 Task: Find connections with filter location Sheohar with filter topic #Networkwith filter profile language French with filter current company Tata Passenger Electric Mobility Limited with filter school Birla Institute of Technology and Science, Pilani with filter industry Insurance and Employee Benefit Funds with filter service category Real Estate Appraisal with filter keywords title Sheet Metal Worker
Action: Mouse moved to (640, 85)
Screenshot: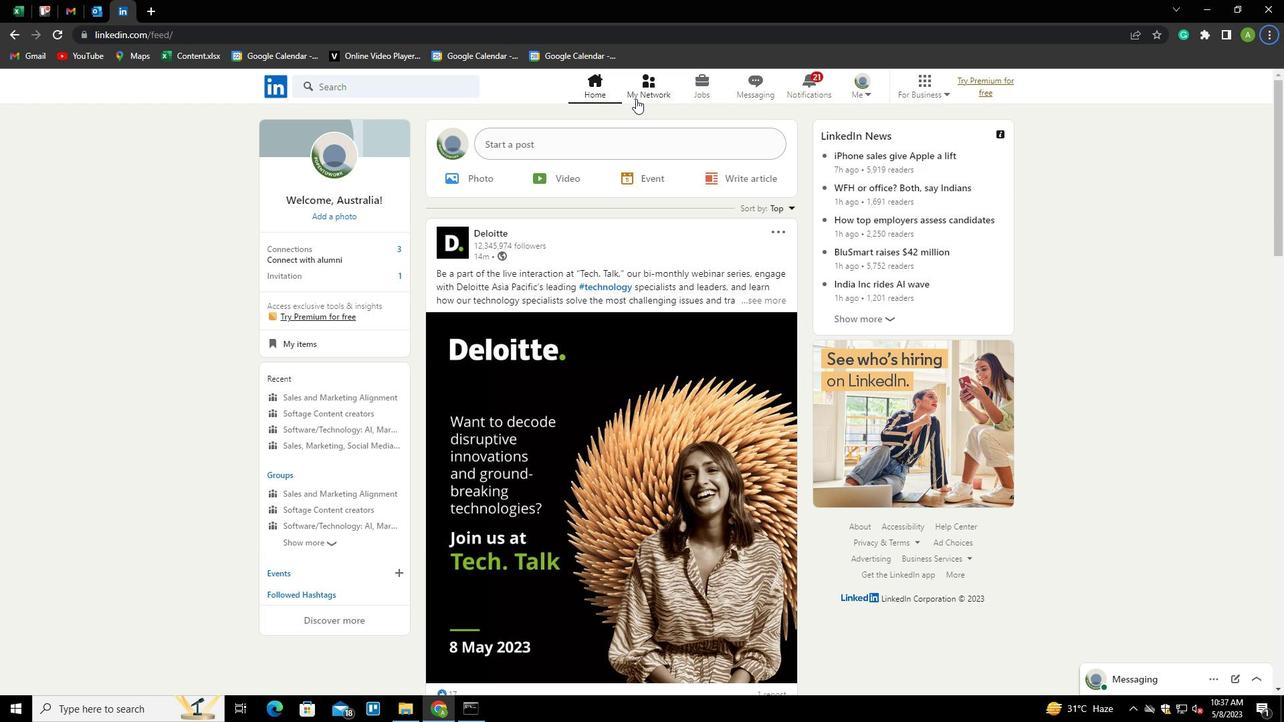 
Action: Mouse pressed left at (640, 85)
Screenshot: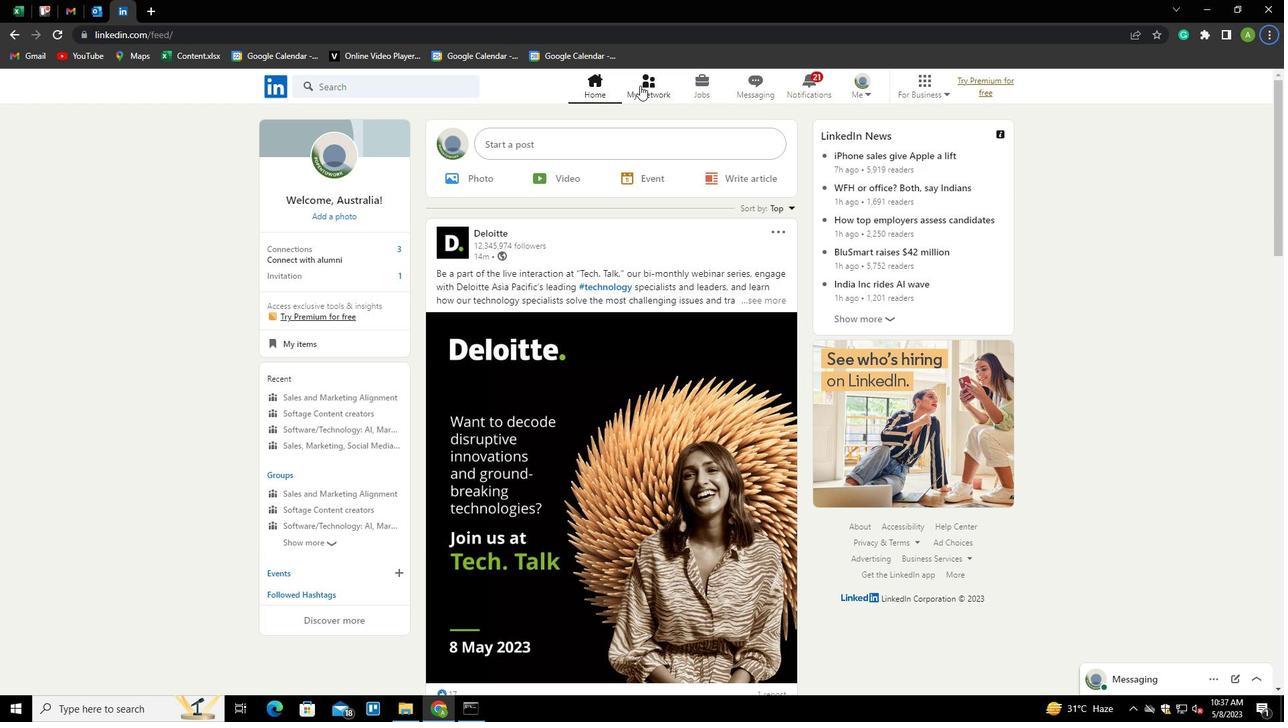 
Action: Mouse moved to (317, 156)
Screenshot: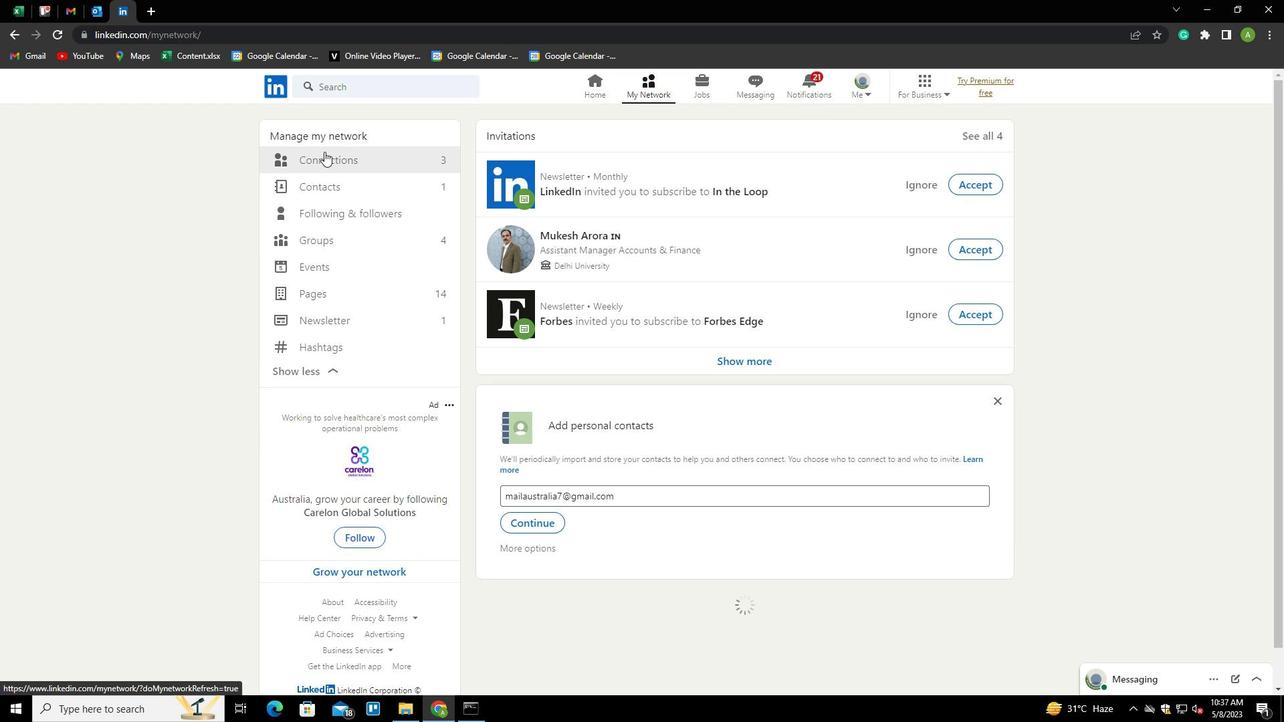 
Action: Mouse pressed left at (317, 156)
Screenshot: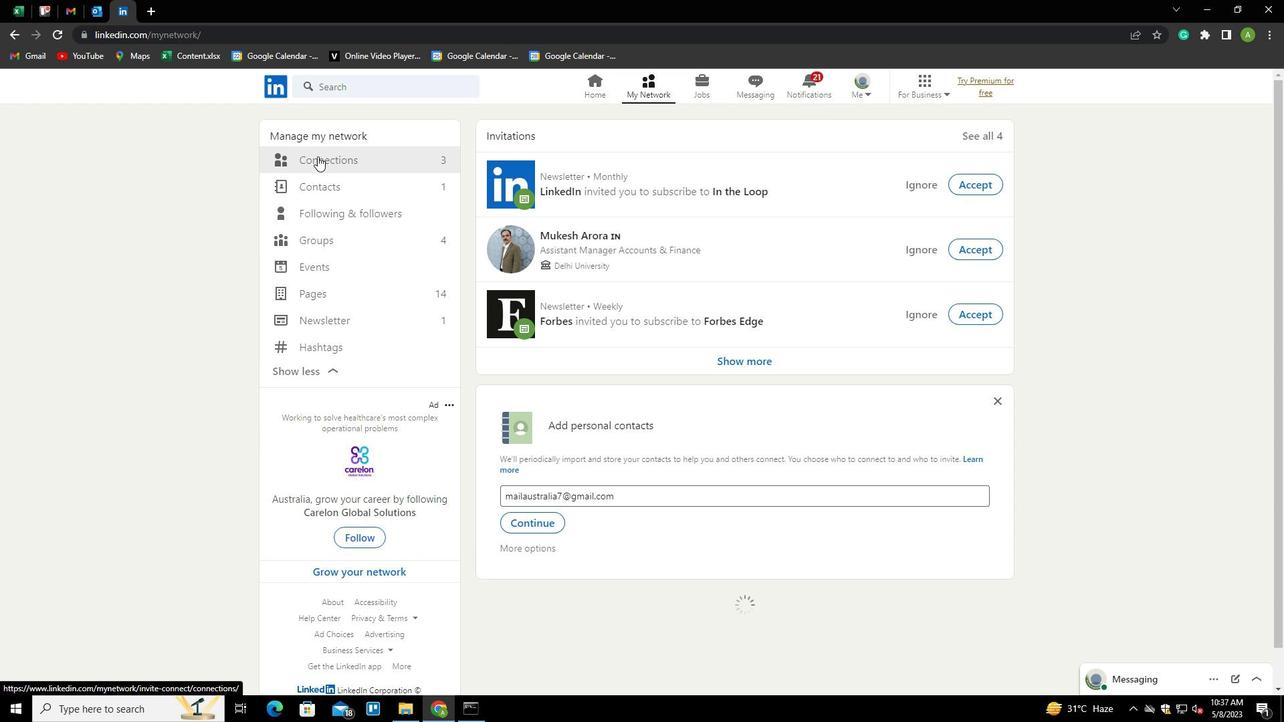
Action: Mouse moved to (764, 161)
Screenshot: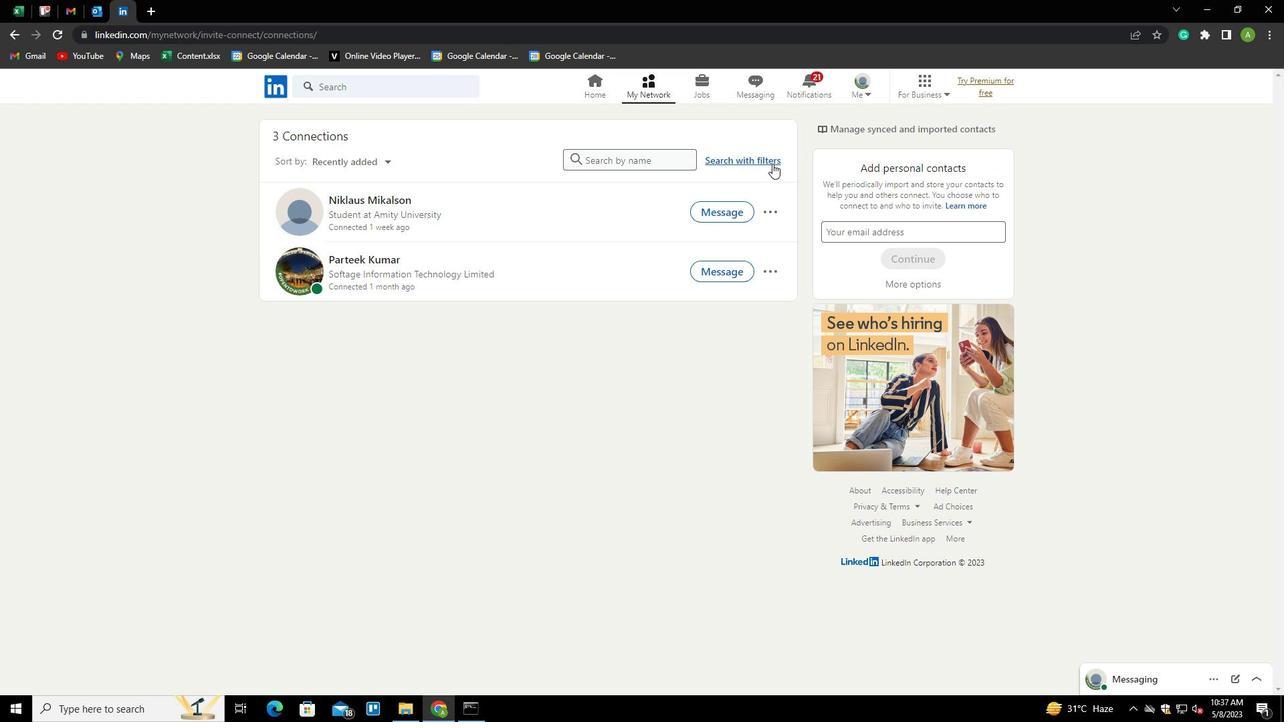 
Action: Mouse pressed left at (764, 161)
Screenshot: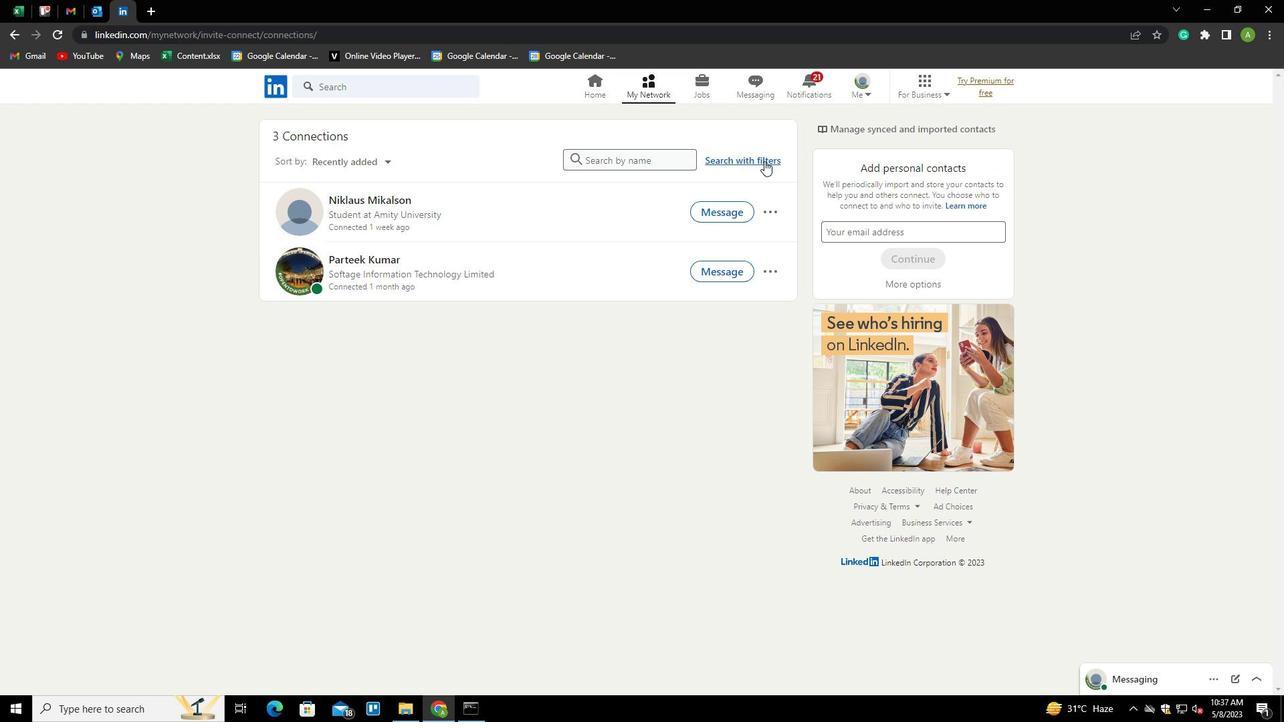 
Action: Mouse moved to (695, 123)
Screenshot: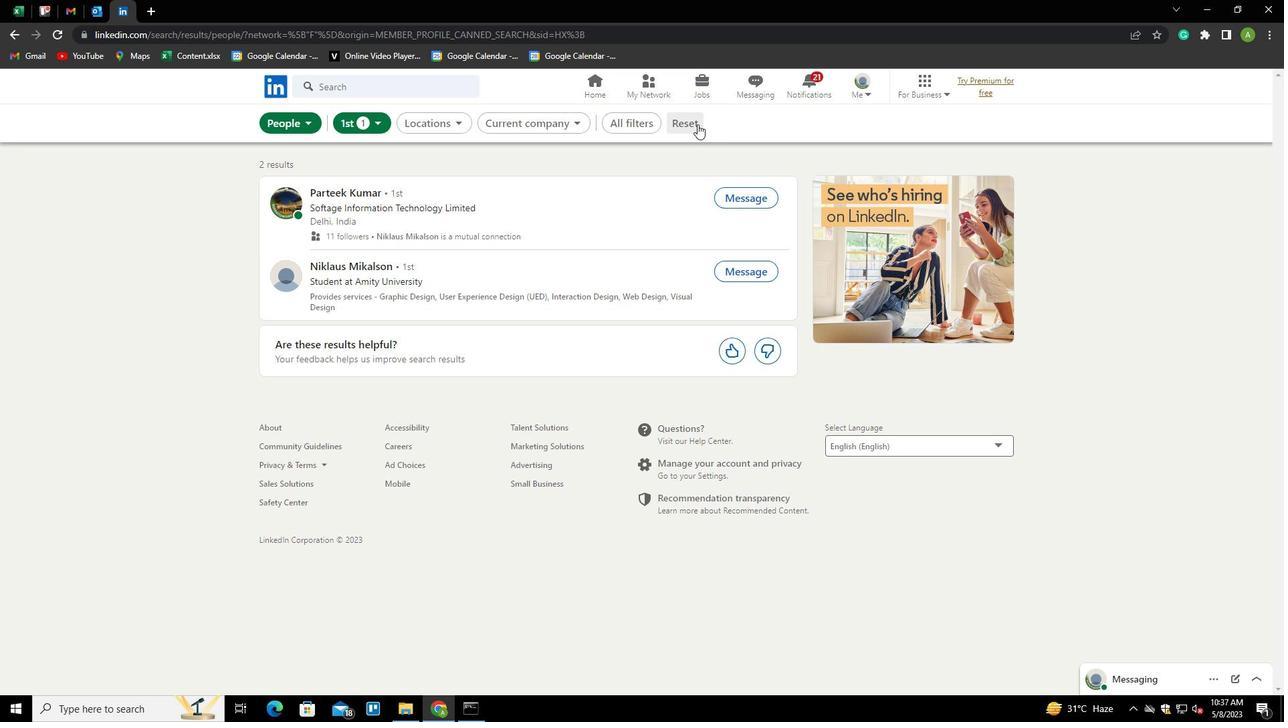 
Action: Mouse pressed left at (695, 123)
Screenshot: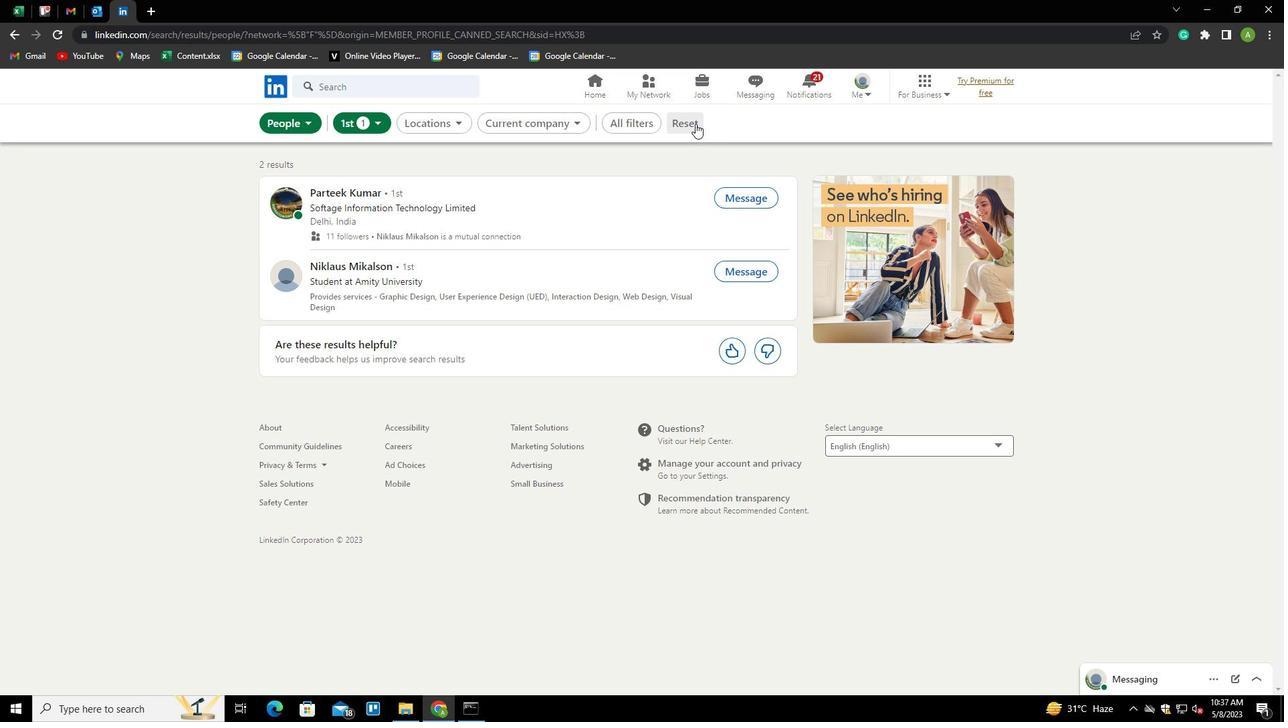 
Action: Mouse moved to (658, 120)
Screenshot: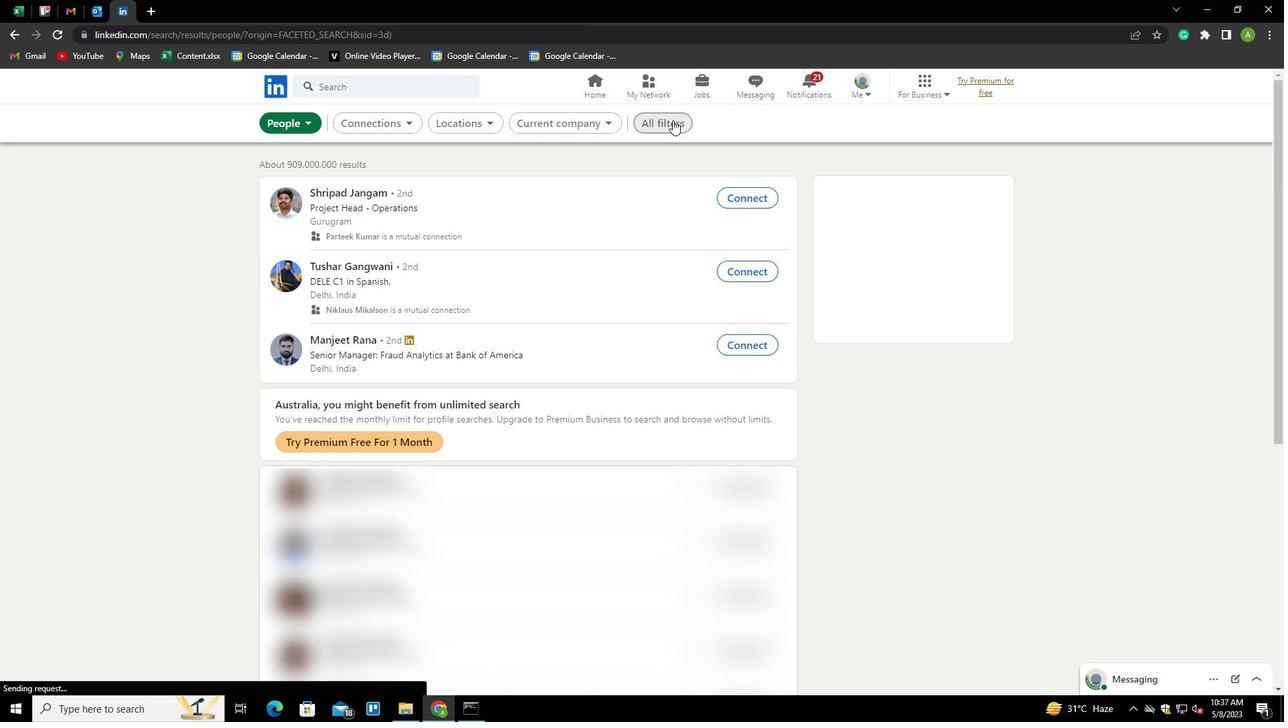 
Action: Mouse pressed left at (658, 120)
Screenshot: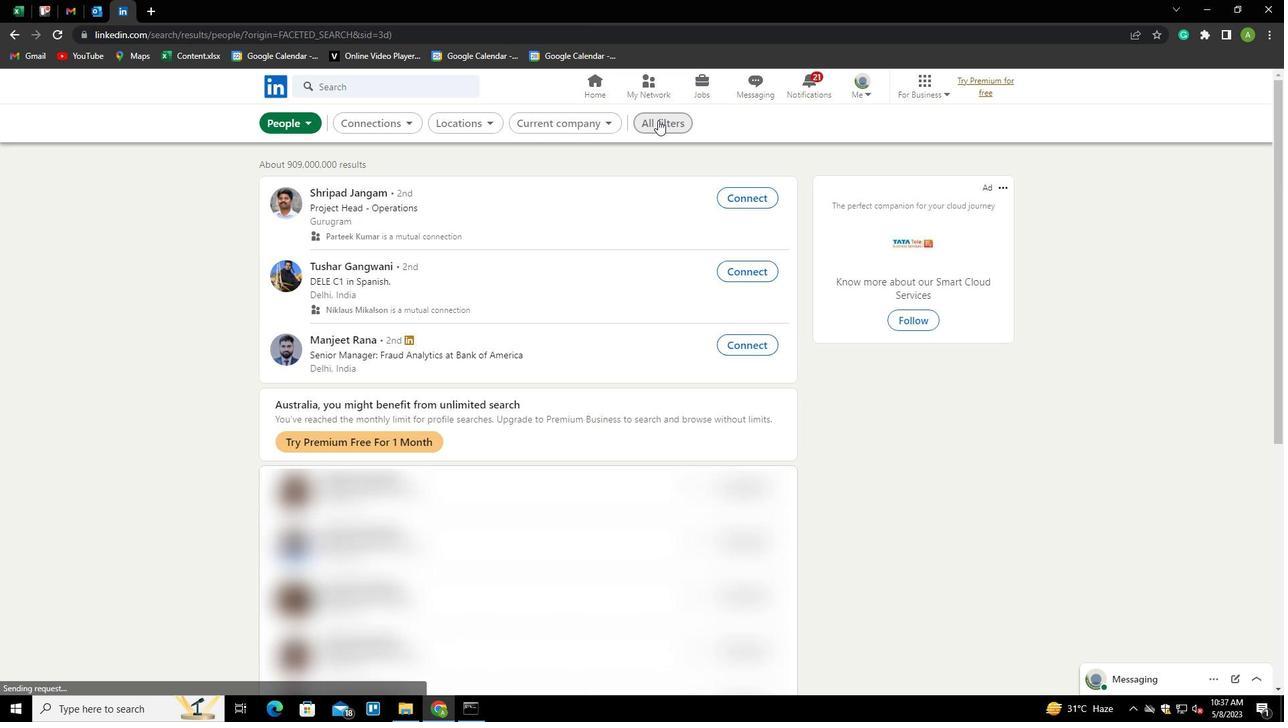 
Action: Mouse moved to (1033, 314)
Screenshot: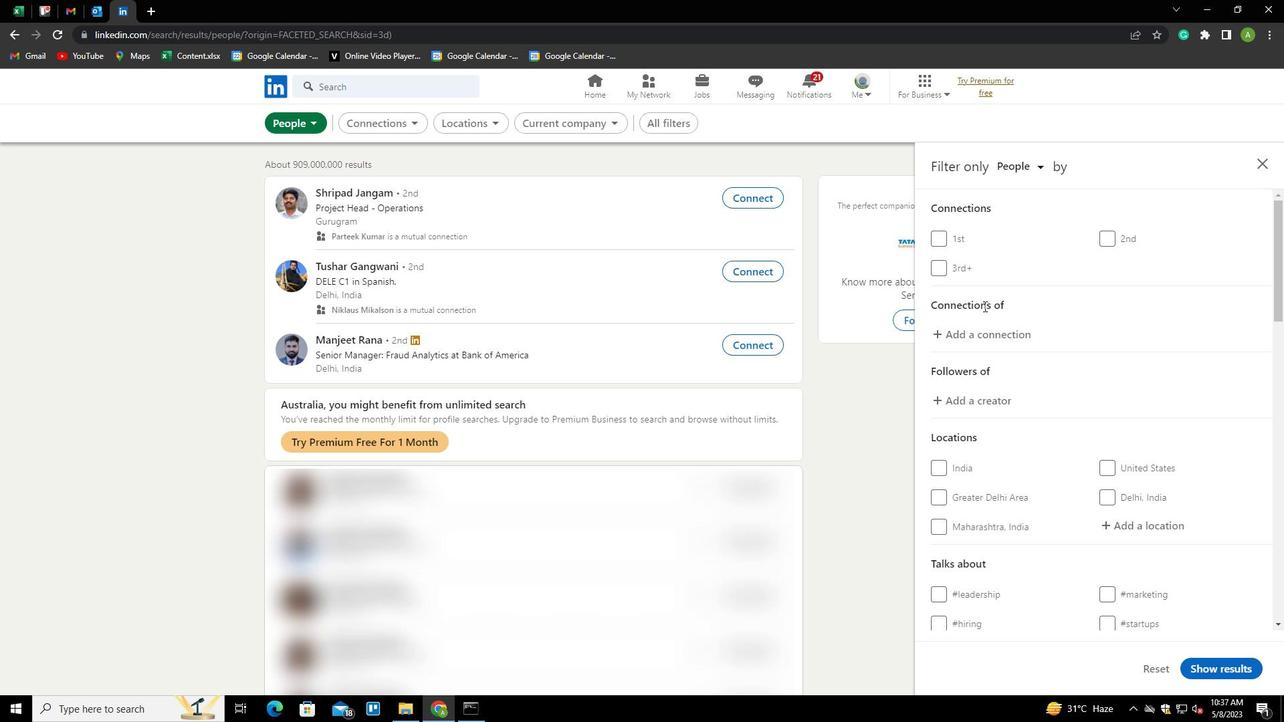 
Action: Mouse scrolled (1033, 313) with delta (0, 0)
Screenshot: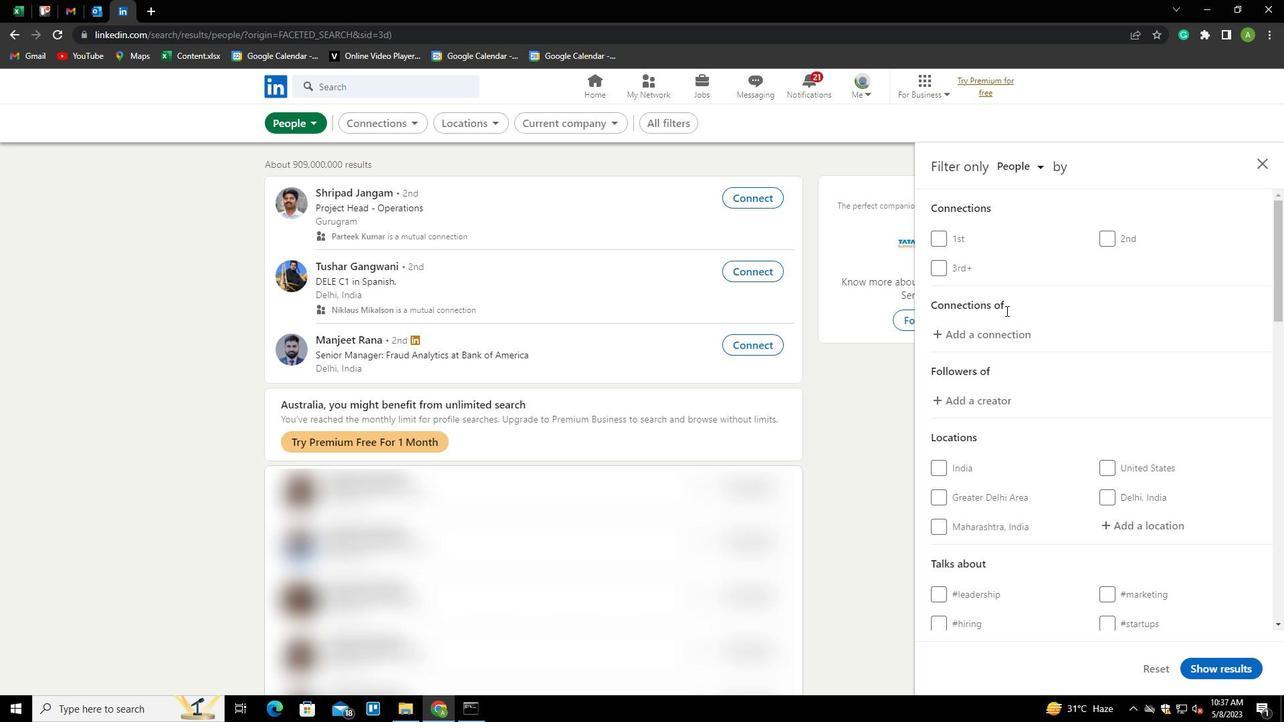 
Action: Mouse scrolled (1033, 313) with delta (0, 0)
Screenshot: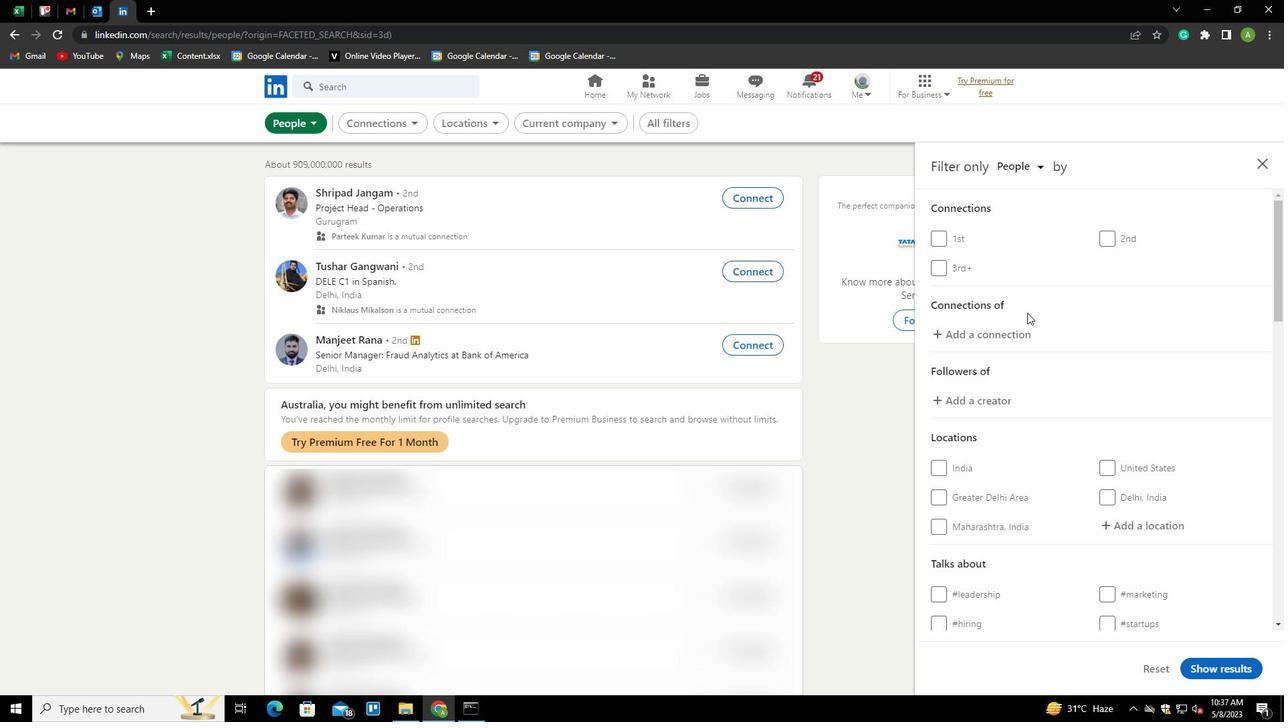 
Action: Mouse moved to (1110, 398)
Screenshot: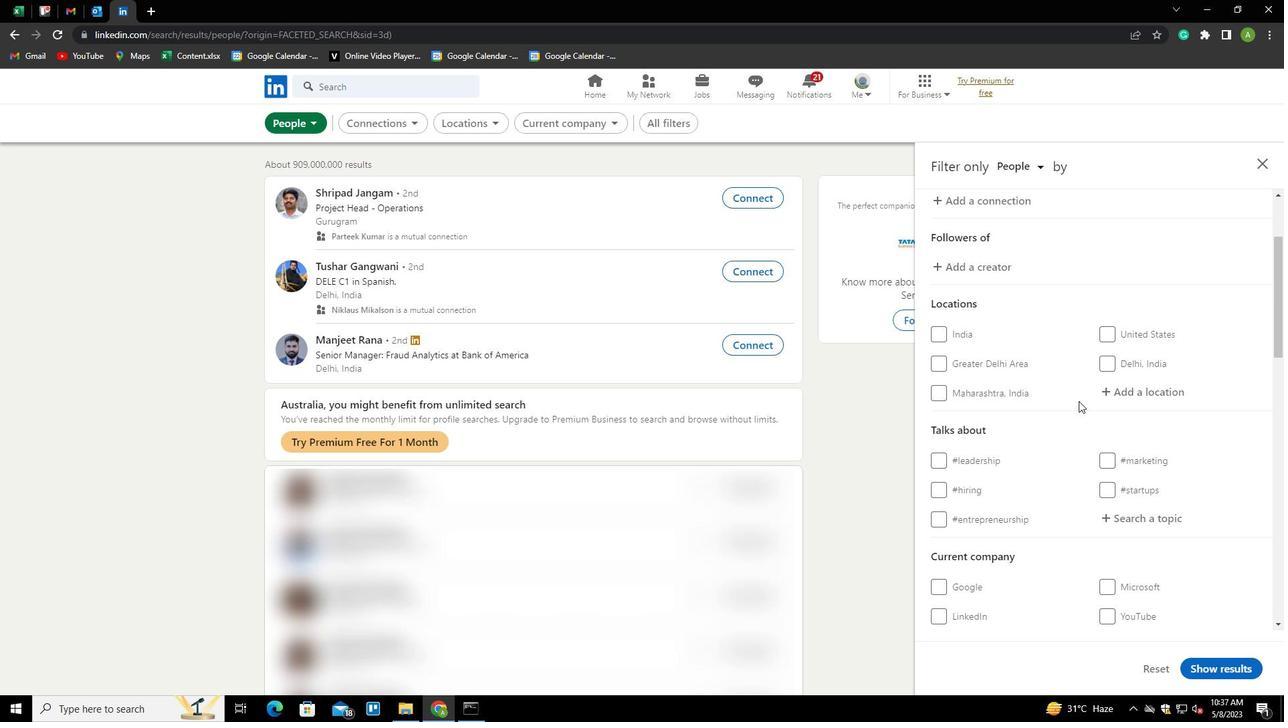 
Action: Mouse pressed left at (1110, 398)
Screenshot: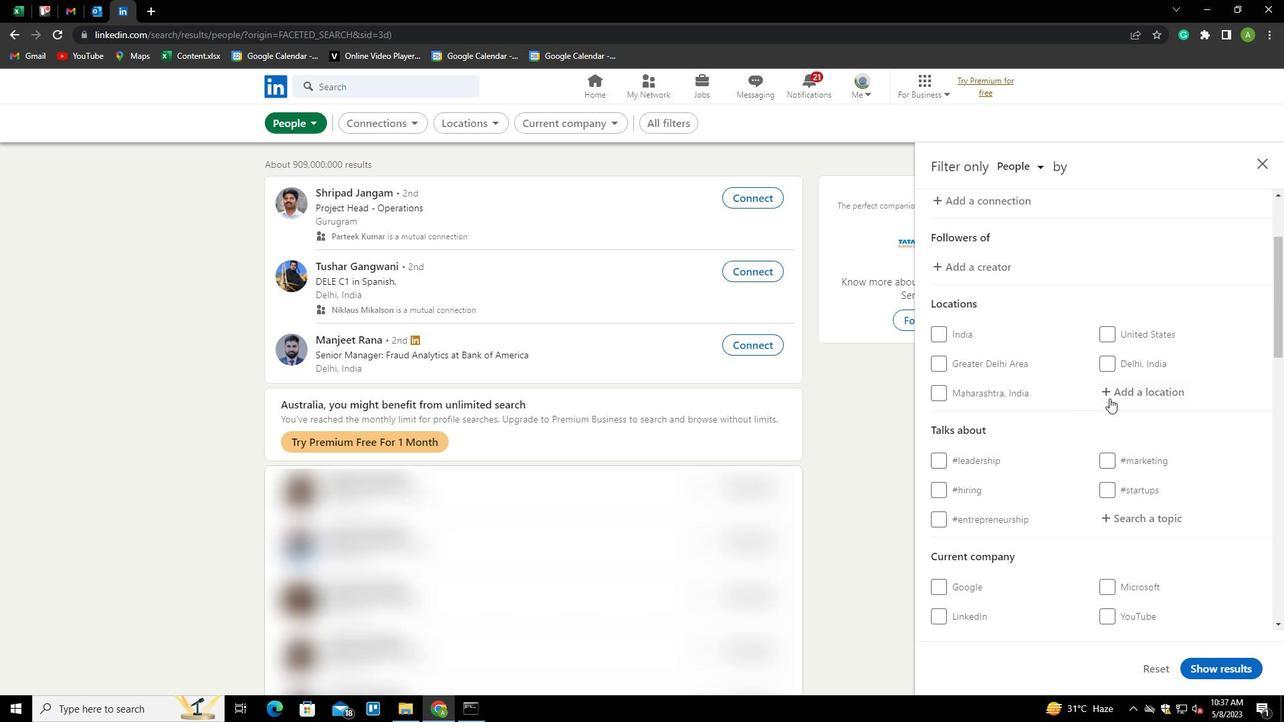 
Action: Key pressed <Key.shift>SHEOHA<Key.down><Key.enter>
Screenshot: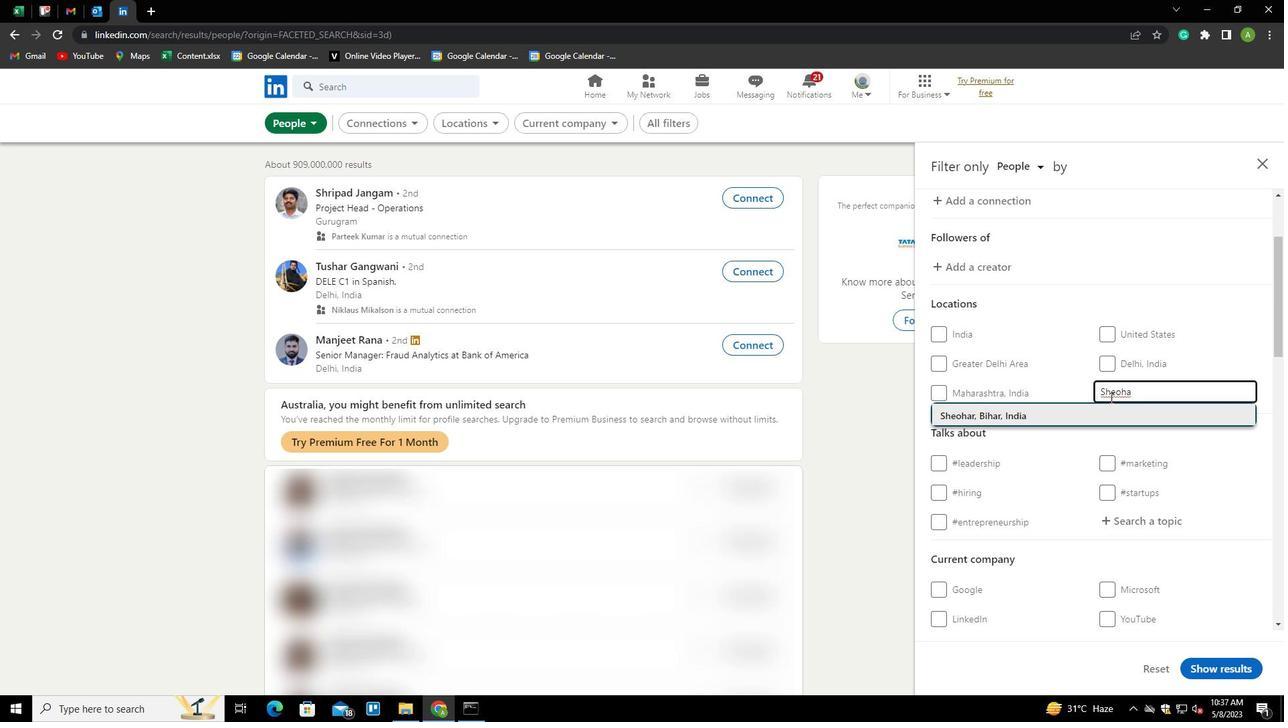 
Action: Mouse scrolled (1110, 397) with delta (0, 0)
Screenshot: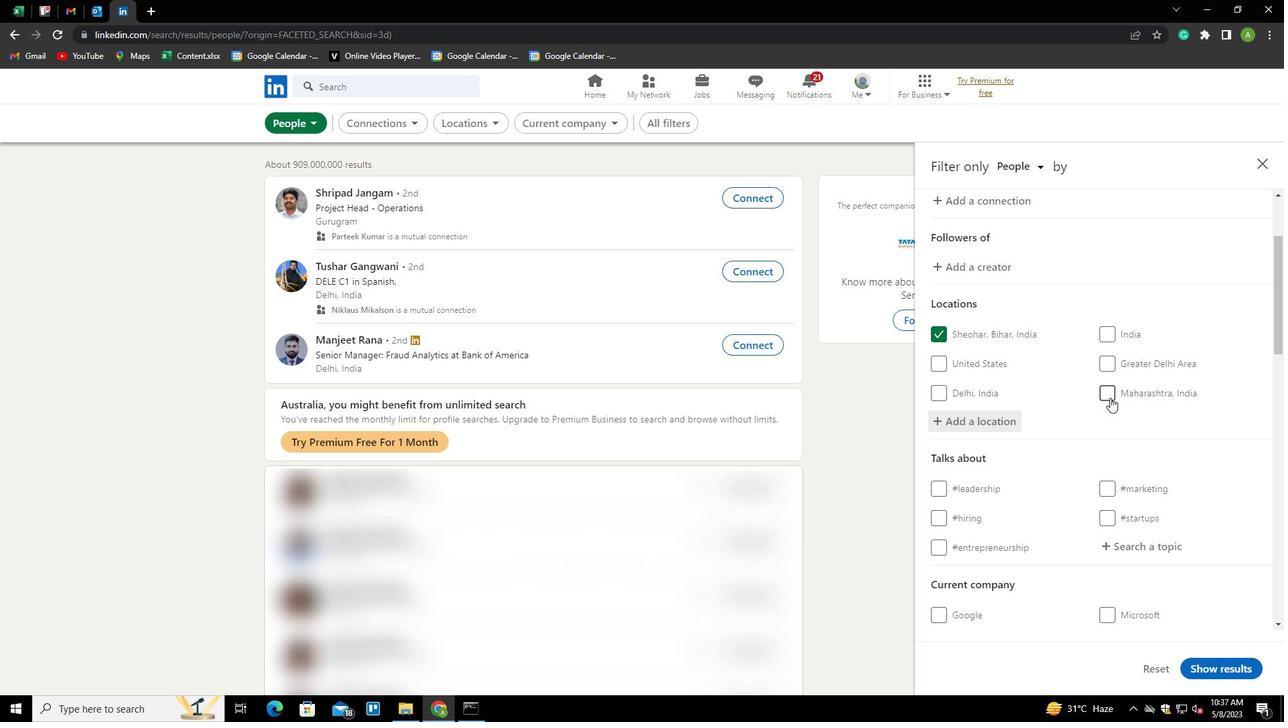 
Action: Mouse scrolled (1110, 397) with delta (0, 0)
Screenshot: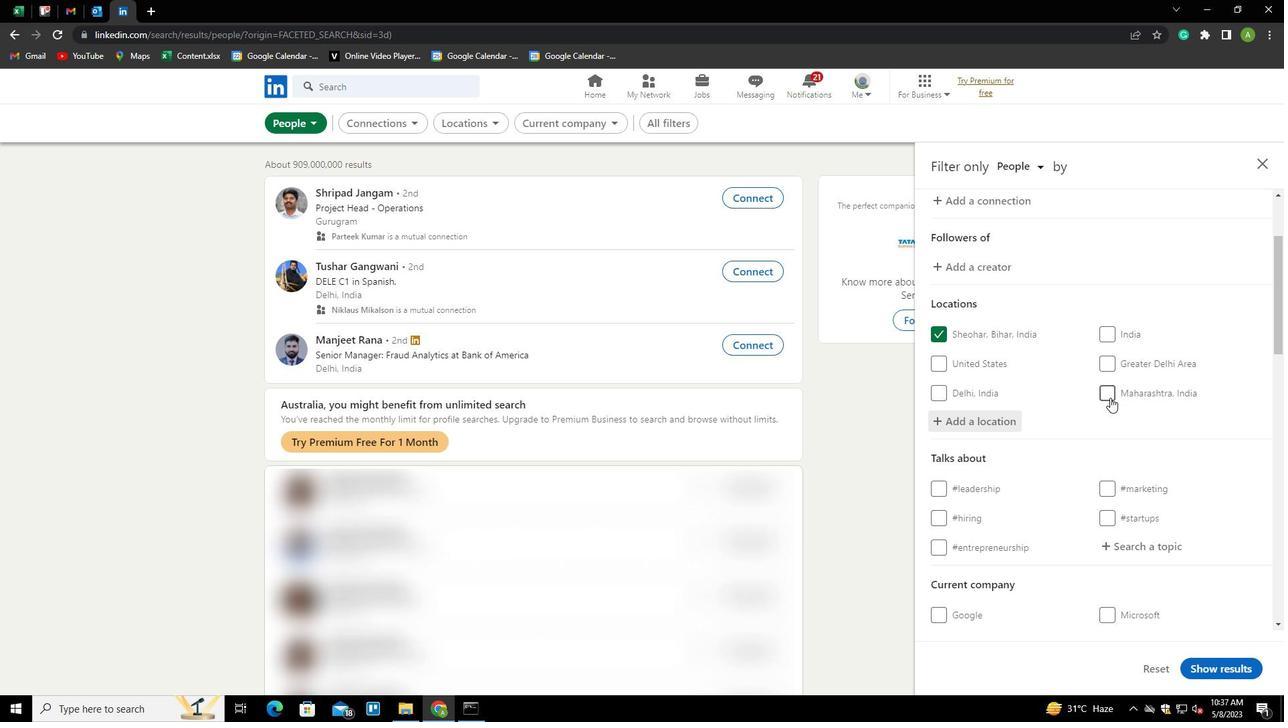 
Action: Mouse moved to (1133, 410)
Screenshot: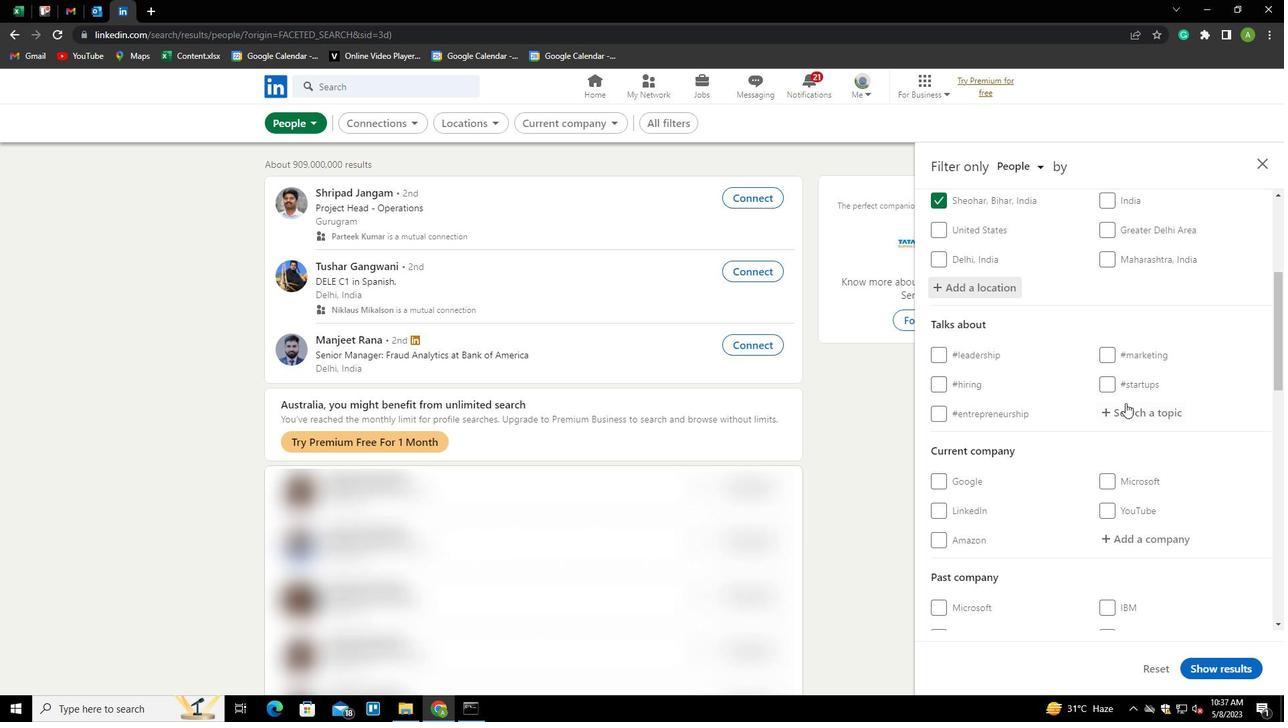 
Action: Mouse pressed left at (1133, 410)
Screenshot: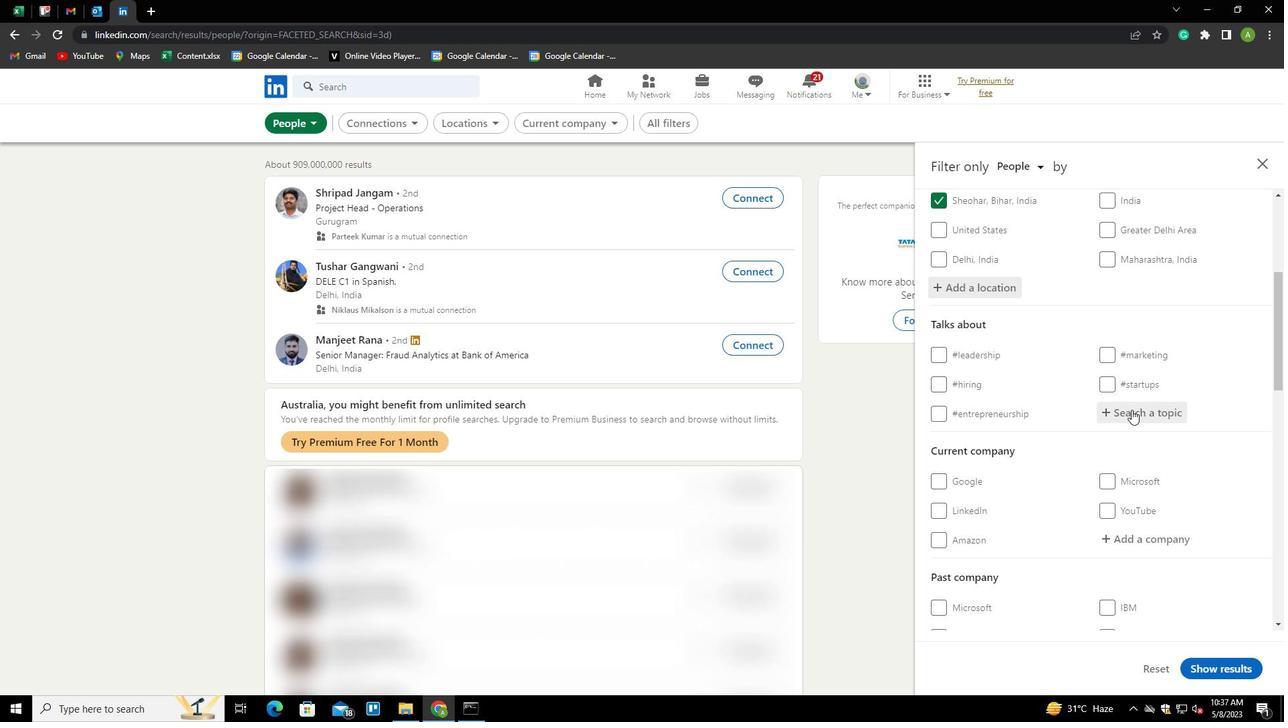 
Action: Key pressed <Key.shift><Key.shift><Key.shift><Key.shift><Key.shift><Key.shift><Key.shift><Key.shift><Key.shift><Key.shift><Key.shift><Key.shift><Key.shift><Key.shift><Key.shift><Key.shift><Key.shift><Key.shift><Key.shift><Key.shift><Key.shift><Key.shift><Key.shift><Key.shift><Key.shift><Key.shift><Key.shift><Key.shift><Key.shift><Key.shift><Key.shift><Key.shift><Key.shift><Key.shift><Key.shift><Key.shift>NETWORKING<Key.down><Key.enter>
Screenshot: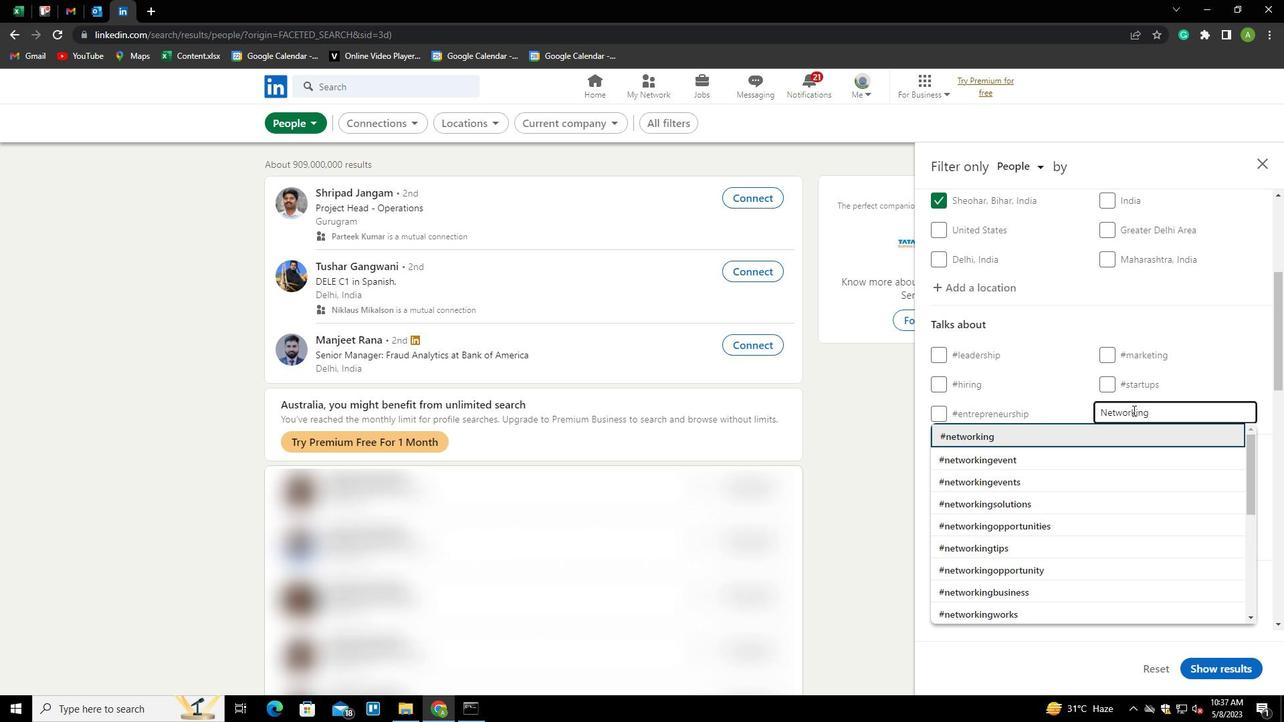 
Action: Mouse scrolled (1133, 410) with delta (0, 0)
Screenshot: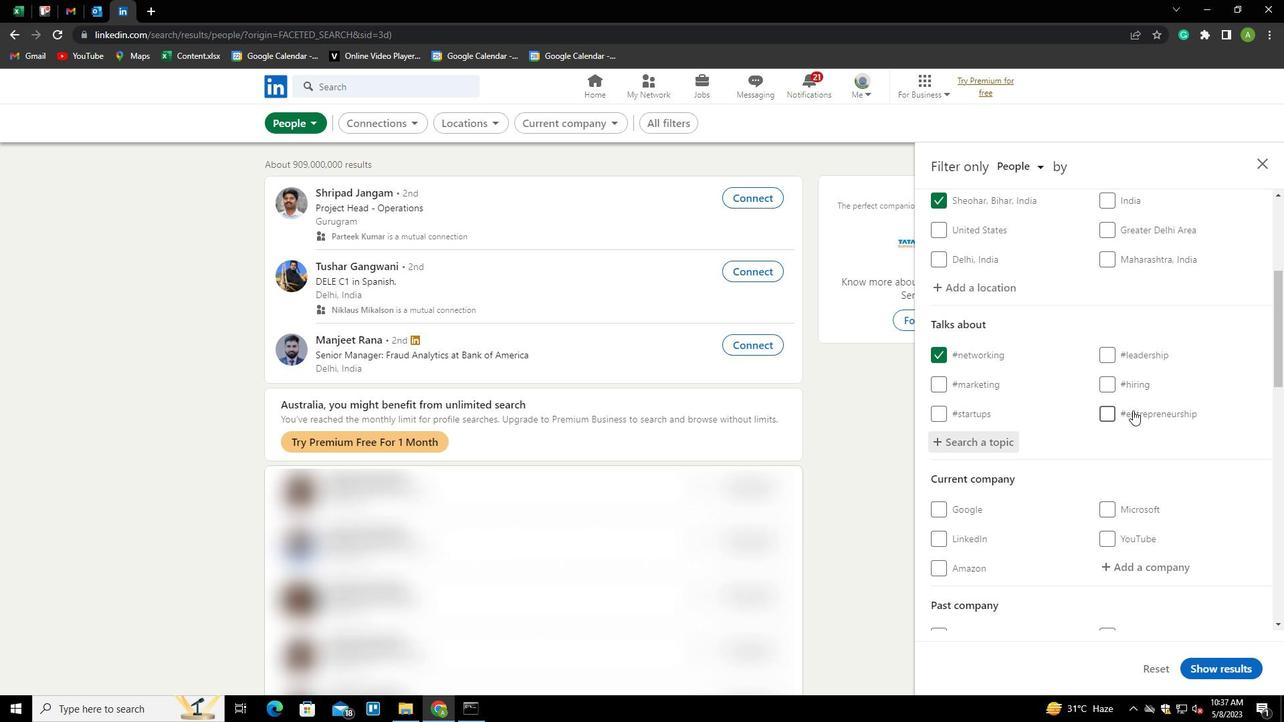 
Action: Mouse scrolled (1133, 410) with delta (0, 0)
Screenshot: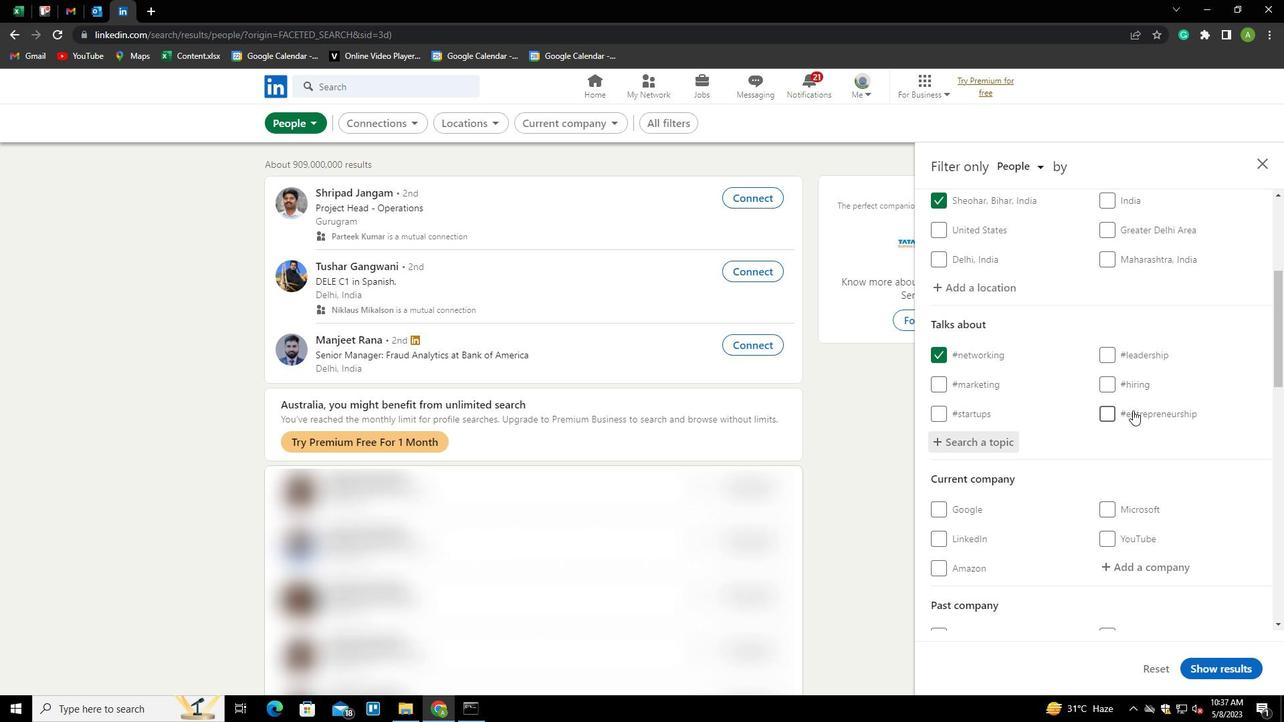 
Action: Mouse scrolled (1133, 410) with delta (0, 0)
Screenshot: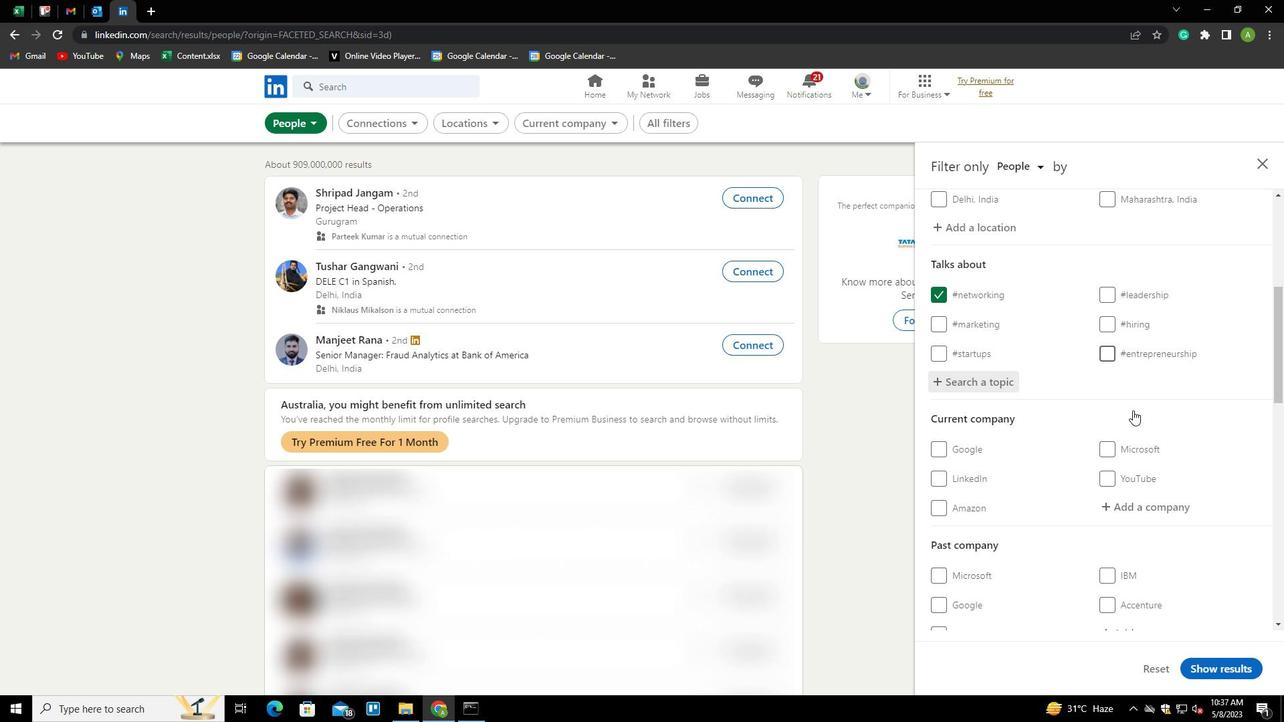 
Action: Mouse scrolled (1133, 410) with delta (0, 0)
Screenshot: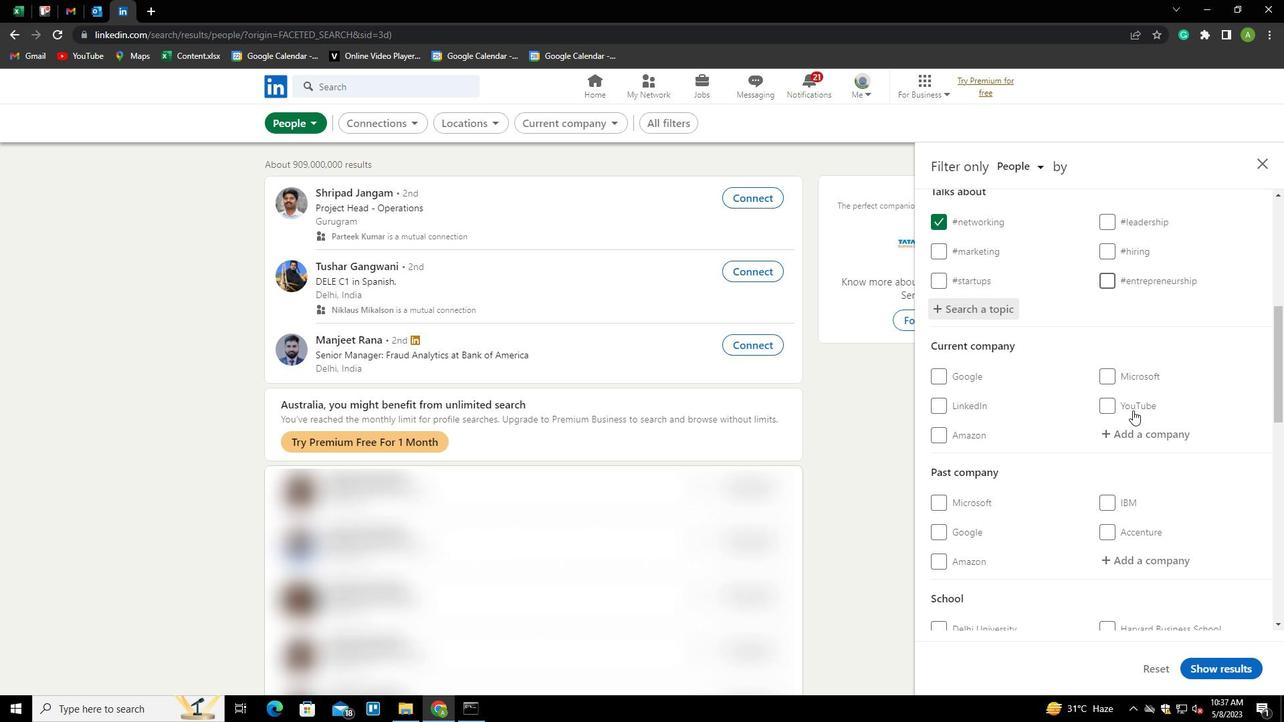 
Action: Mouse scrolled (1133, 410) with delta (0, 0)
Screenshot: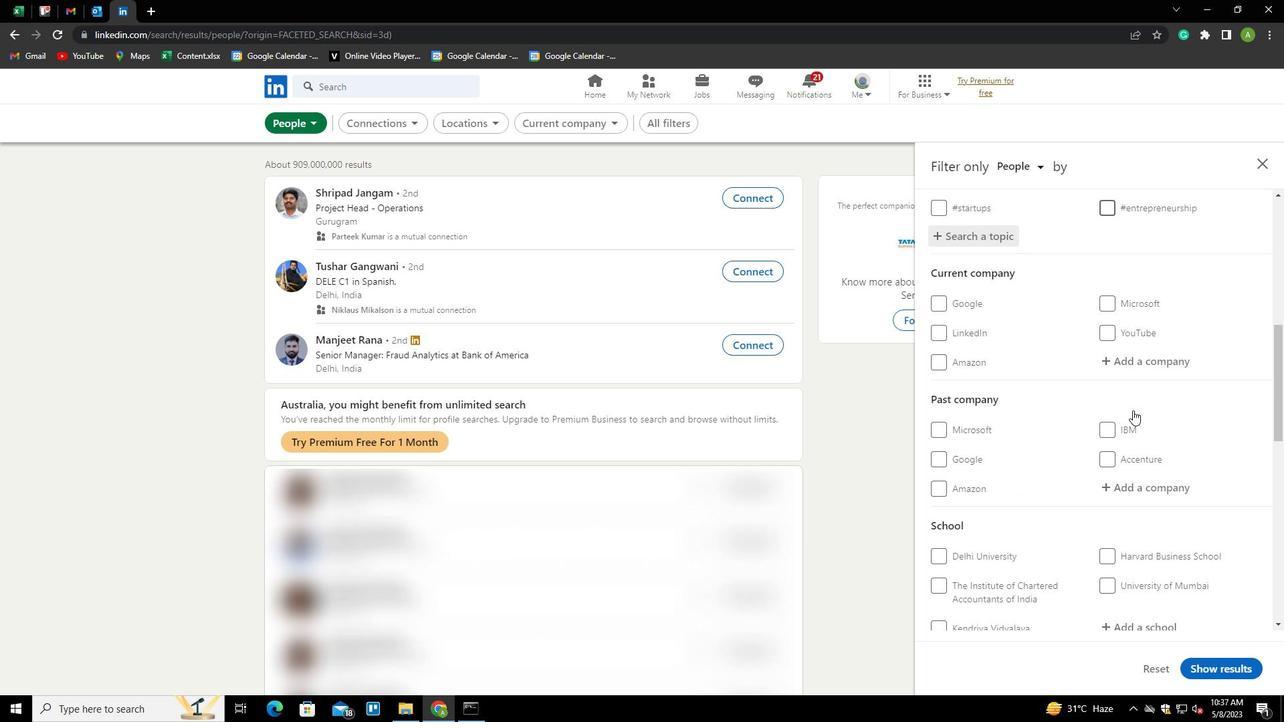 
Action: Mouse scrolled (1133, 410) with delta (0, 0)
Screenshot: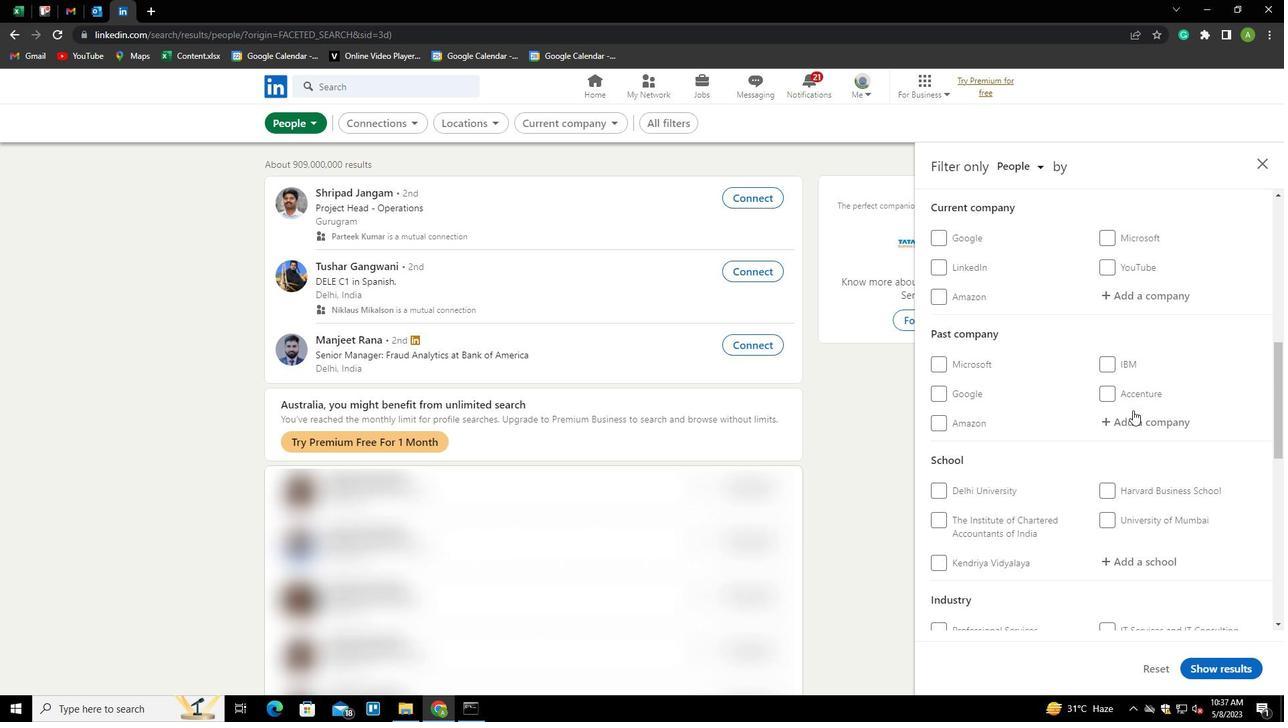 
Action: Mouse scrolled (1133, 410) with delta (0, 0)
Screenshot: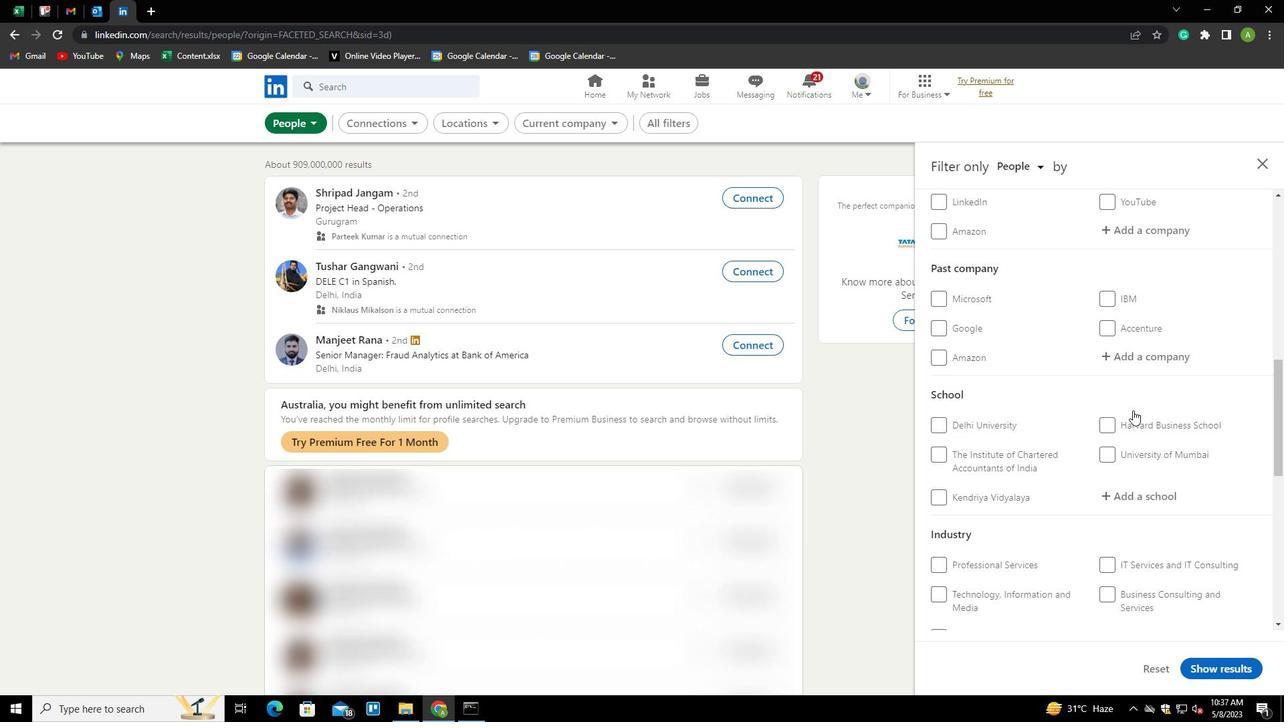 
Action: Mouse scrolled (1133, 410) with delta (0, 0)
Screenshot: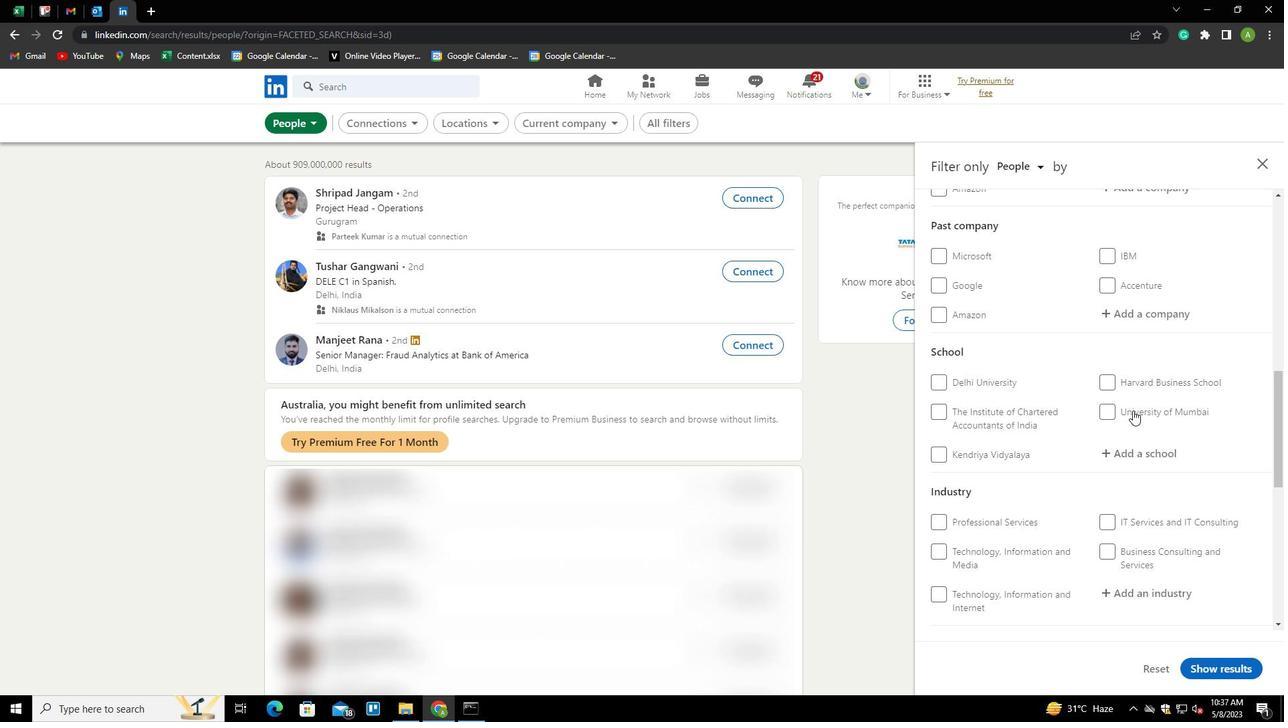 
Action: Mouse scrolled (1133, 410) with delta (0, 0)
Screenshot: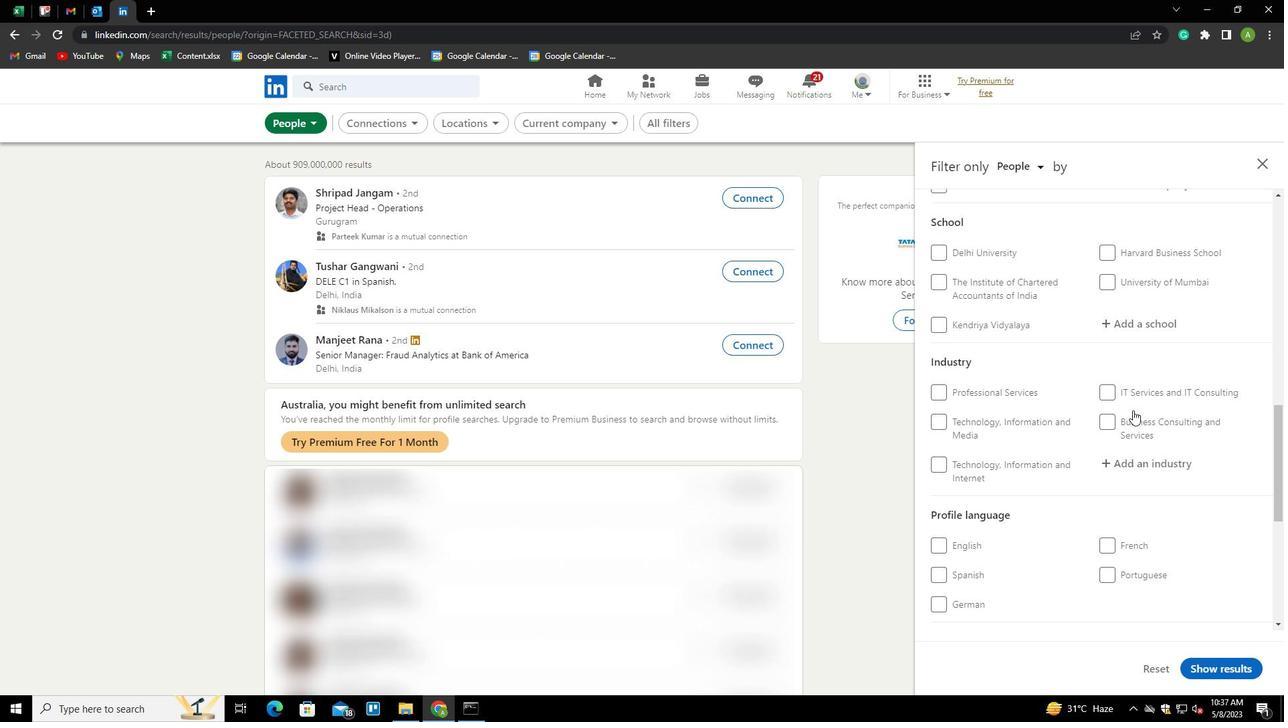 
Action: Mouse moved to (1107, 453)
Screenshot: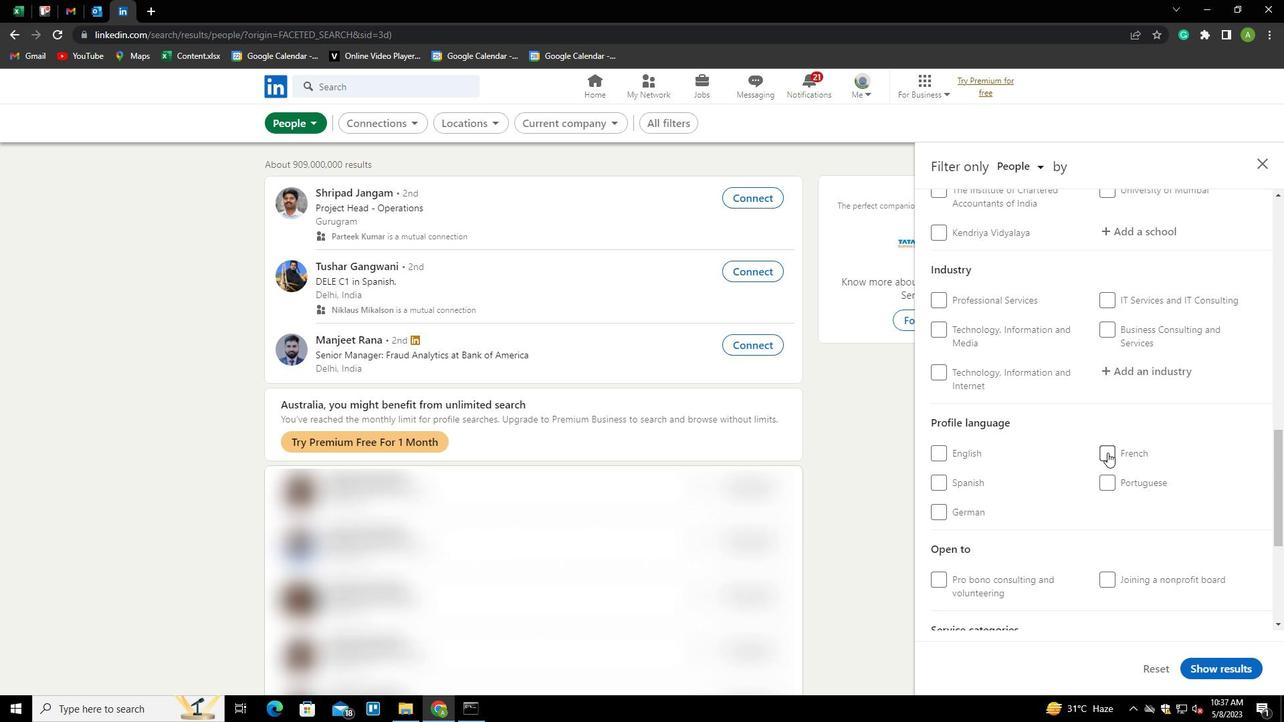 
Action: Mouse pressed left at (1107, 453)
Screenshot: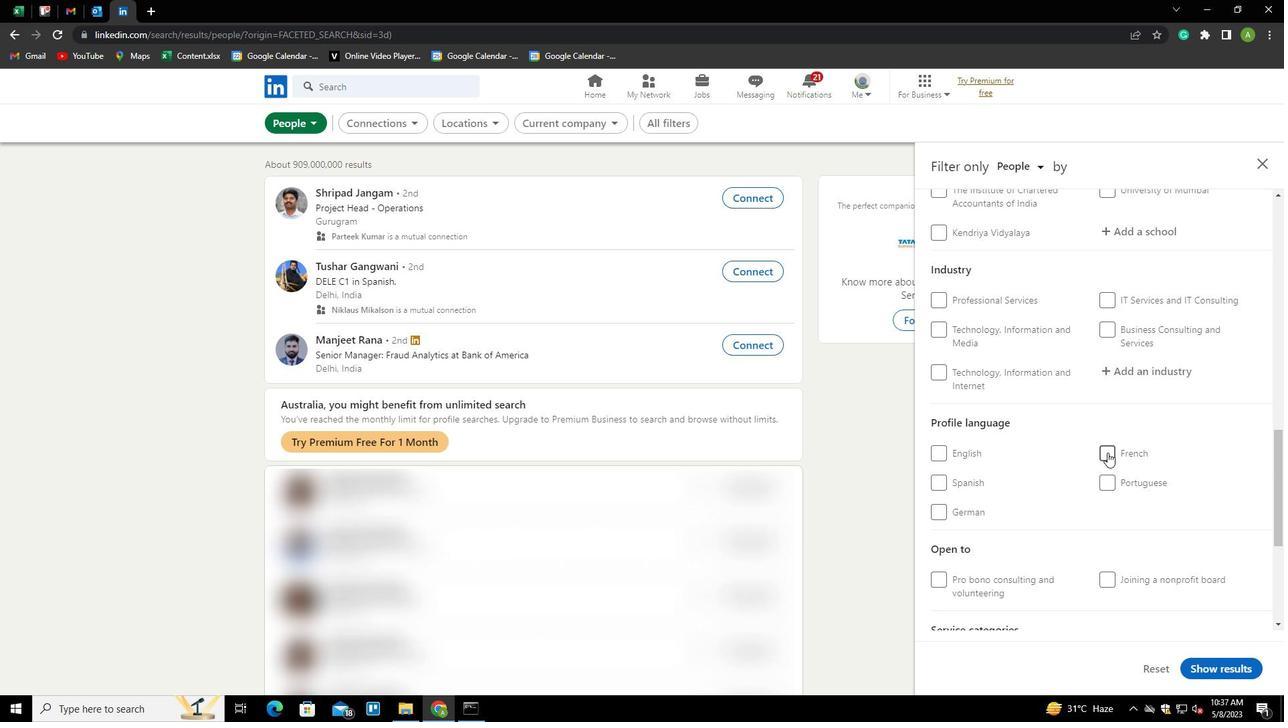 
Action: Mouse moved to (1141, 433)
Screenshot: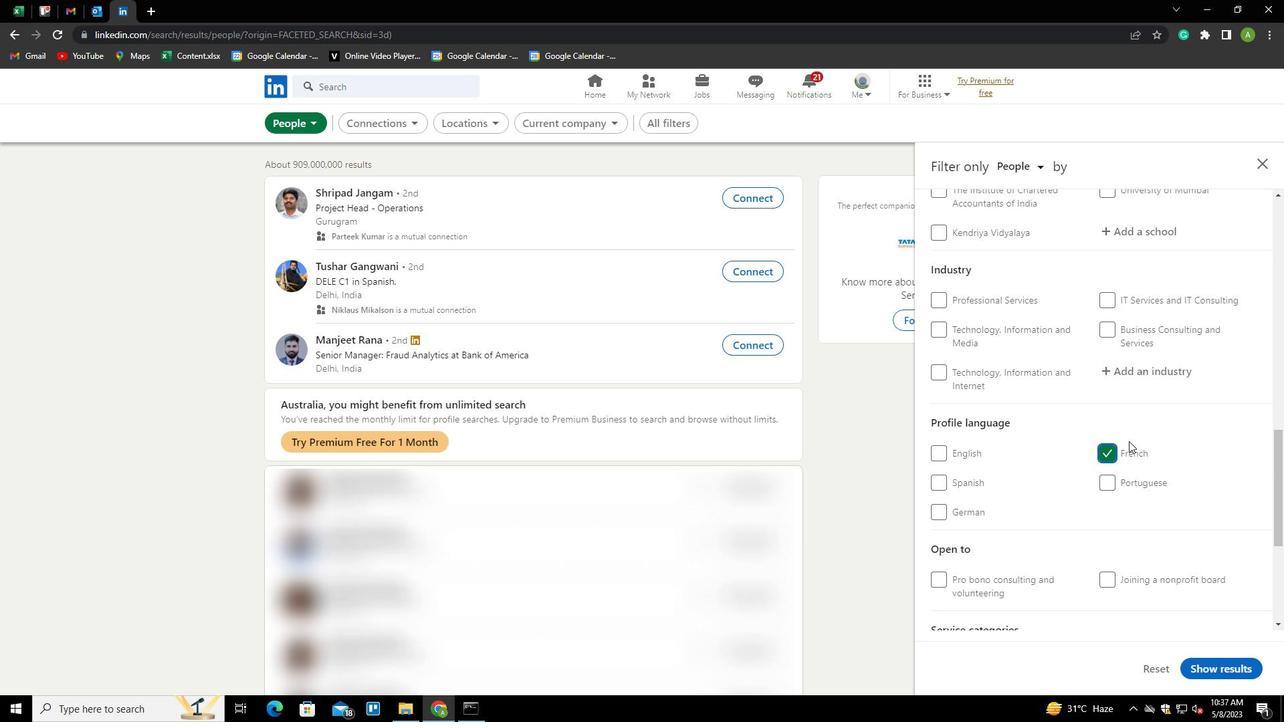 
Action: Mouse scrolled (1141, 434) with delta (0, 0)
Screenshot: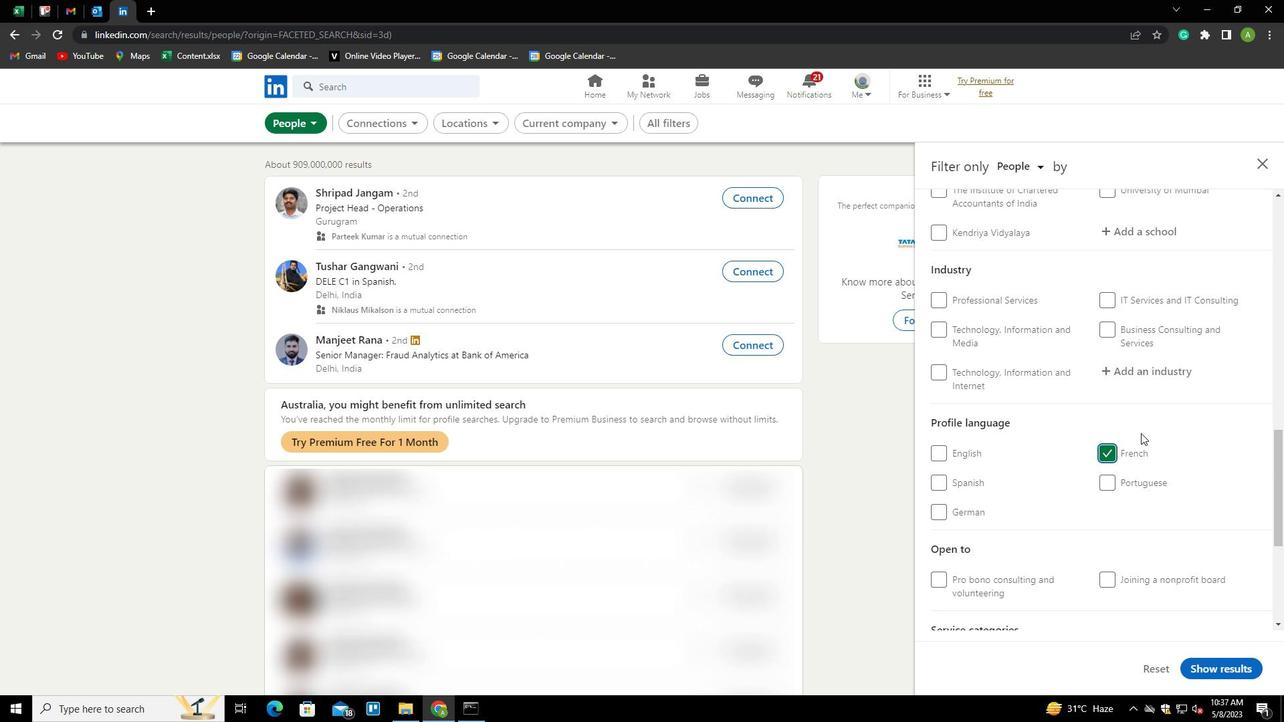 
Action: Mouse scrolled (1141, 434) with delta (0, 0)
Screenshot: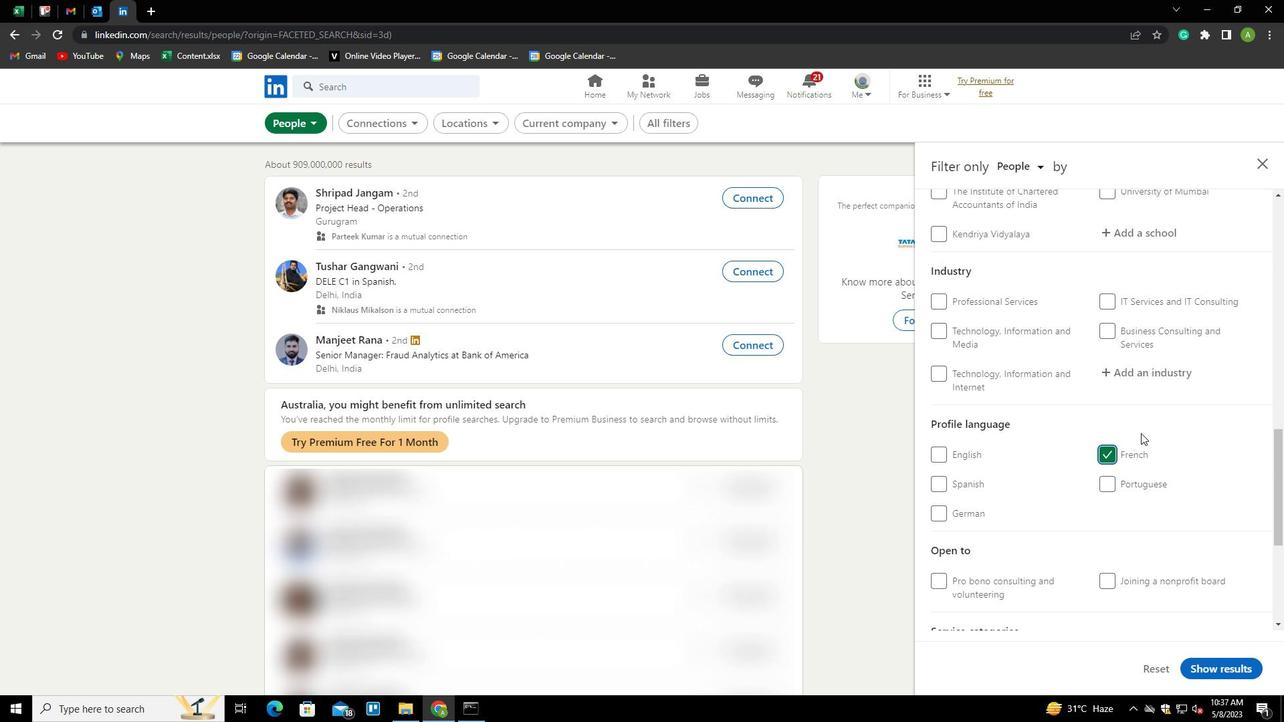 
Action: Mouse scrolled (1141, 434) with delta (0, 0)
Screenshot: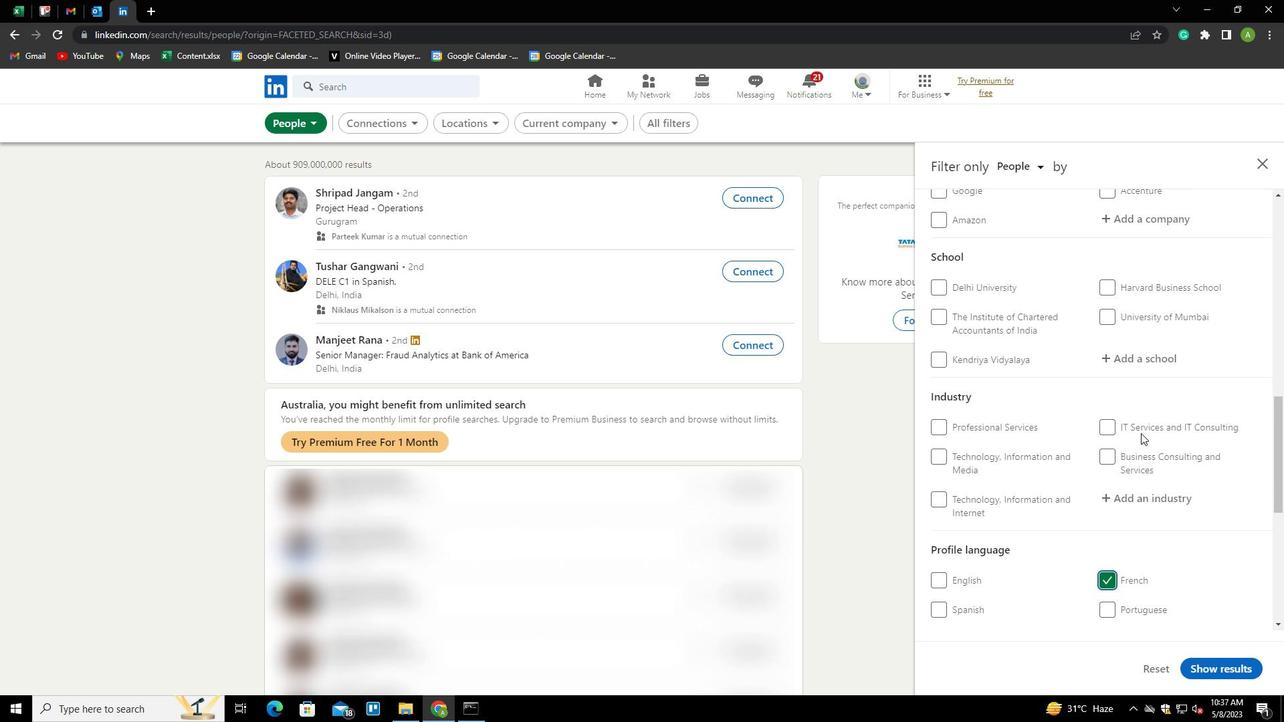 
Action: Mouse scrolled (1141, 434) with delta (0, 0)
Screenshot: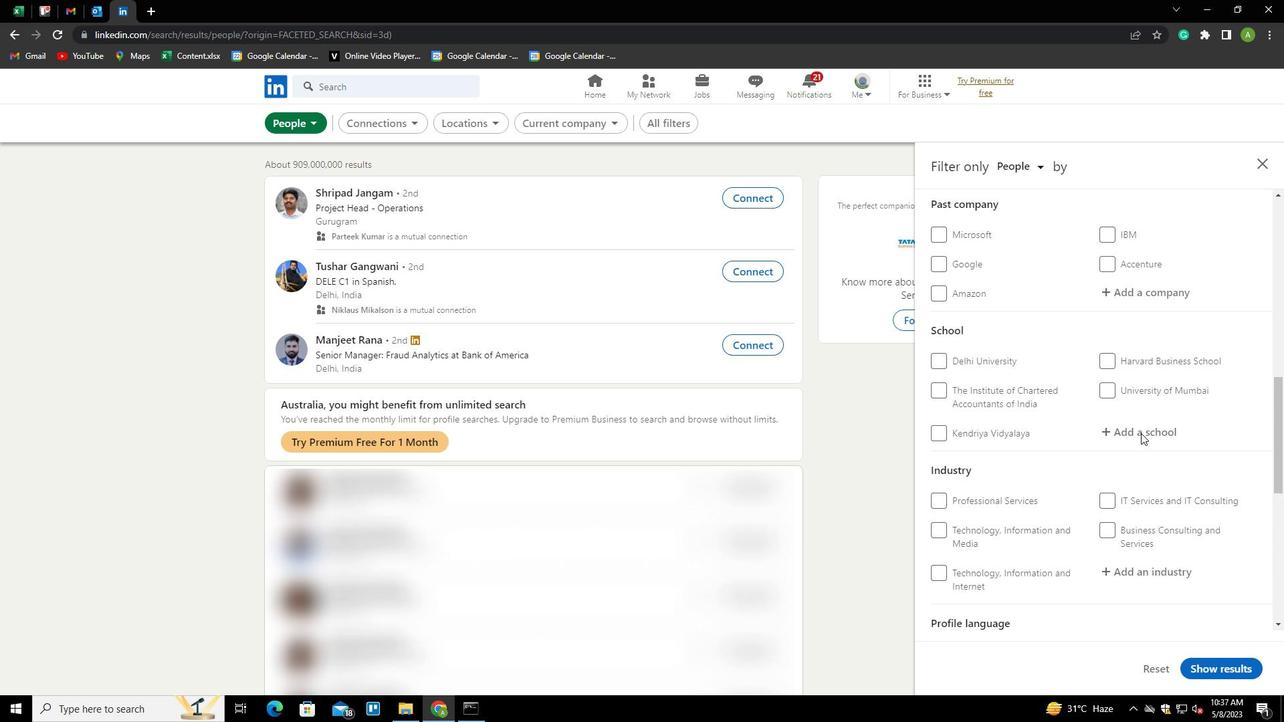 
Action: Mouse scrolled (1141, 434) with delta (0, 0)
Screenshot: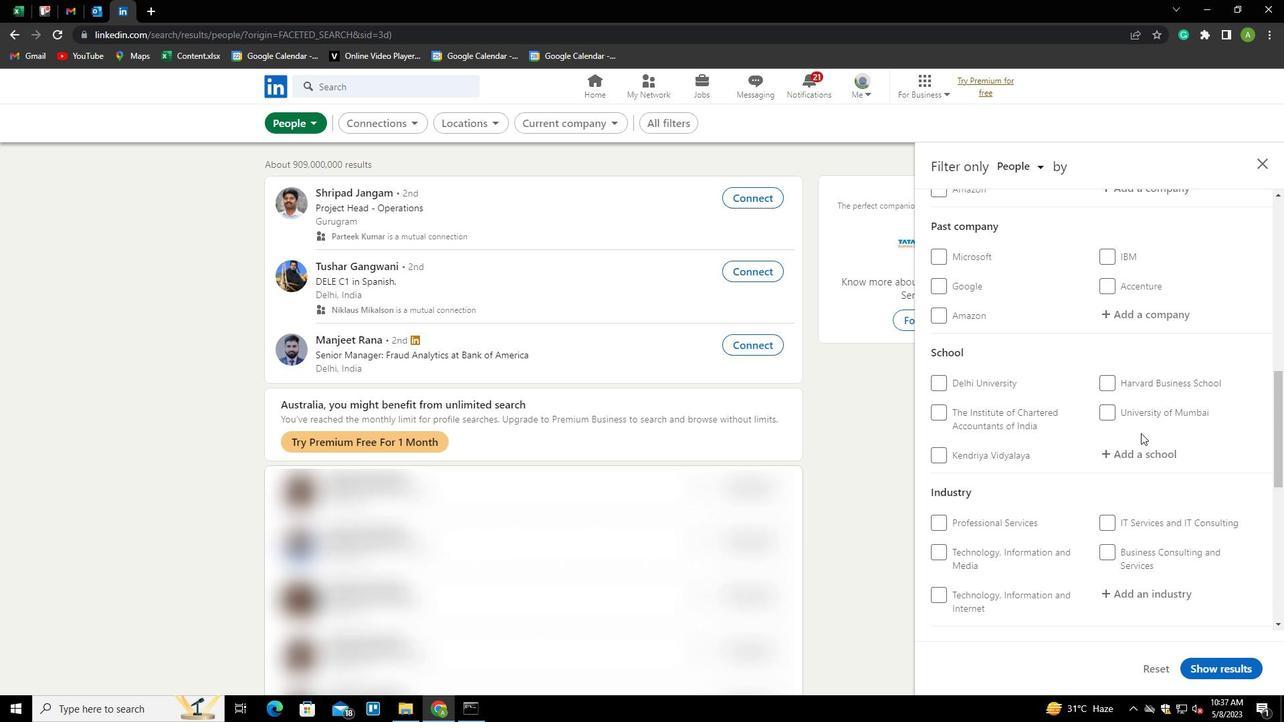 
Action: Mouse scrolled (1141, 434) with delta (0, 0)
Screenshot: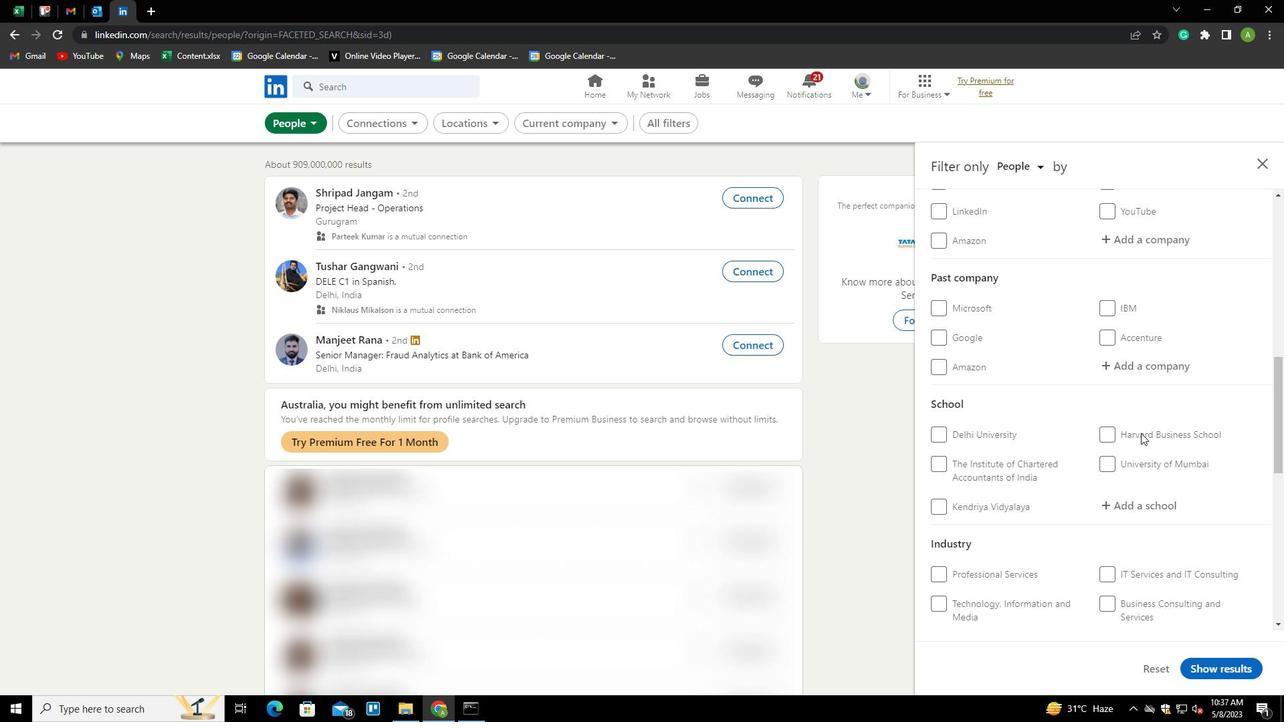 
Action: Mouse scrolled (1141, 434) with delta (0, 0)
Screenshot: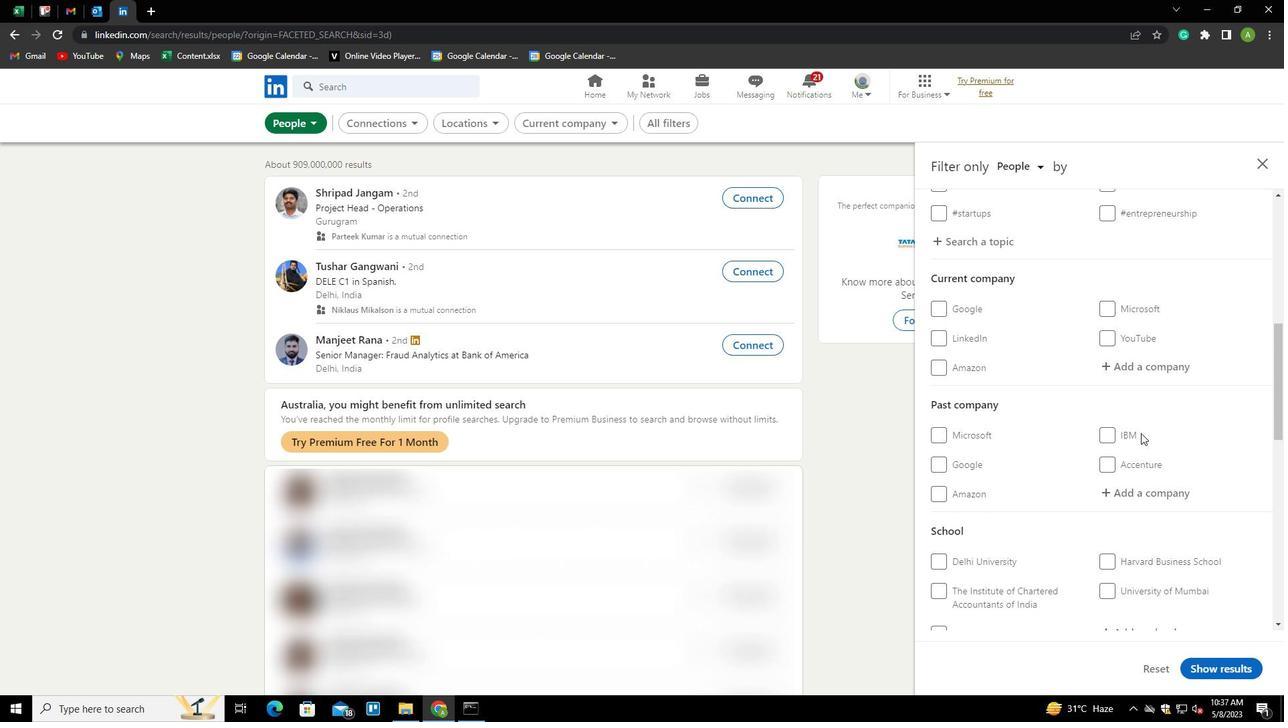 
Action: Mouse moved to (1142, 437)
Screenshot: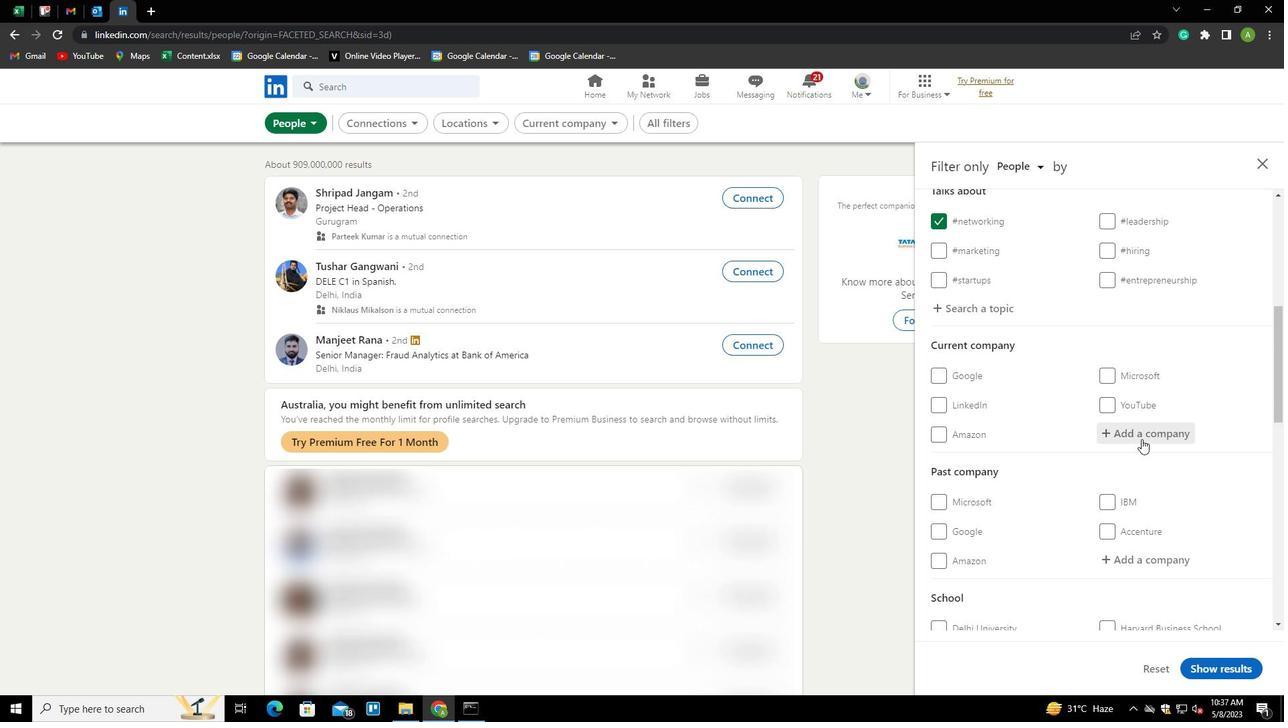 
Action: Mouse pressed left at (1142, 437)
Screenshot: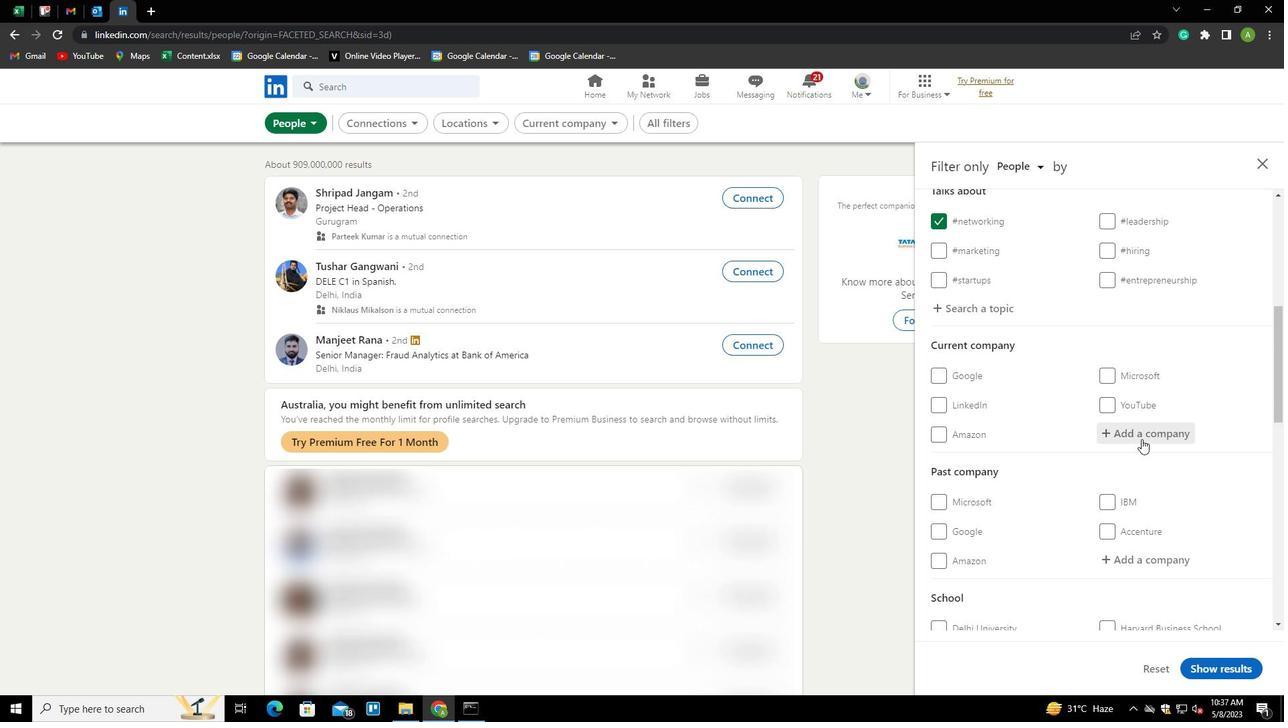 
Action: Key pressed <Key.shift>TATA<Key.space><Key.shift><Key.shift><Key.shift><Key.shift><Key.shift><Key.shift><Key.shift><Key.shift><Key.shift><Key.shift><Key.shift>PASSENGER<Key.down><Key.space><Key.shift>ELECTRIC<Key.space><Key.shift>MOBILITY<Key.space><Key.space><Key.backspace><Key.shift>LIMITED<Key.down><Key.enter>
Screenshot: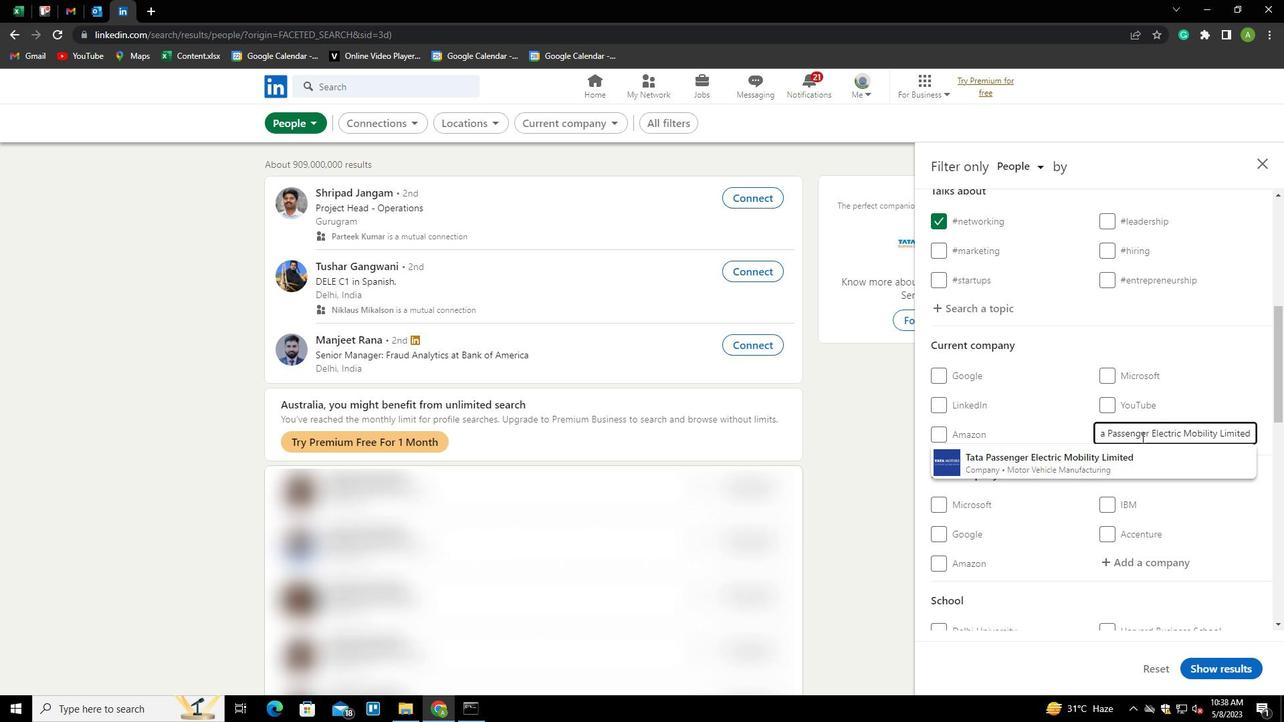 
Action: Mouse scrolled (1142, 437) with delta (0, 0)
Screenshot: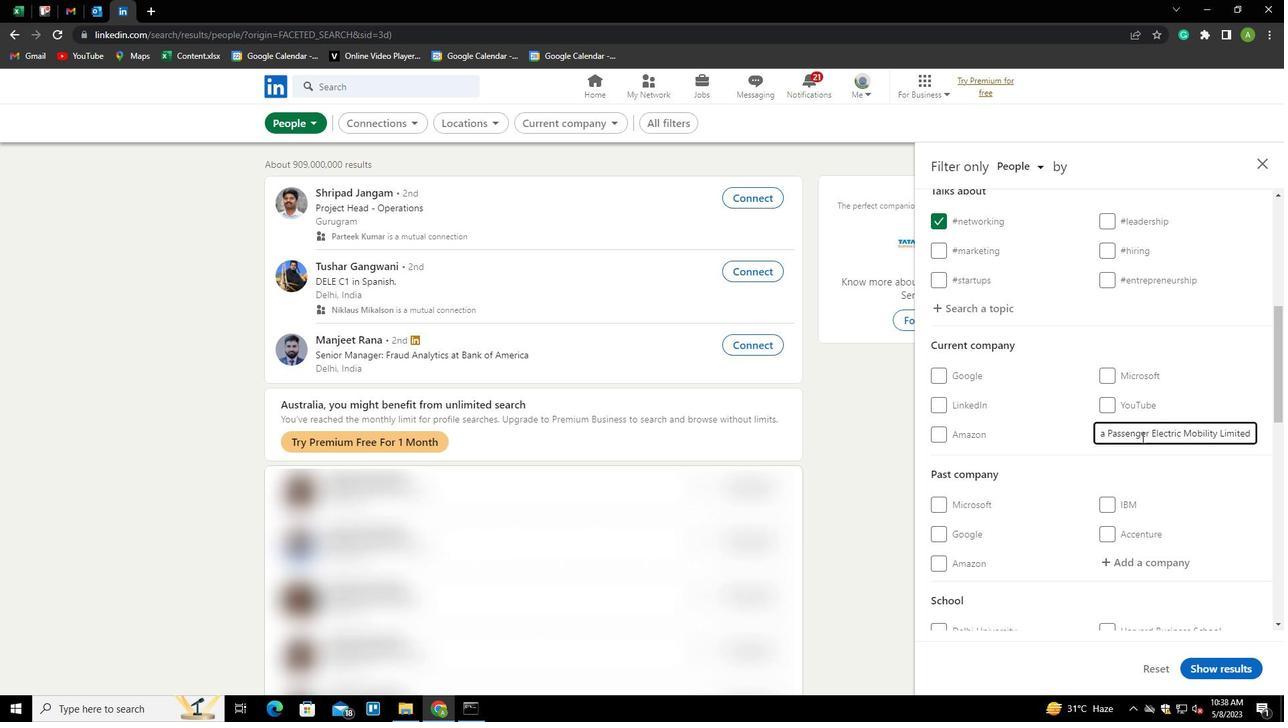 
Action: Mouse scrolled (1142, 437) with delta (0, 0)
Screenshot: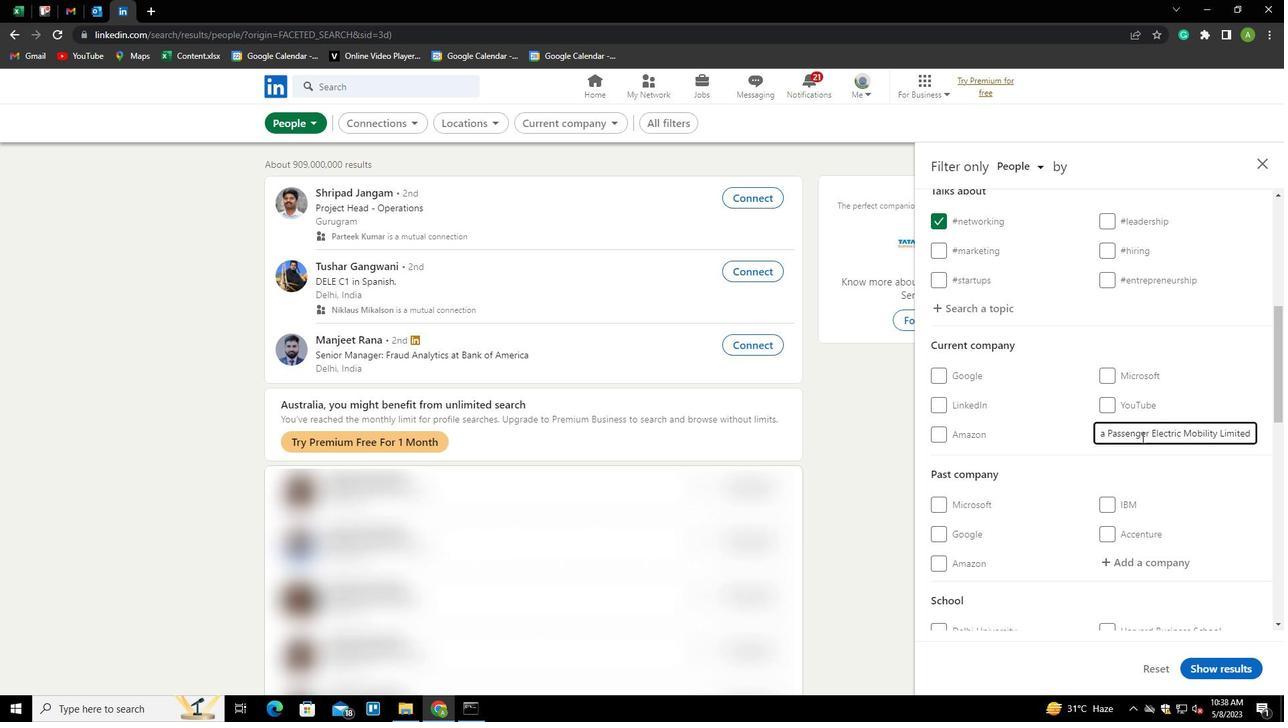 
Action: Mouse scrolled (1142, 437) with delta (0, 0)
Screenshot: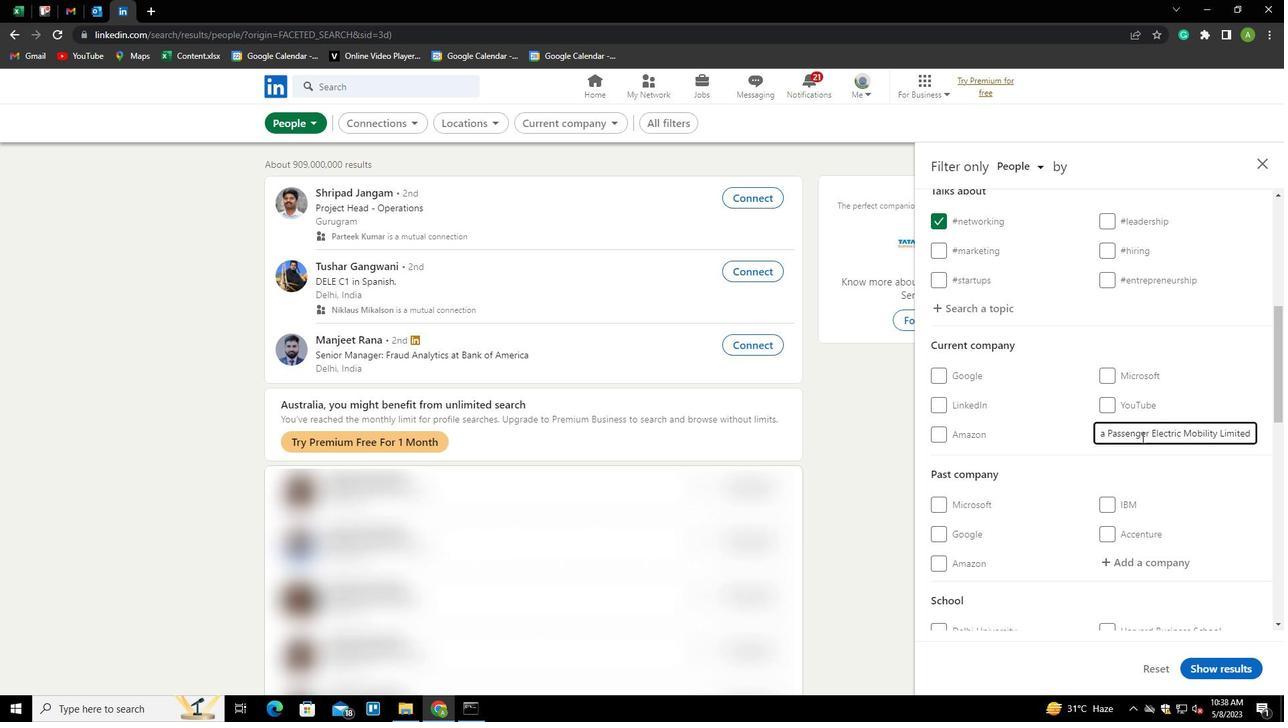 
Action: Mouse scrolled (1142, 437) with delta (0, 0)
Screenshot: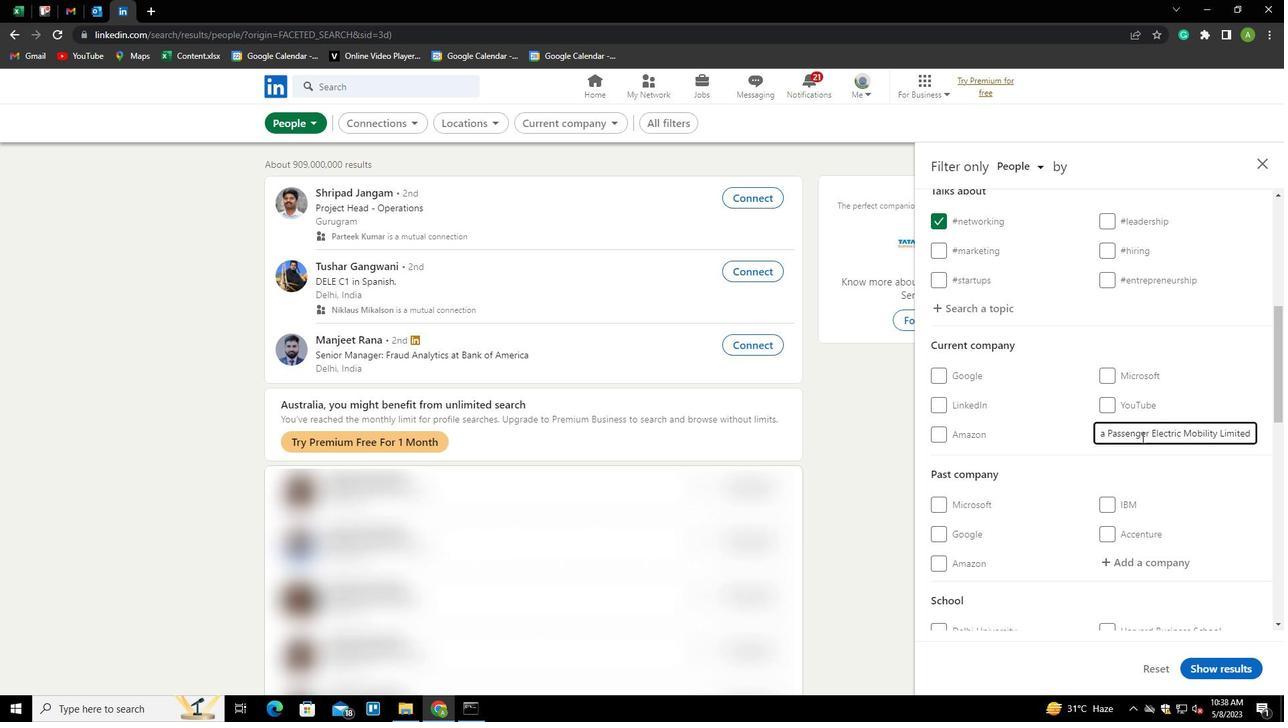 
Action: Mouse moved to (1133, 443)
Screenshot: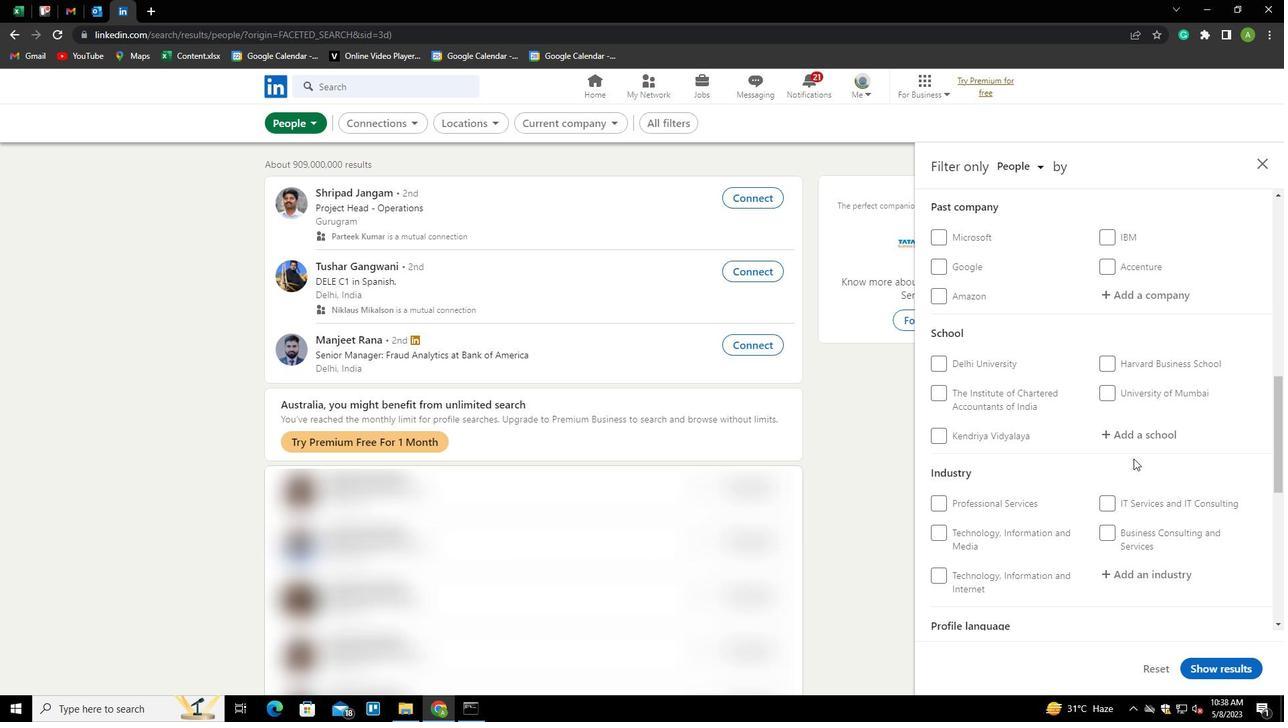 
Action: Mouse pressed left at (1133, 443)
Screenshot: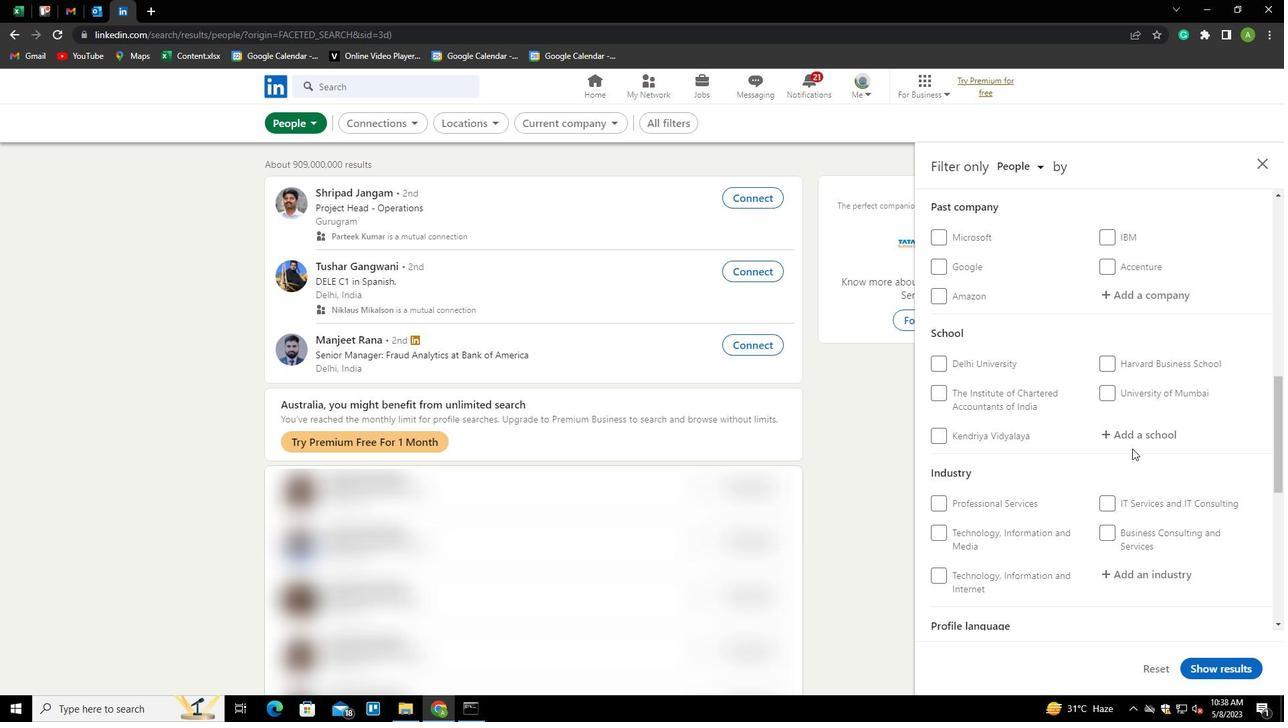 
Action: Key pressed <Key.shift><Key.shift><Key.shift><Key.shift><Key.shift><Key.shift><Key.shift><Key.shift><Key.shift>BIRLA<Key.space><Key.shift>INSTITUTE<Key.space>OF<Key.space><Key.shift>TECHNOLOGY<Key.space>AND<Key.space><Key.shift>SCIENCE<Key.space><Key.backspace>,<Key.space><Key.shift>PILANO<Key.backspace>I<Key.down><Key.enter>
Screenshot: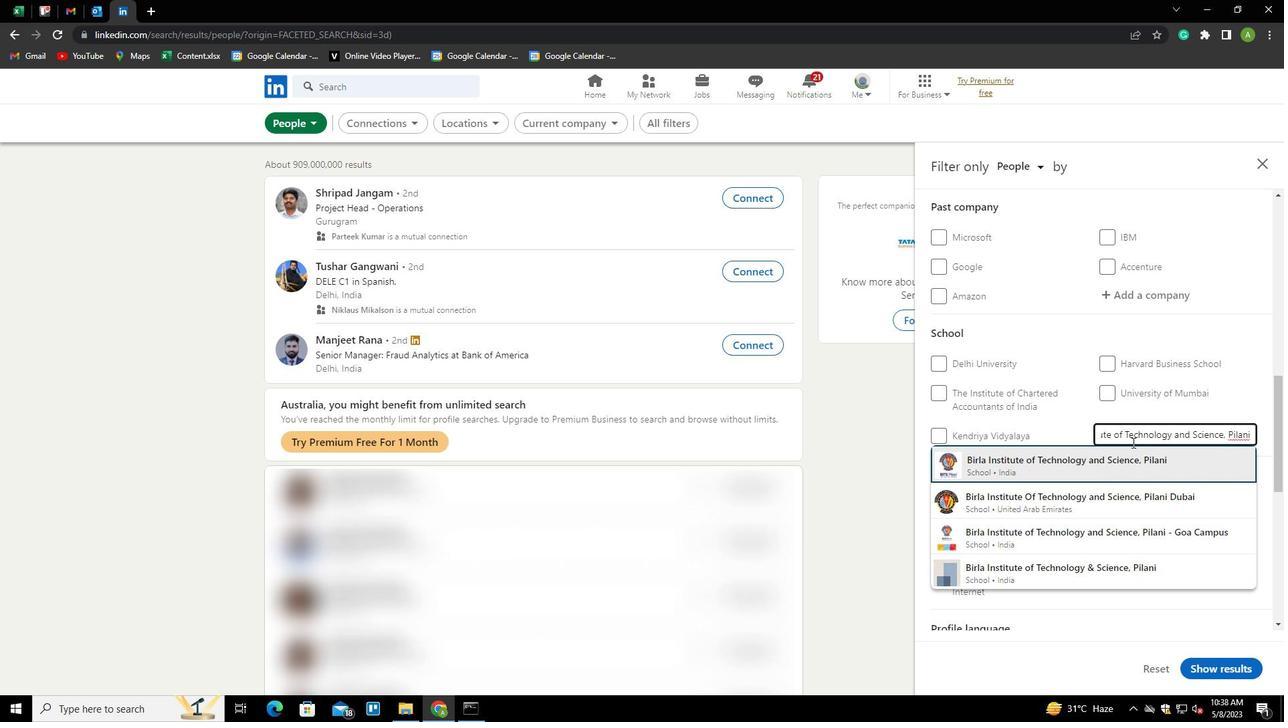 
Action: Mouse scrolled (1133, 442) with delta (0, 0)
Screenshot: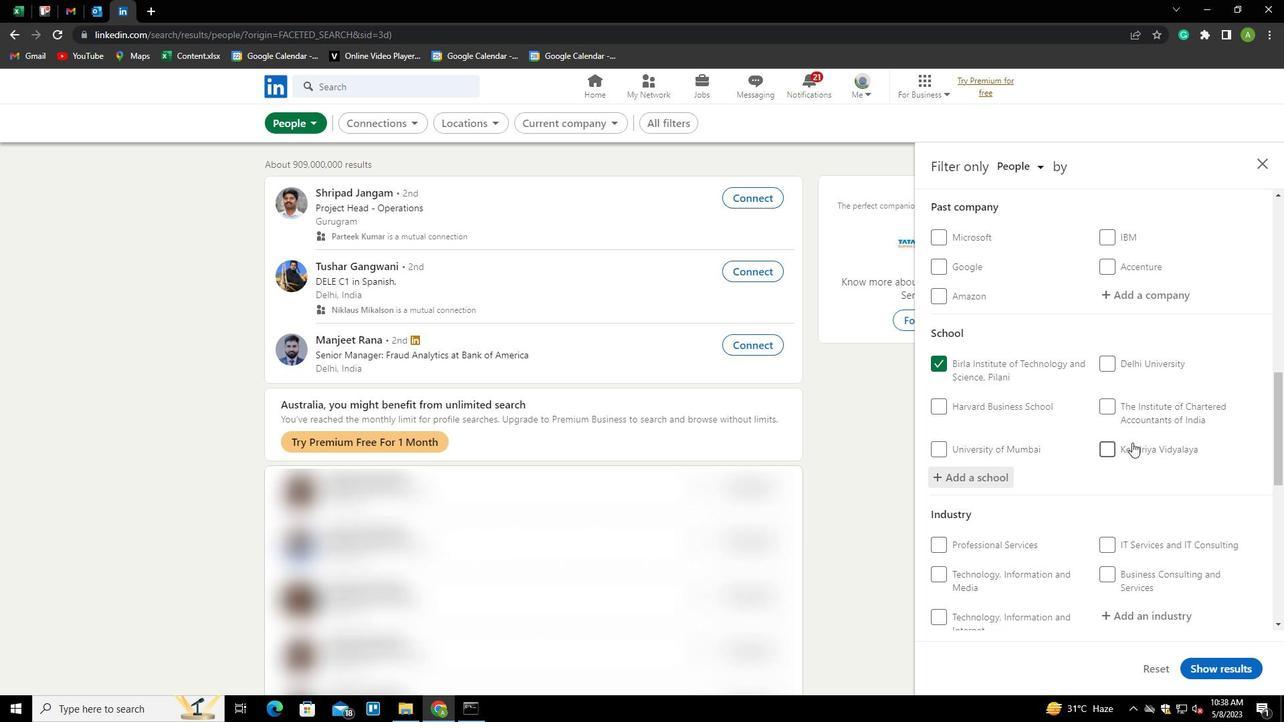 
Action: Mouse scrolled (1133, 442) with delta (0, 0)
Screenshot: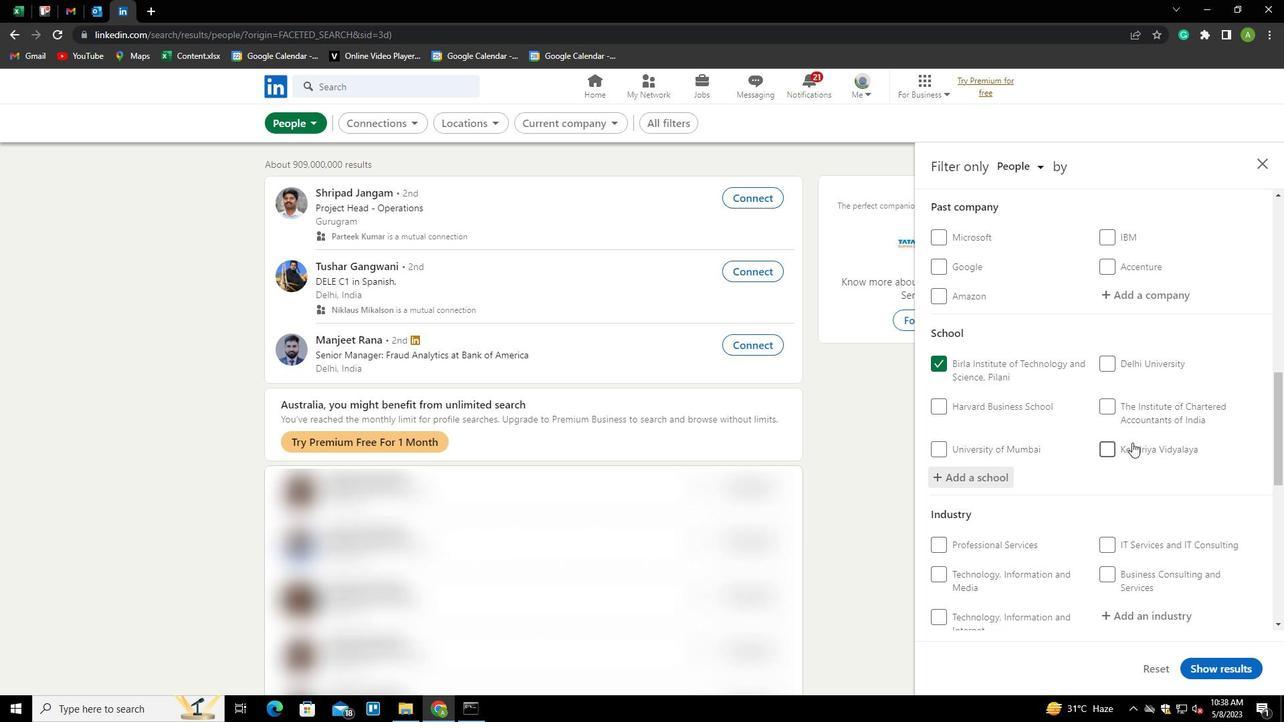 
Action: Mouse scrolled (1133, 442) with delta (0, 0)
Screenshot: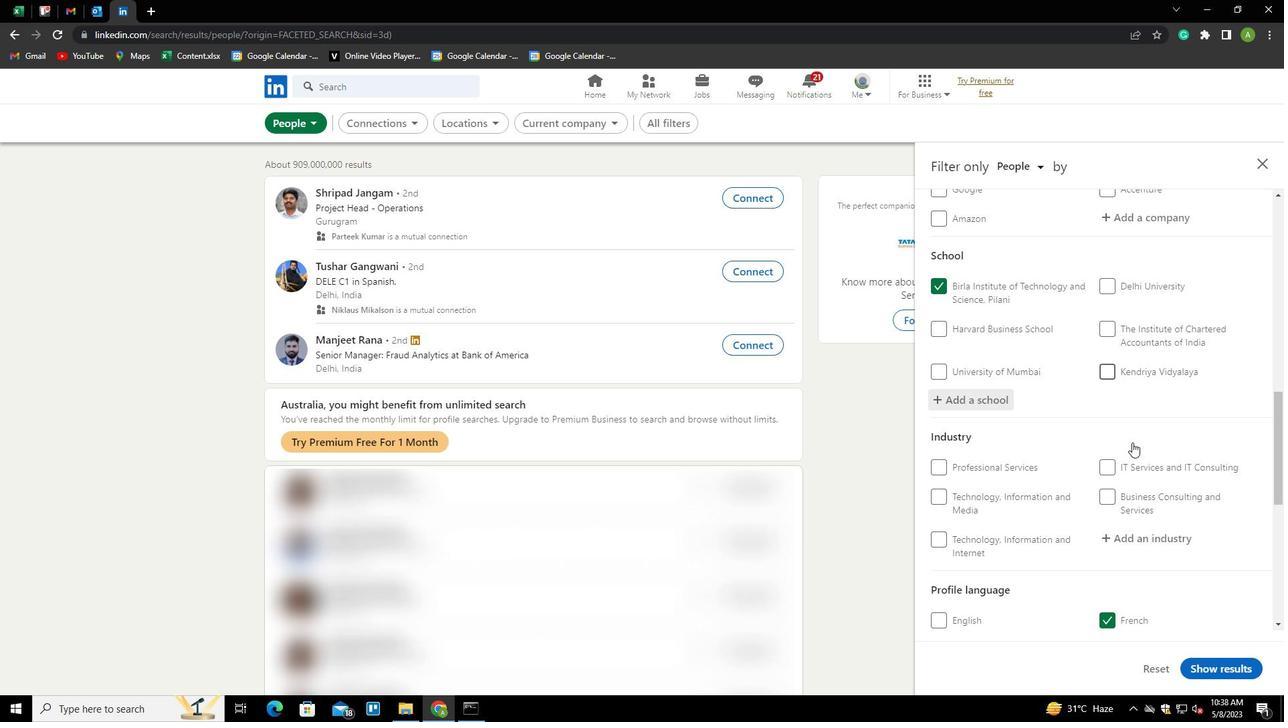 
Action: Mouse scrolled (1133, 442) with delta (0, 0)
Screenshot: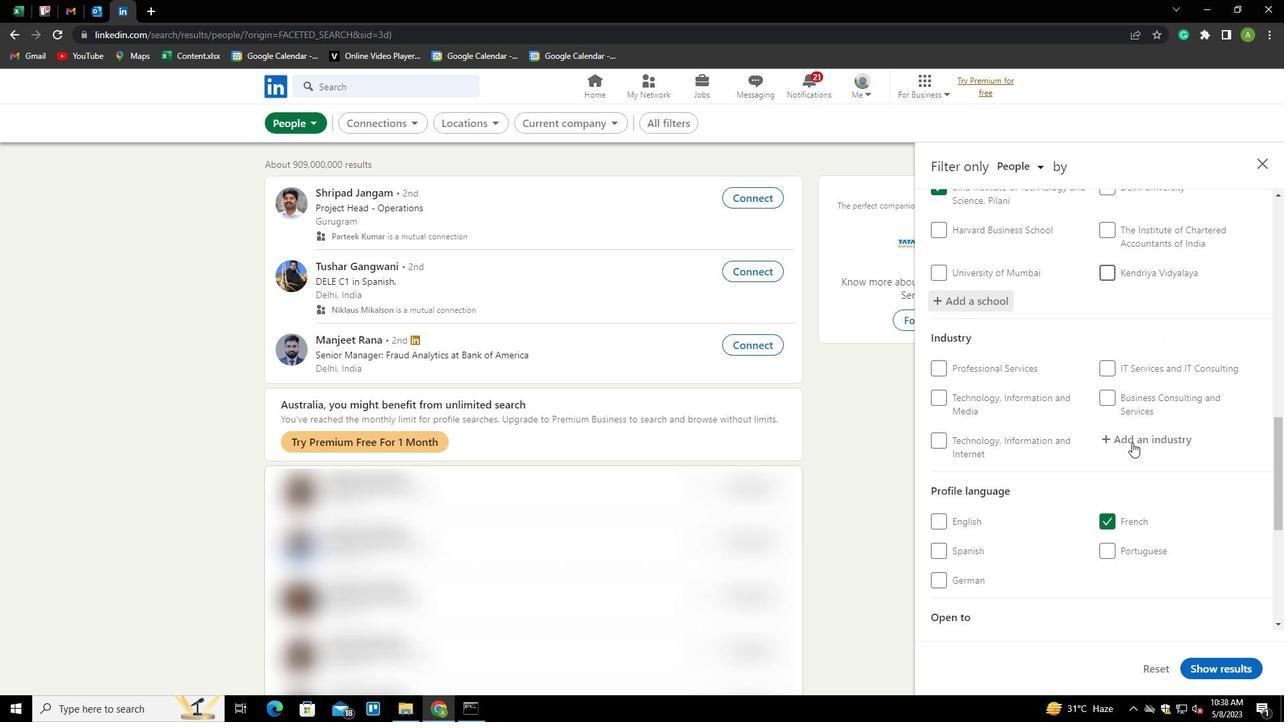 
Action: Mouse moved to (1132, 350)
Screenshot: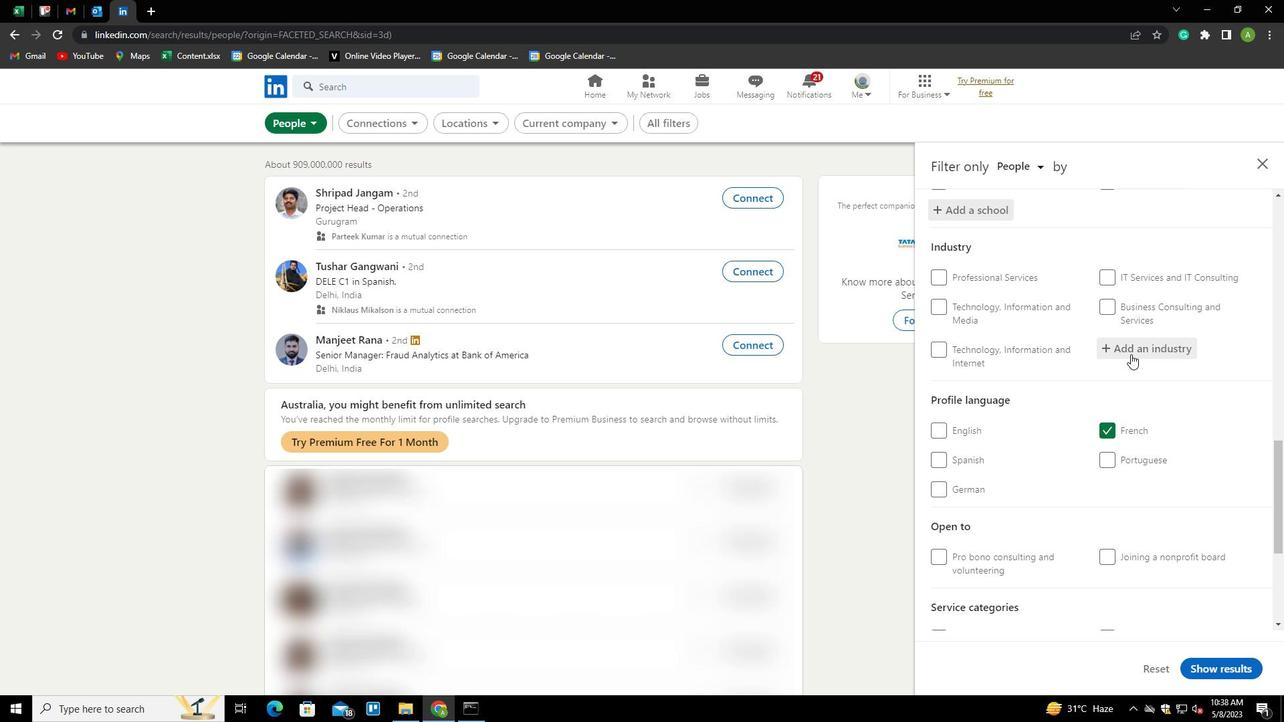 
Action: Mouse pressed left at (1132, 350)
Screenshot: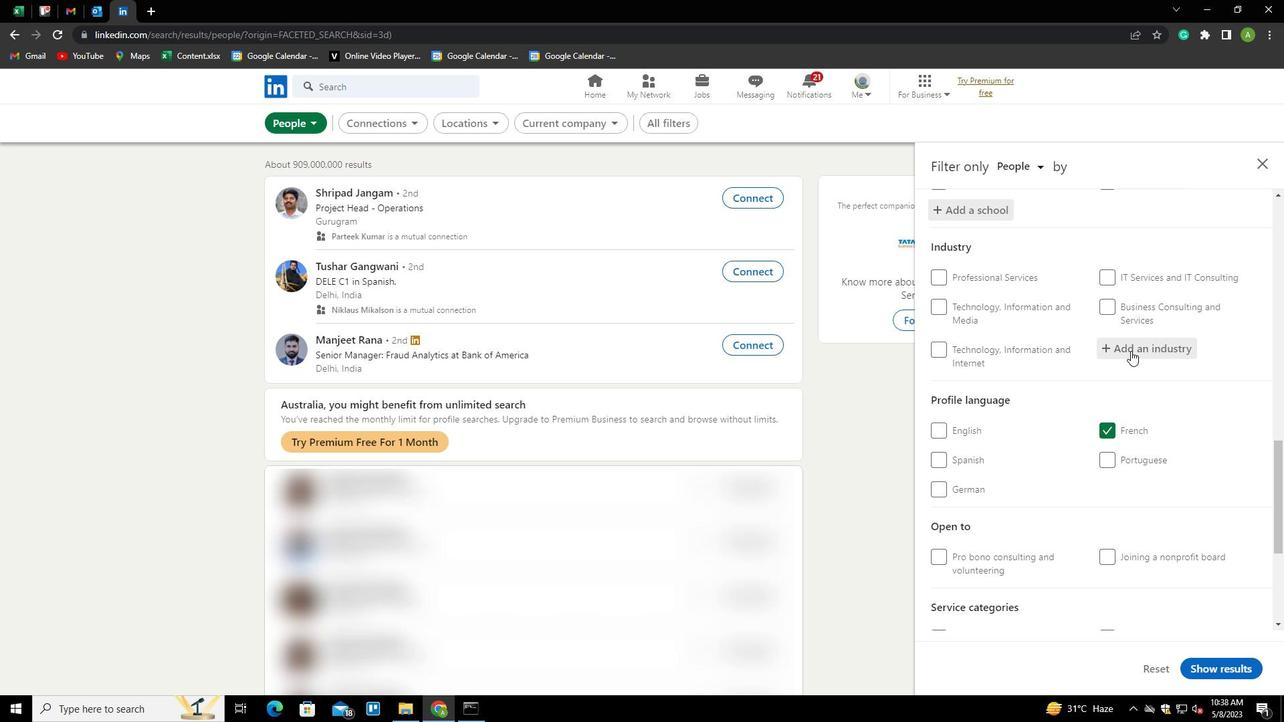 
Action: Key pressed <Key.shift>INSURANCE<Key.space>AND<Key.space><Key.shift>EMPLOYEE<Key.space><Key.shift><Key.shift><Key.shift><Key.shift><Key.shift><Key.shift><Key.shift><Key.shift><Key.shift><Key.shift><Key.shift><Key.shift><Key.shift><Key.shift><Key.shift><Key.shift><Key.shift><Key.shift><Key.shift><Key.shift><Key.shift><Key.shift><Key.shift>BEVE<Key.backspace><Key.backspace>NEFIT<Key.space><Key.shift>FUNDS<Key.down><Key.enter>
Screenshot: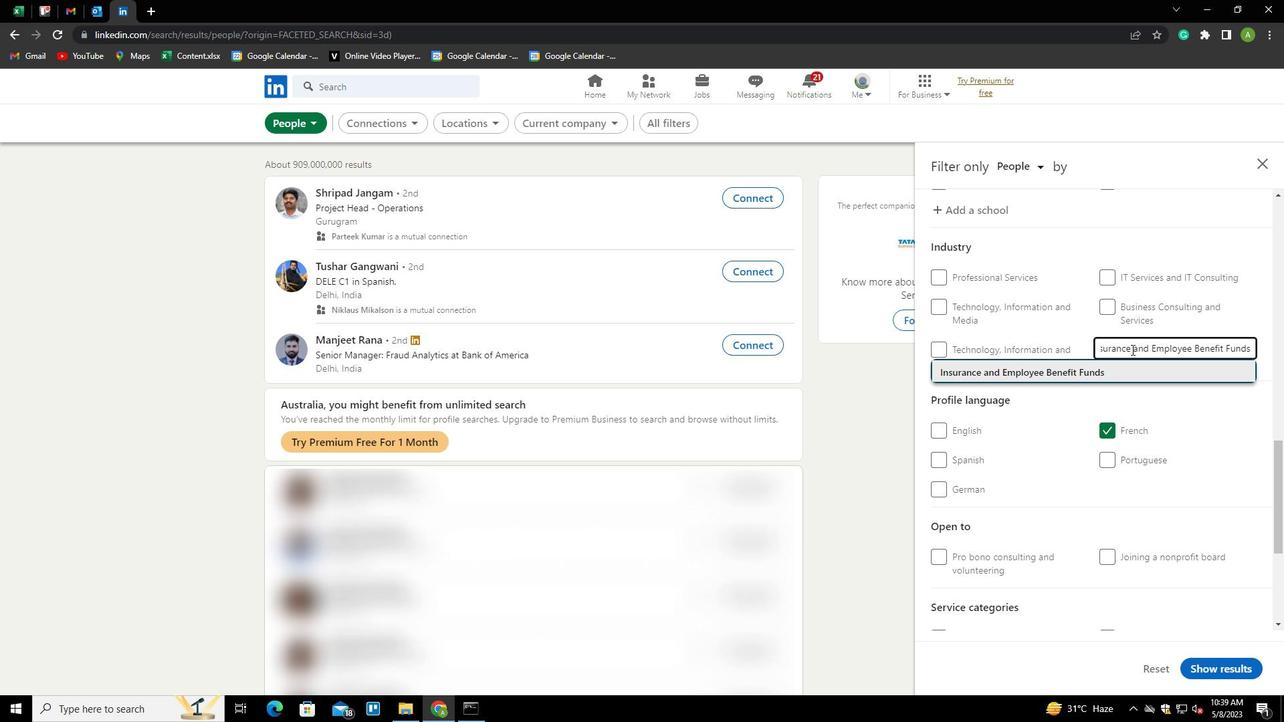 
Action: Mouse scrolled (1132, 349) with delta (0, 0)
Screenshot: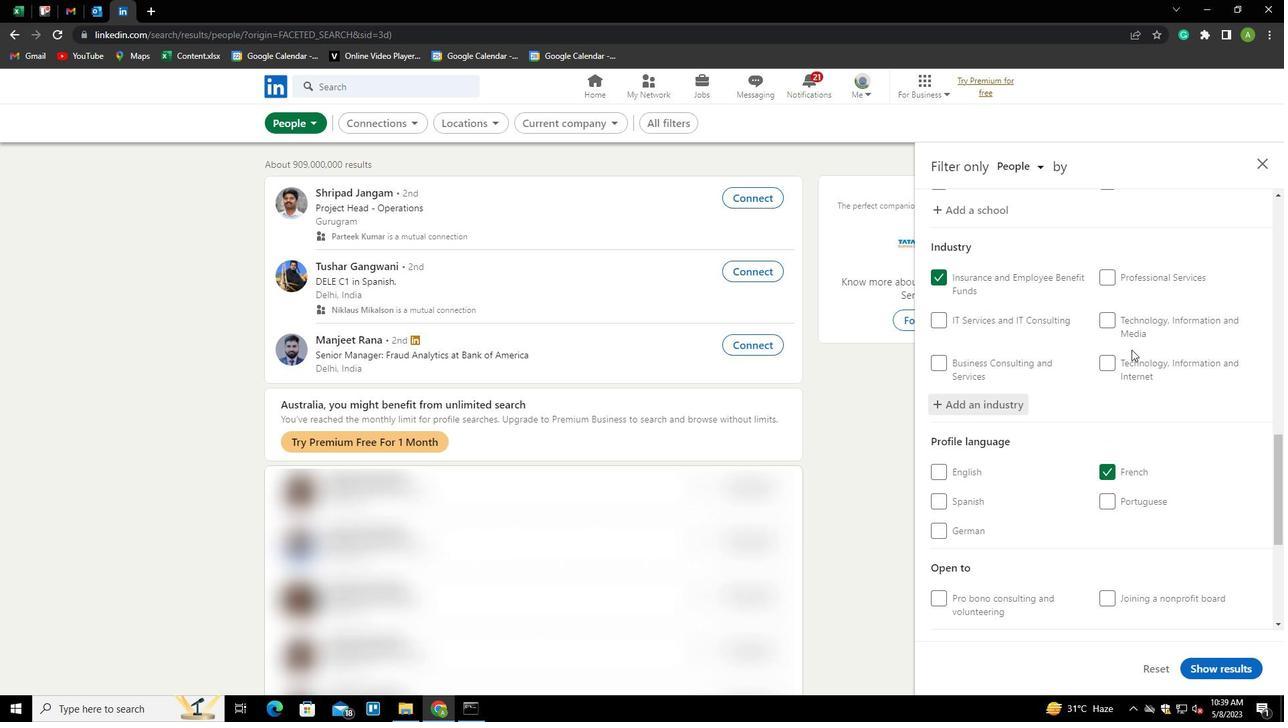 
Action: Mouse scrolled (1132, 349) with delta (0, 0)
Screenshot: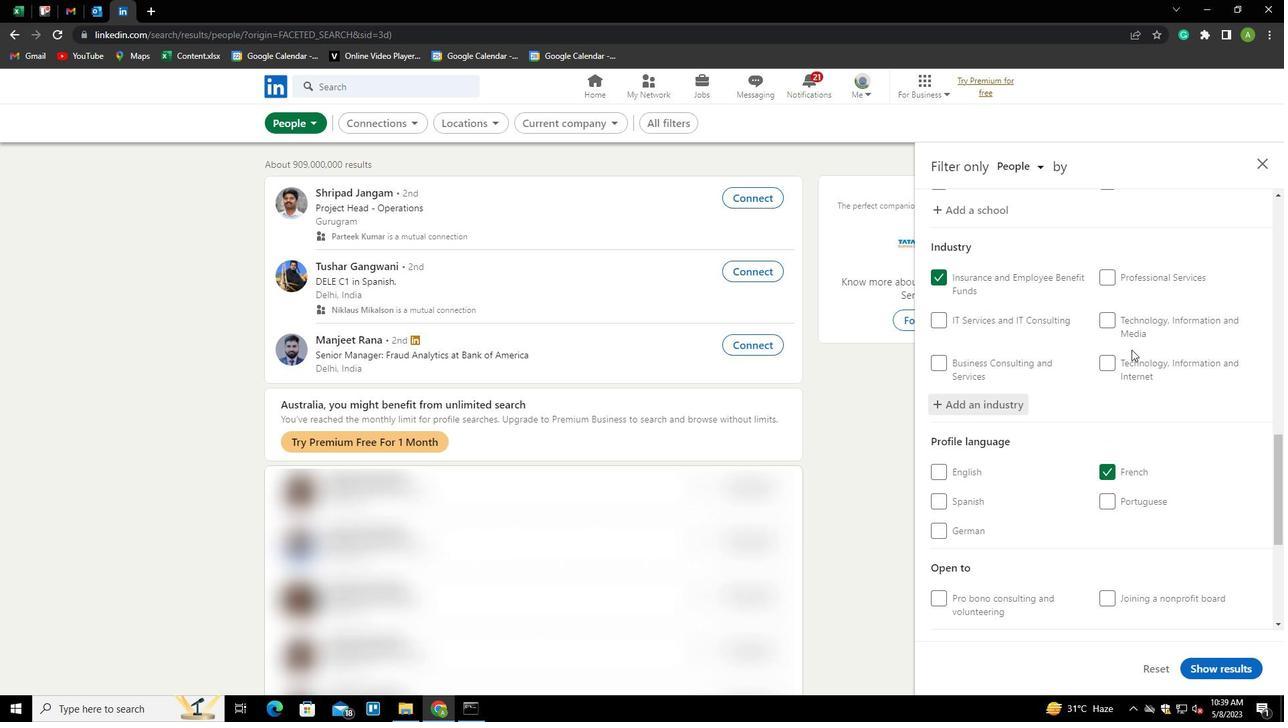 
Action: Mouse scrolled (1132, 349) with delta (0, 0)
Screenshot: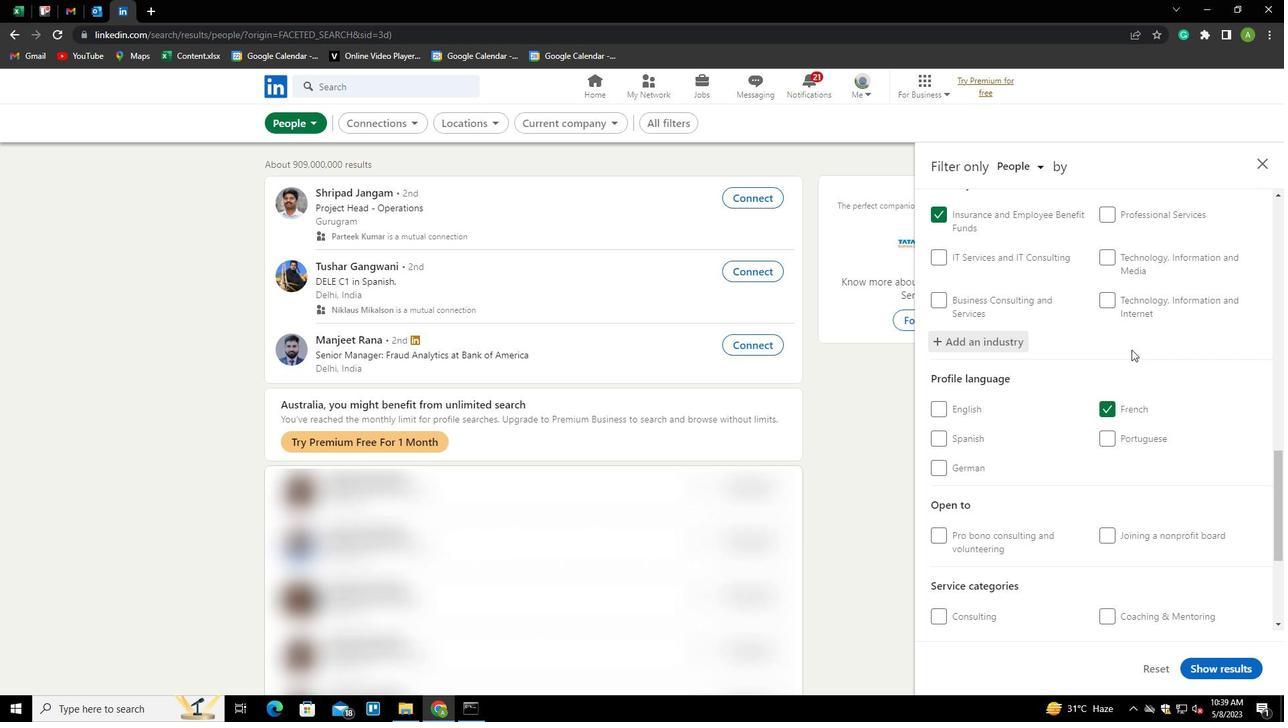 
Action: Mouse scrolled (1132, 349) with delta (0, 0)
Screenshot: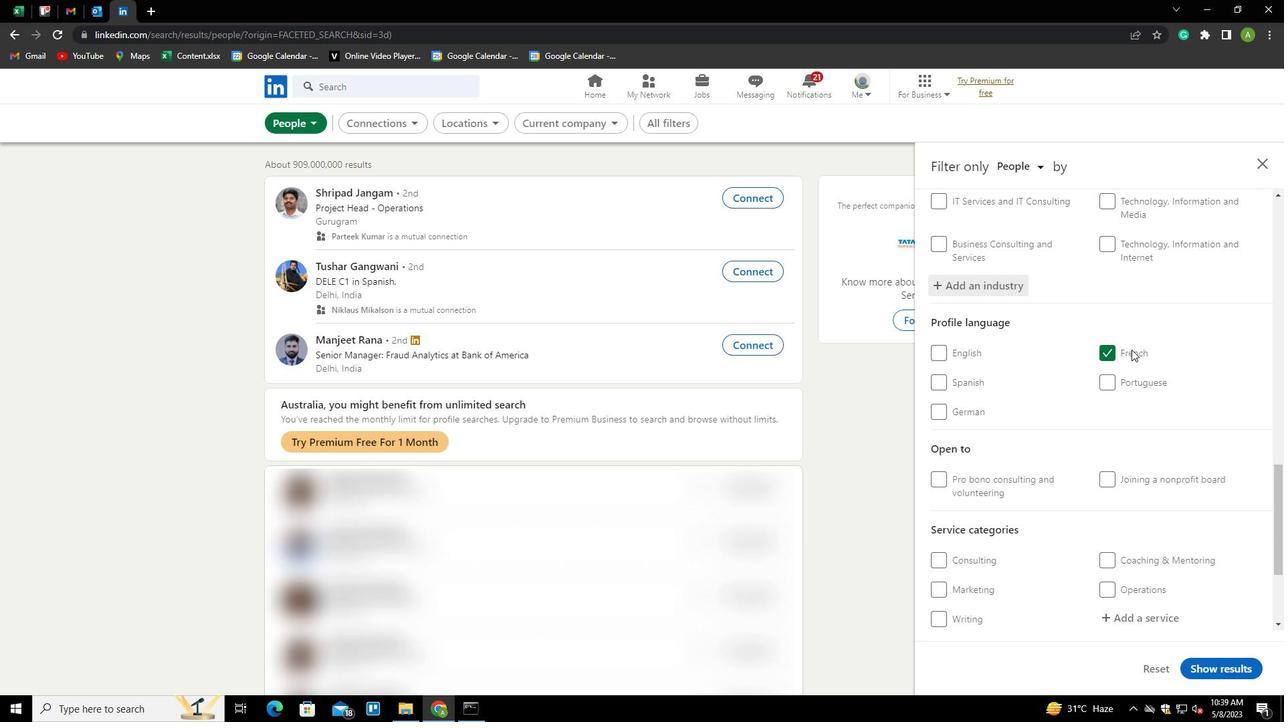 
Action: Mouse scrolled (1132, 349) with delta (0, 0)
Screenshot: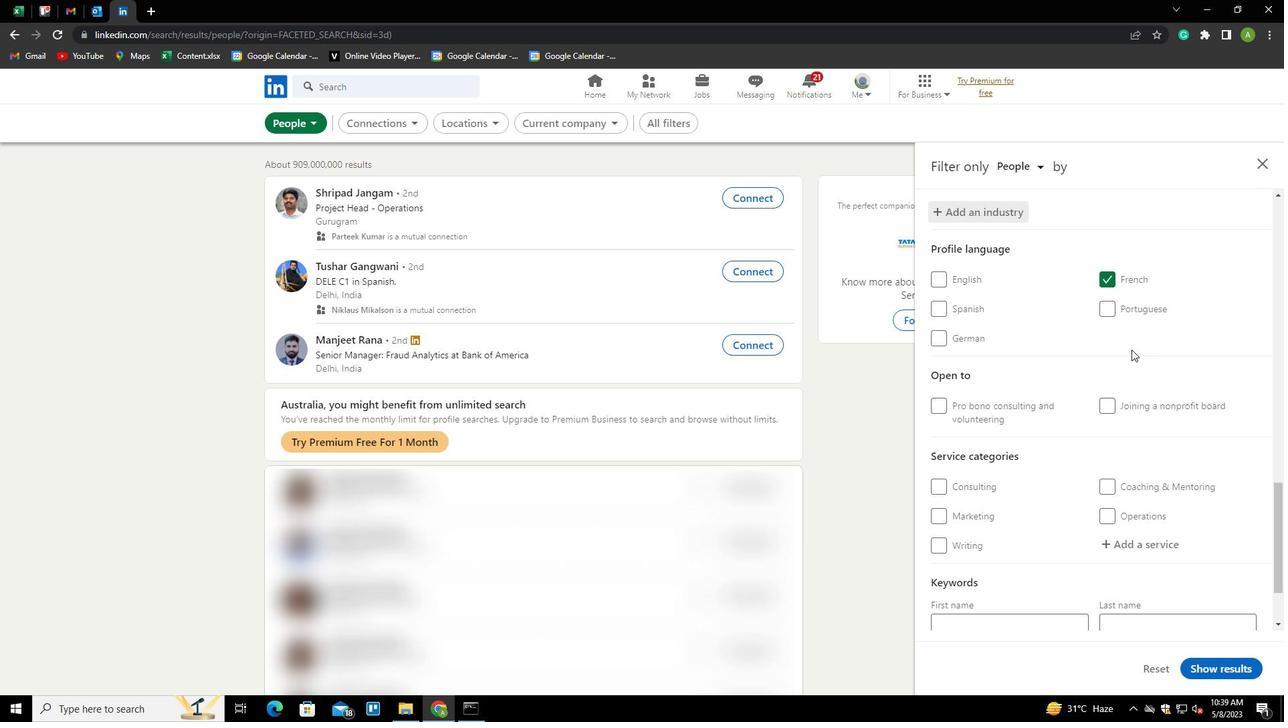 
Action: Mouse scrolled (1132, 349) with delta (0, 0)
Screenshot: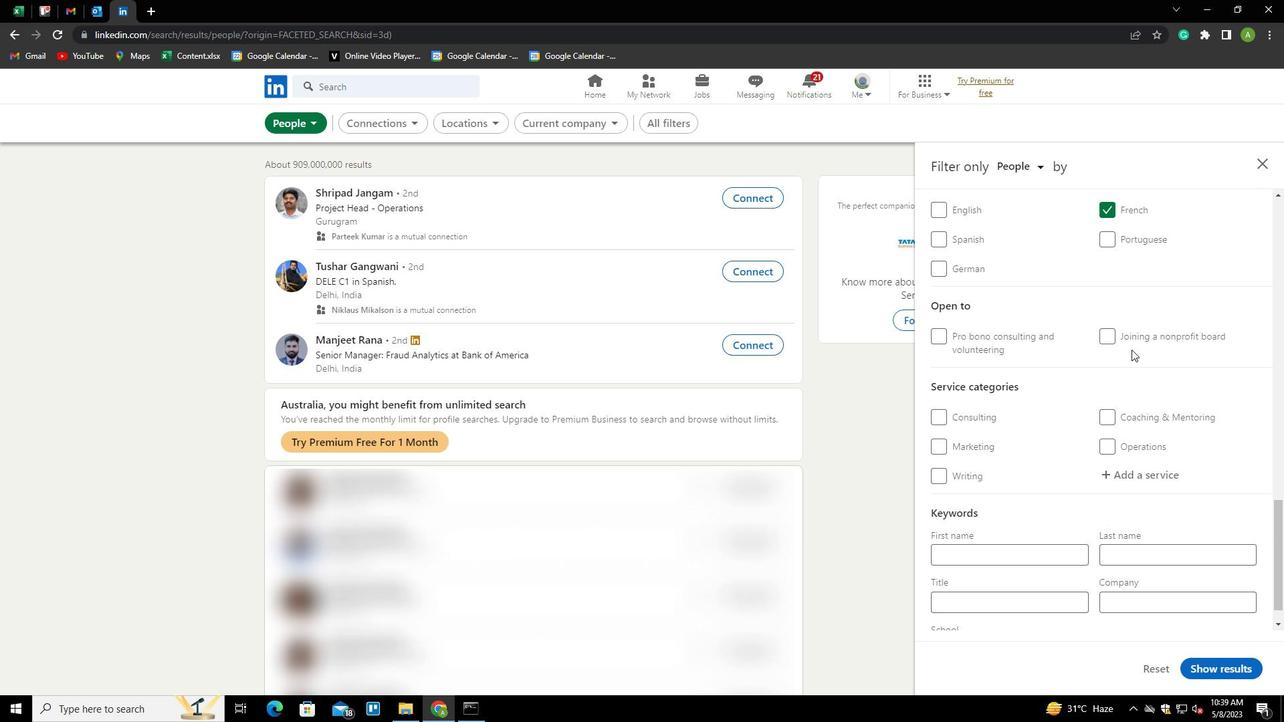
Action: Mouse moved to (1130, 440)
Screenshot: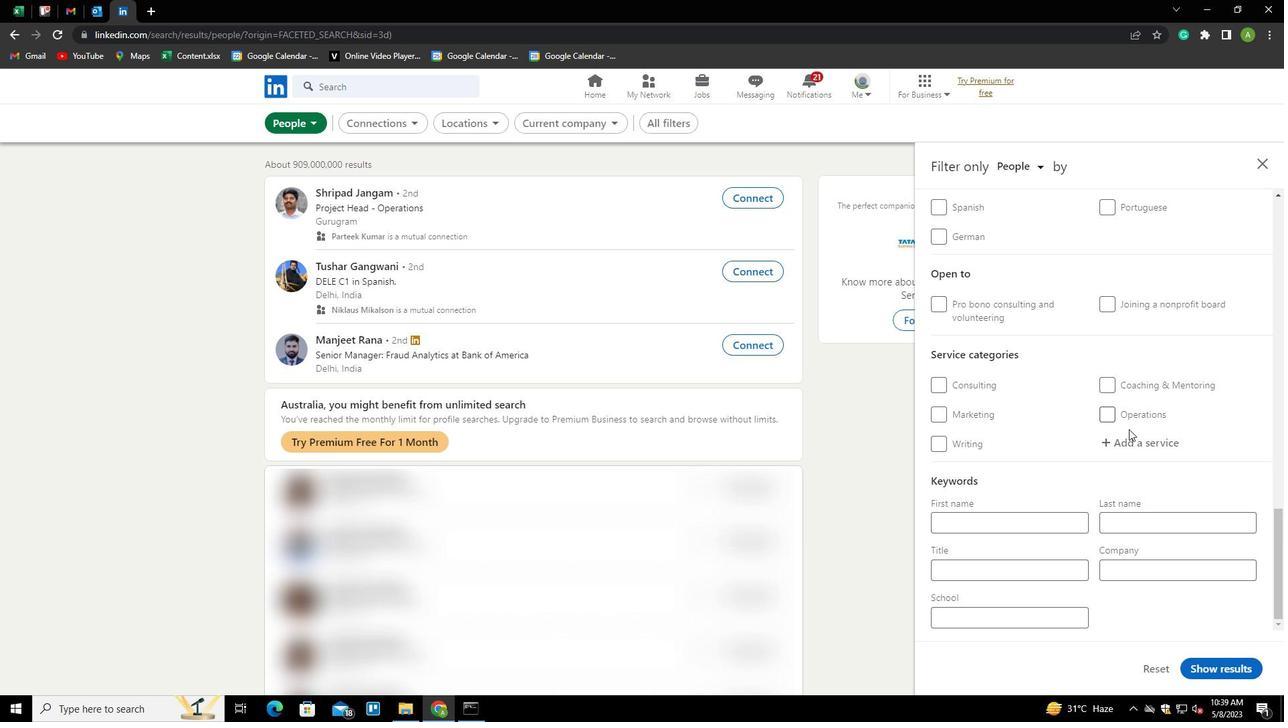 
Action: Mouse pressed left at (1130, 440)
Screenshot: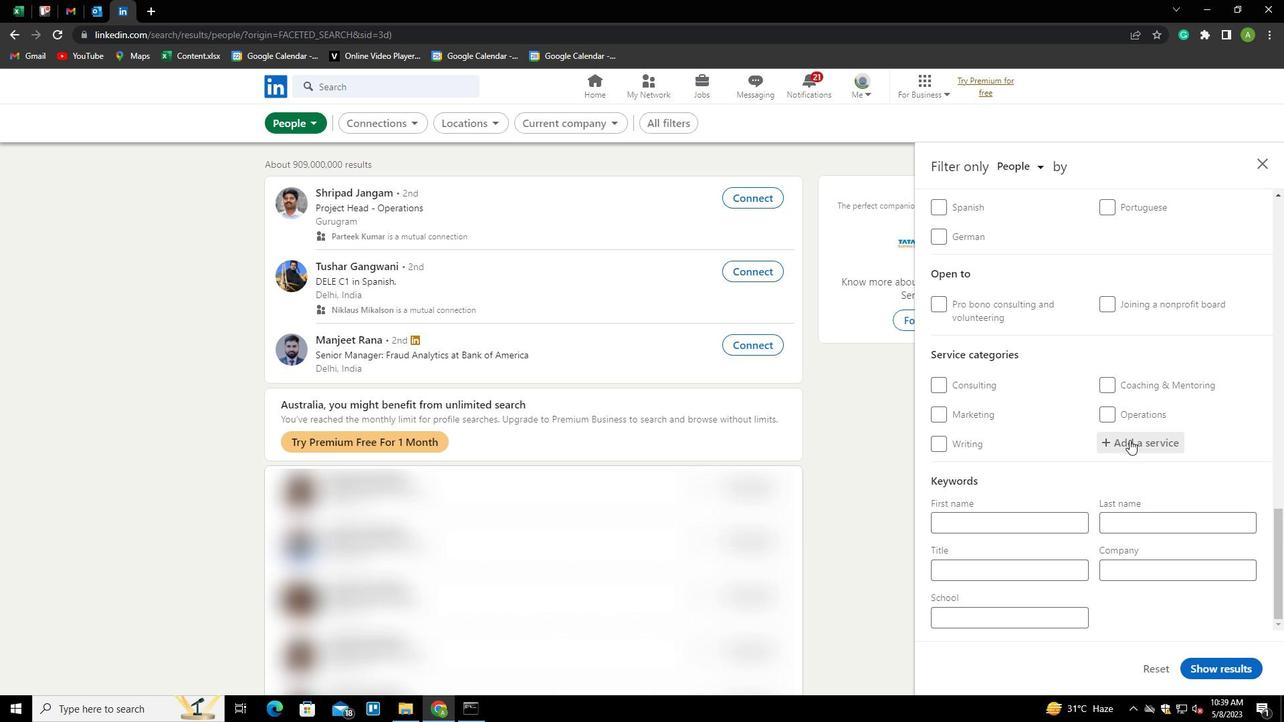 
Action: Mouse moved to (1130, 441)
Screenshot: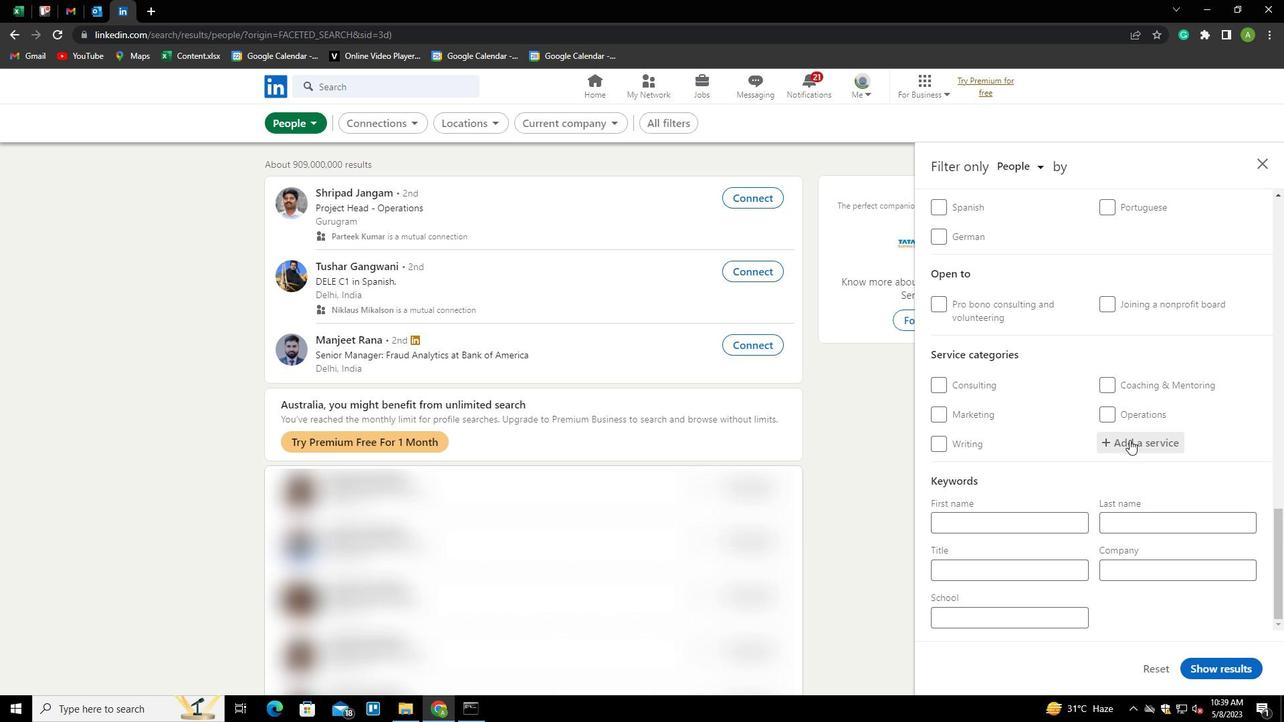 
Action: Key pressed <Key.shift><Key.shift><Key.shift><Key.shift><Key.shift><Key.shift><Key.shift><Key.shift><Key.shift><Key.shift><Key.shift><Key.shift><Key.shift><Key.shift><Key.shift><Key.shift><Key.shift><Key.shift><Key.shift><Key.shift><Key.shift><Key.shift><Key.shift><Key.shift><Key.shift><Key.shift><Key.shift><Key.shift><Key.shift><Key.shift><Key.shift><Key.shift><Key.shift><Key.shift><Key.shift><Key.shift><Key.shift><Key.shift><Key.shift><Key.shift><Key.shift><Key.shift><Key.shift><Key.shift>REAL<Key.space><Key.shift><Key.shift>ESTATE<Key.down><Key.enter>
Screenshot: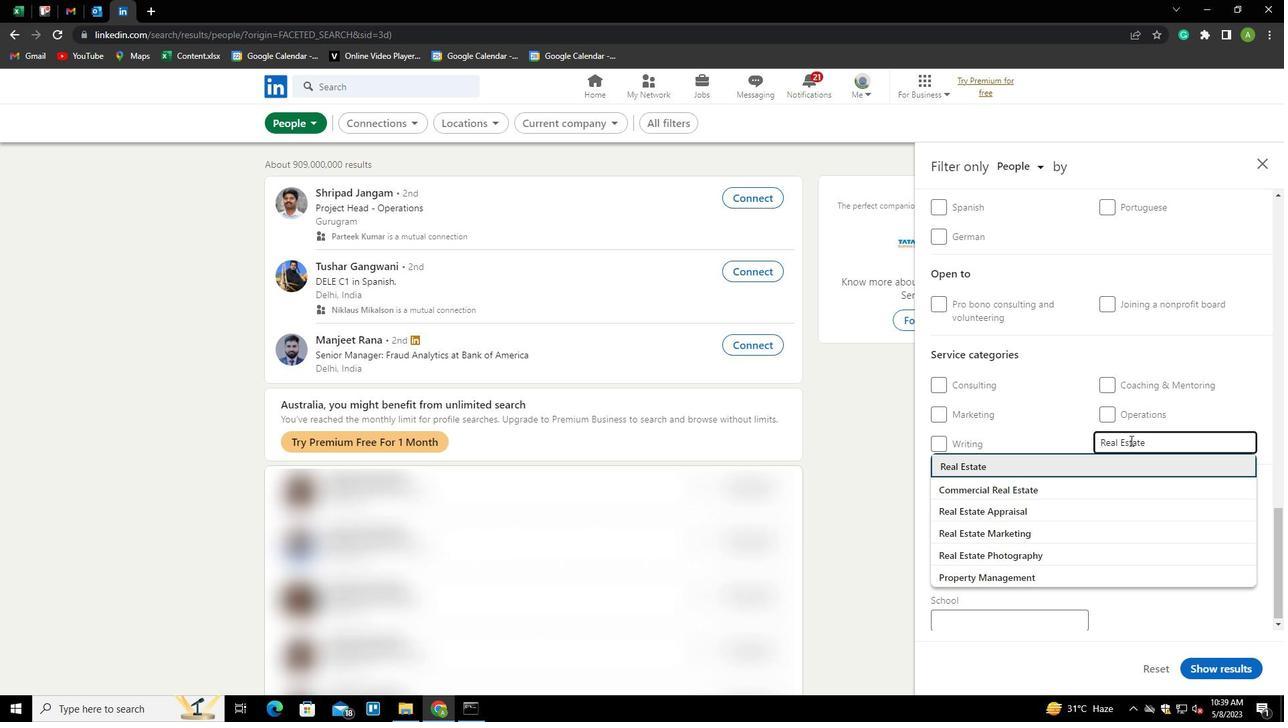 
Action: Mouse scrolled (1130, 440) with delta (0, 0)
Screenshot: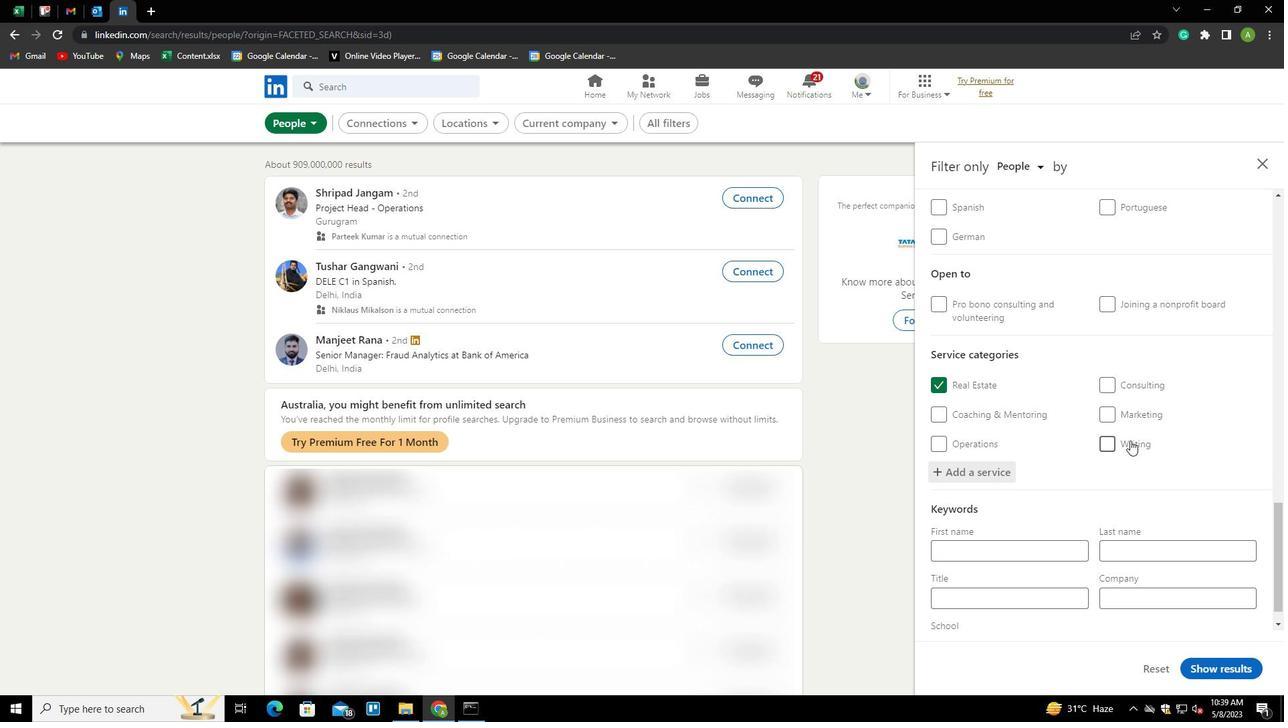 
Action: Mouse scrolled (1130, 440) with delta (0, 0)
Screenshot: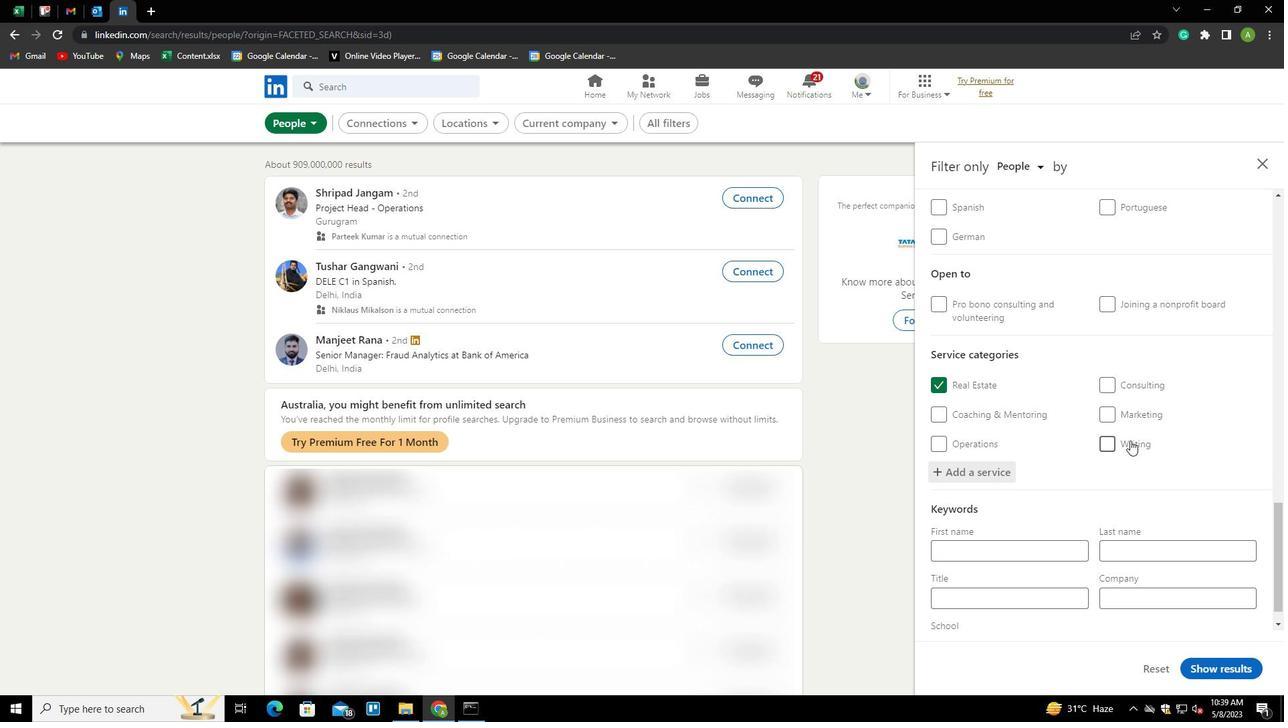 
Action: Mouse scrolled (1130, 440) with delta (0, 0)
Screenshot: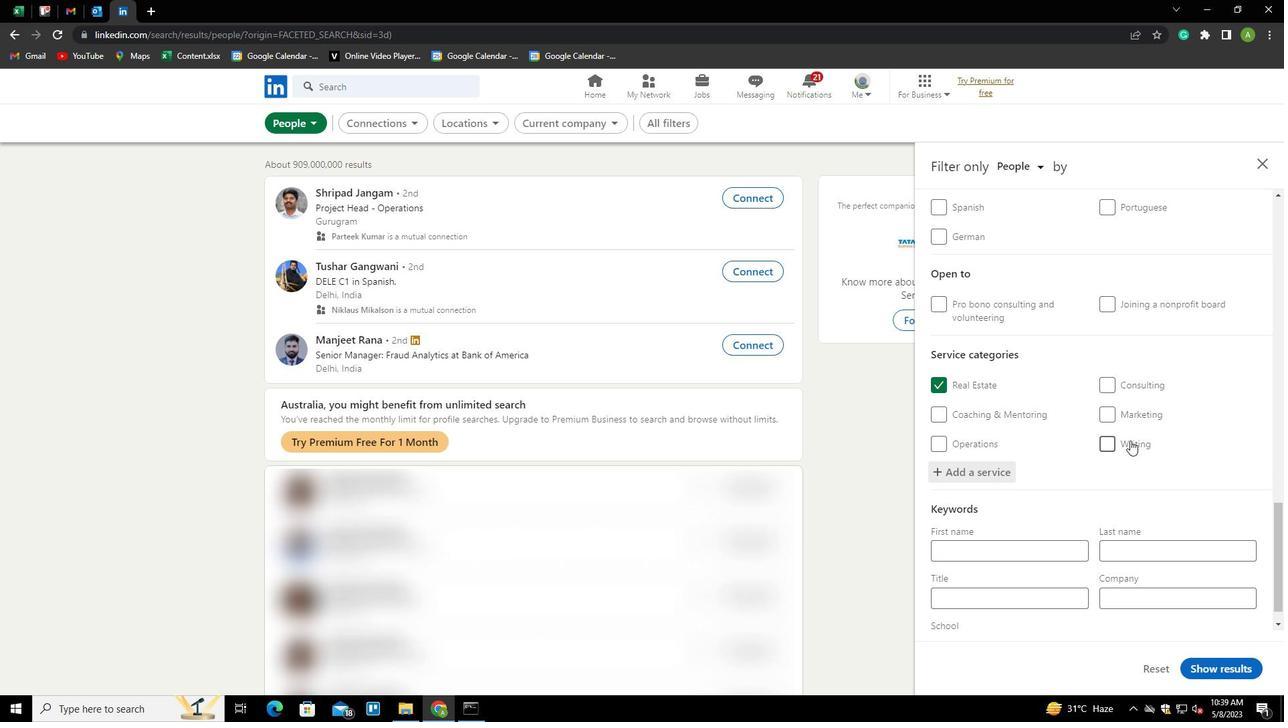 
Action: Mouse scrolled (1130, 440) with delta (0, 0)
Screenshot: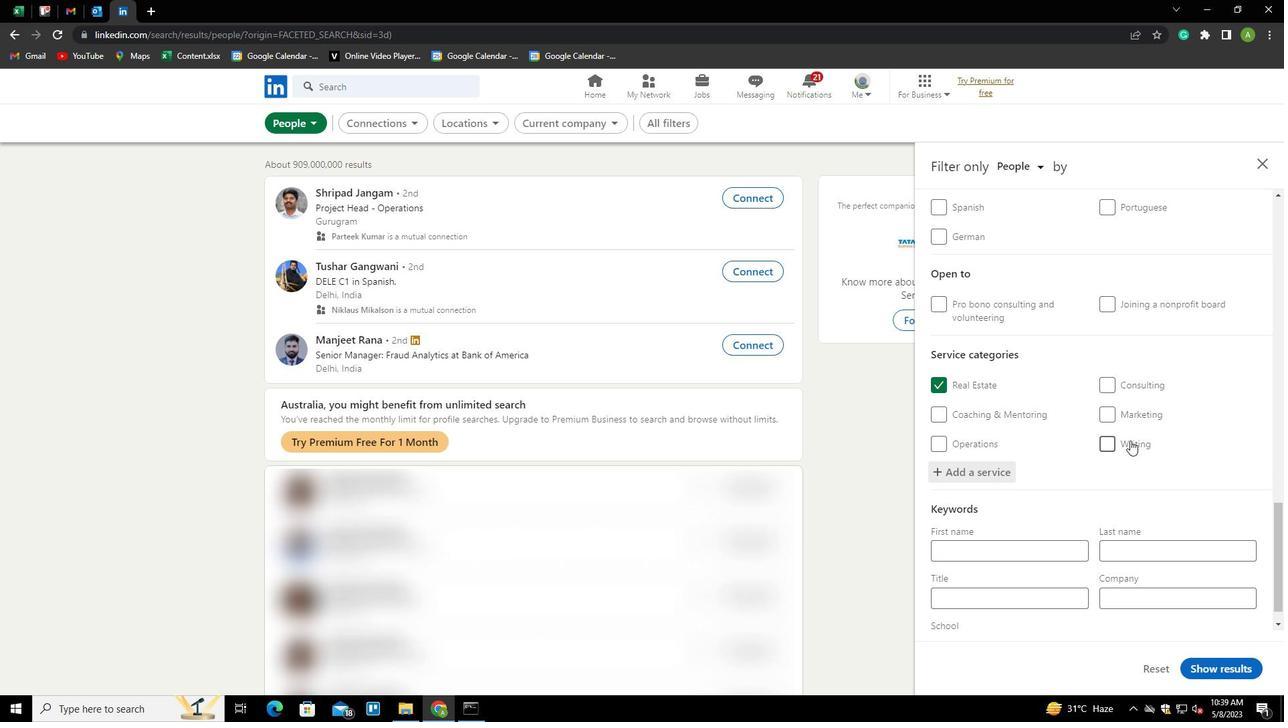 
Action: Mouse scrolled (1130, 440) with delta (0, 0)
Screenshot: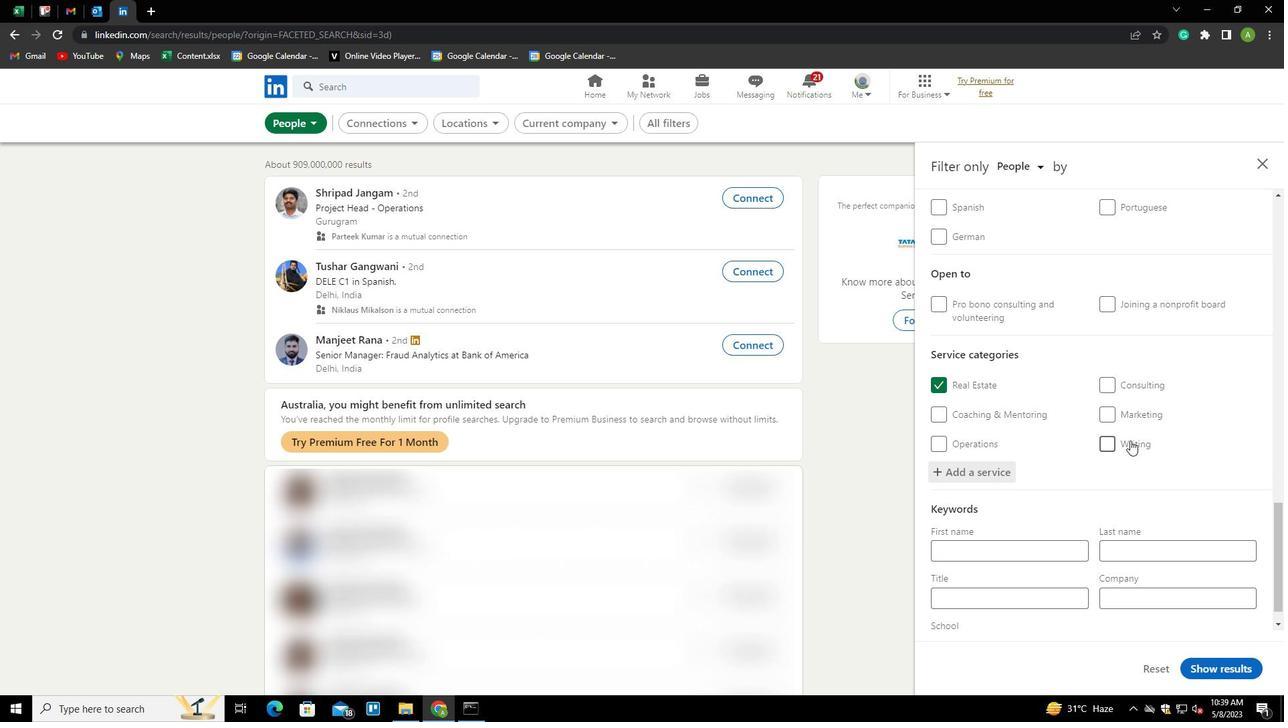 
Action: Mouse scrolled (1130, 440) with delta (0, 0)
Screenshot: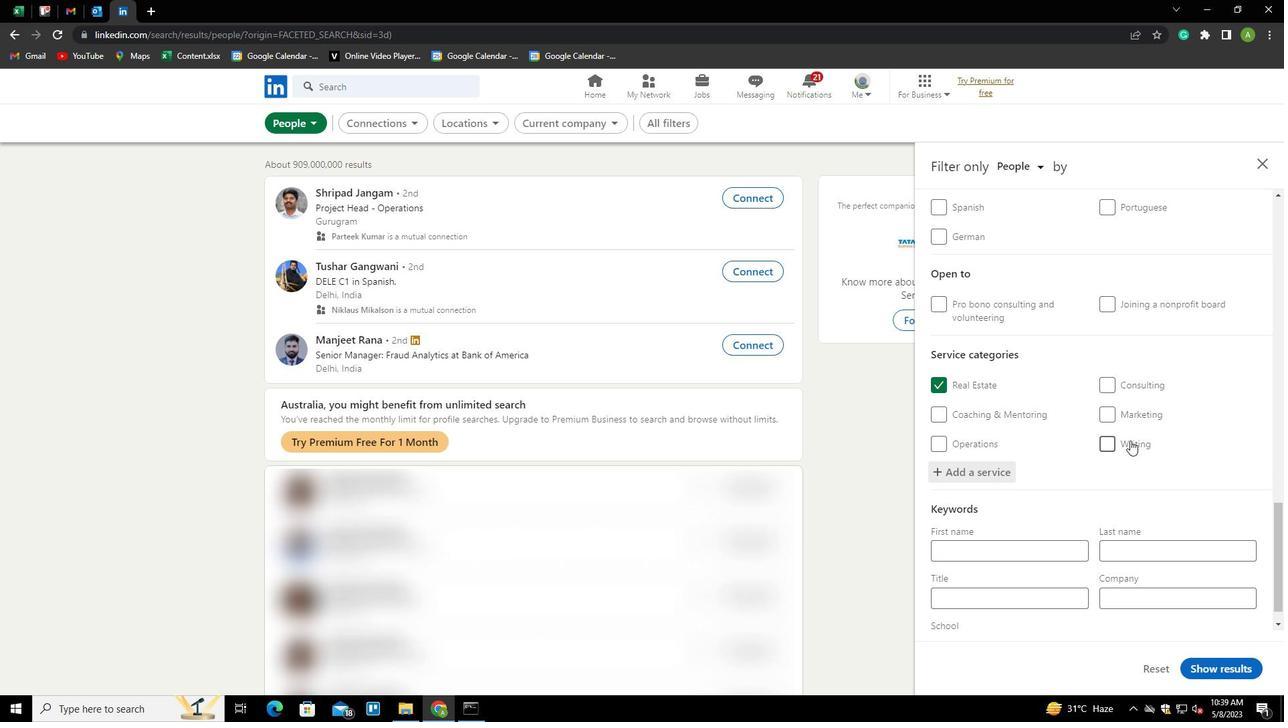 
Action: Mouse moved to (1056, 574)
Screenshot: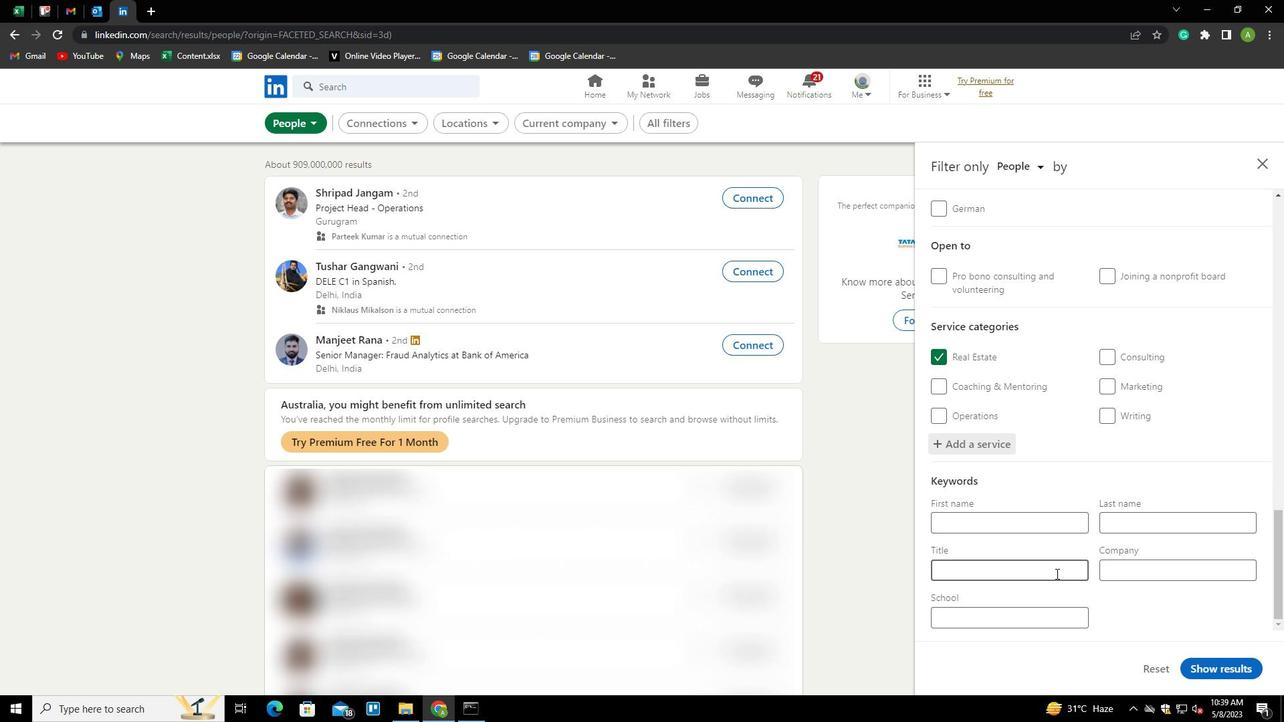 
Action: Mouse pressed left at (1056, 574)
Screenshot: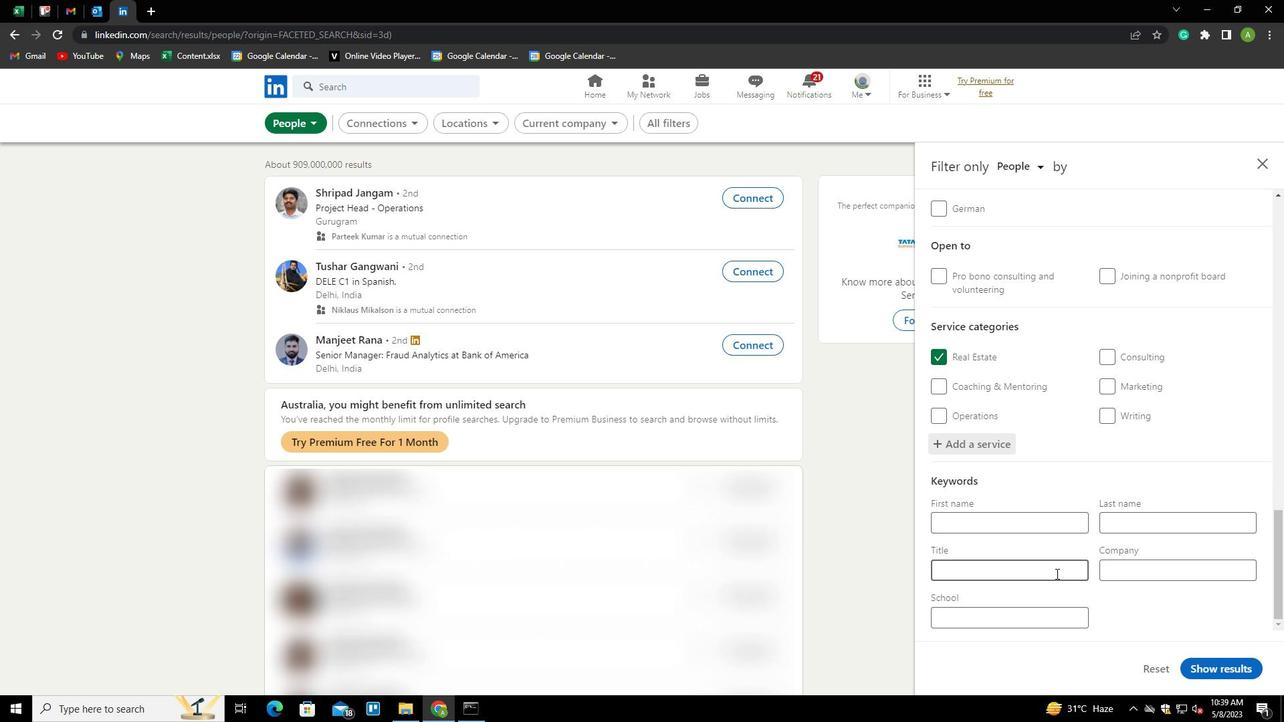 
Action: Key pressed <Key.shift>SHEET<Key.space><Key.shift>METAL<Key.space><Key.shift>WORKET<Key.backspace>R
Screenshot: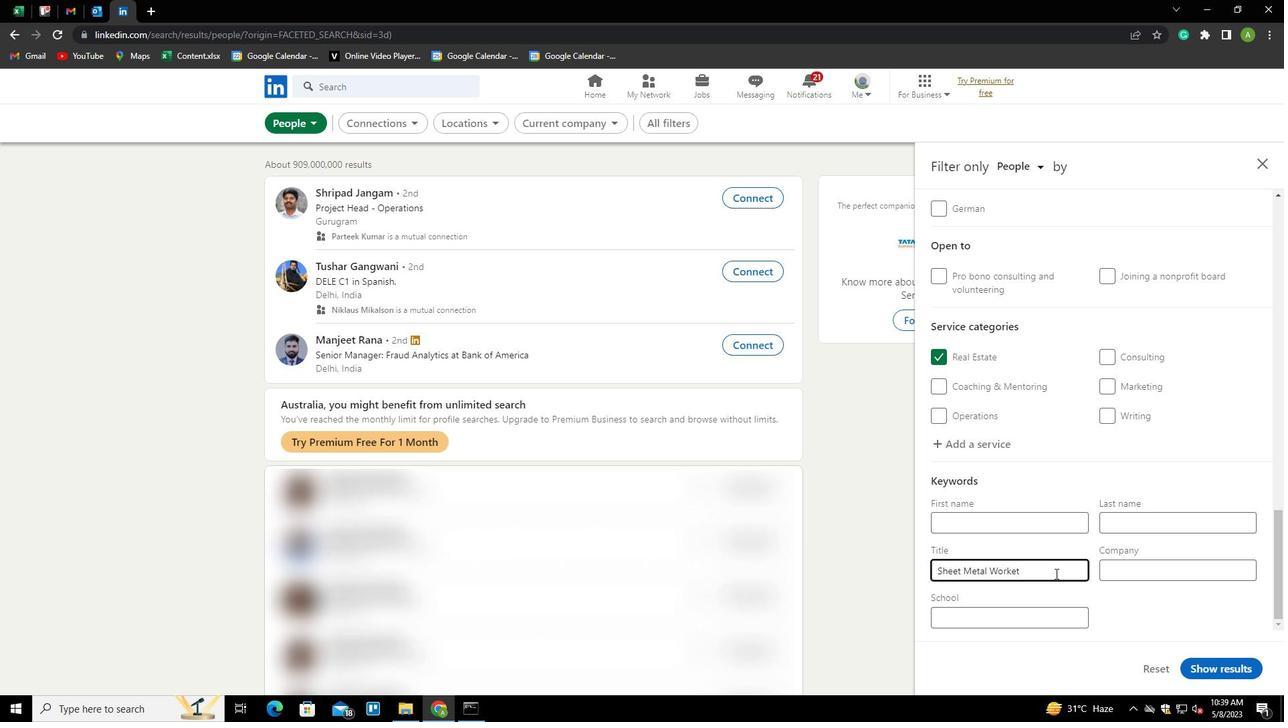 
Action: Mouse moved to (1173, 628)
Screenshot: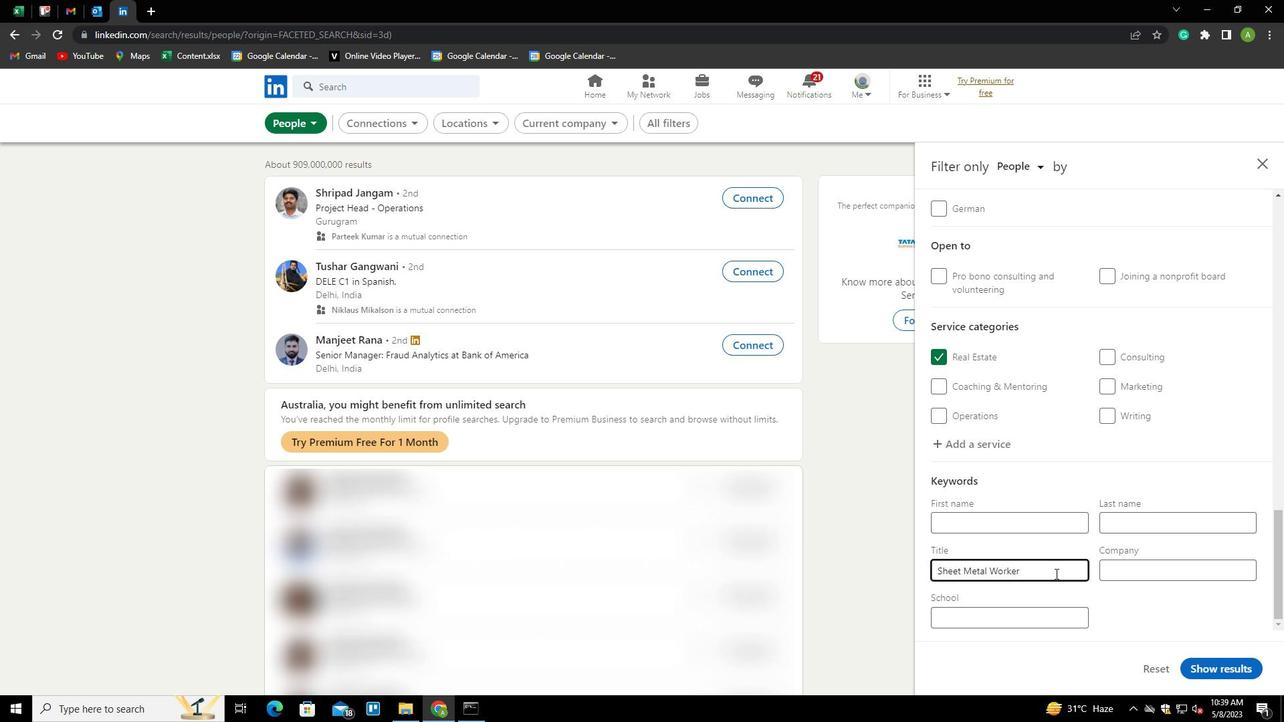 
Action: Mouse pressed left at (1173, 628)
Screenshot: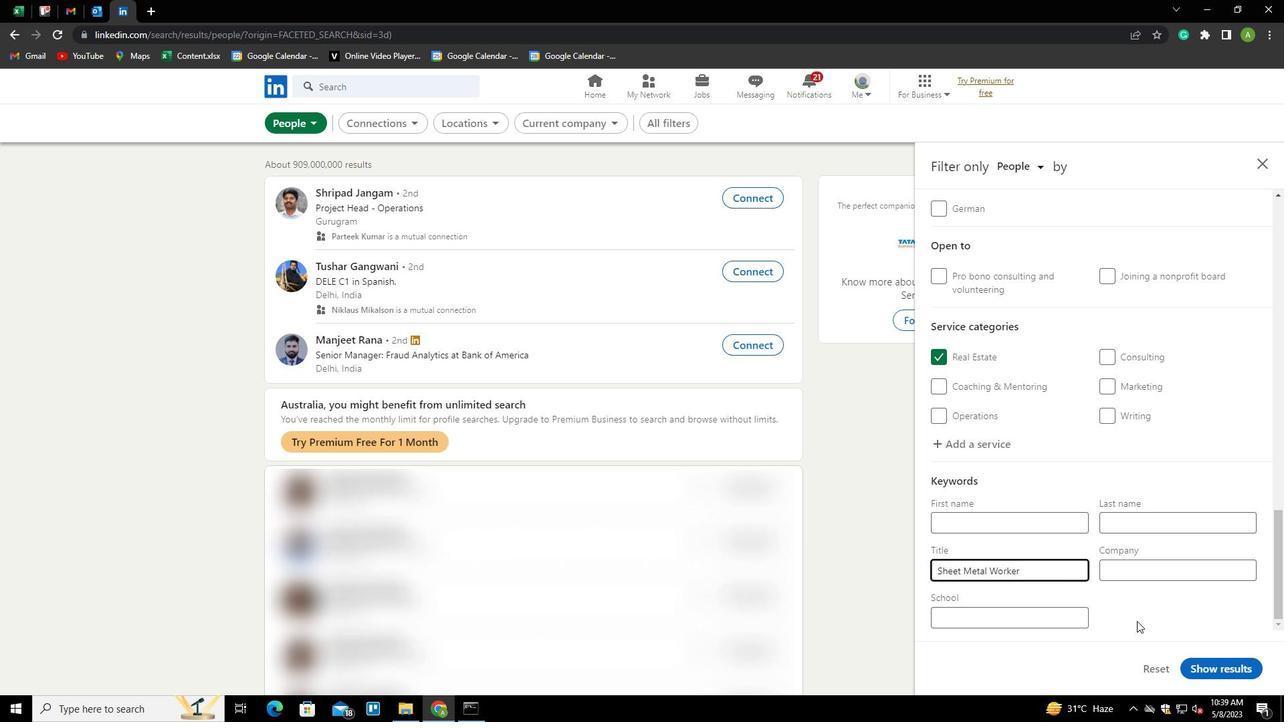 
Action: Mouse moved to (1221, 666)
Screenshot: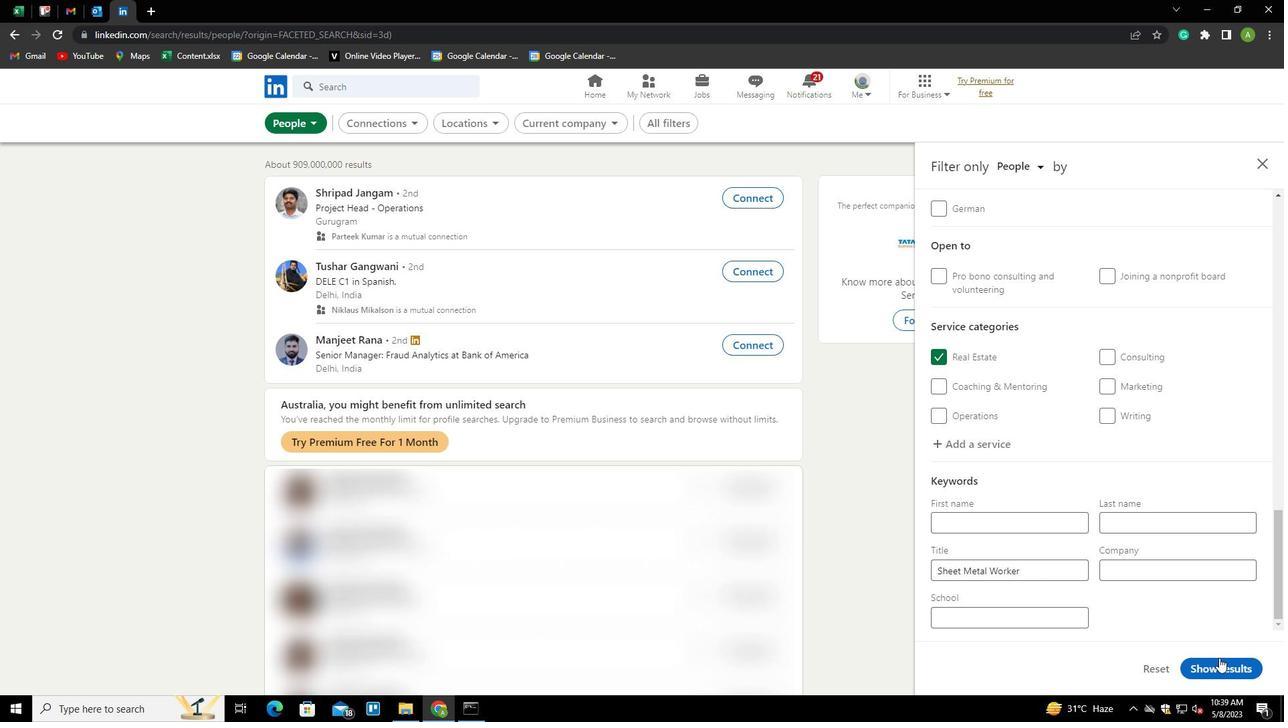 
Action: Mouse pressed left at (1221, 666)
Screenshot: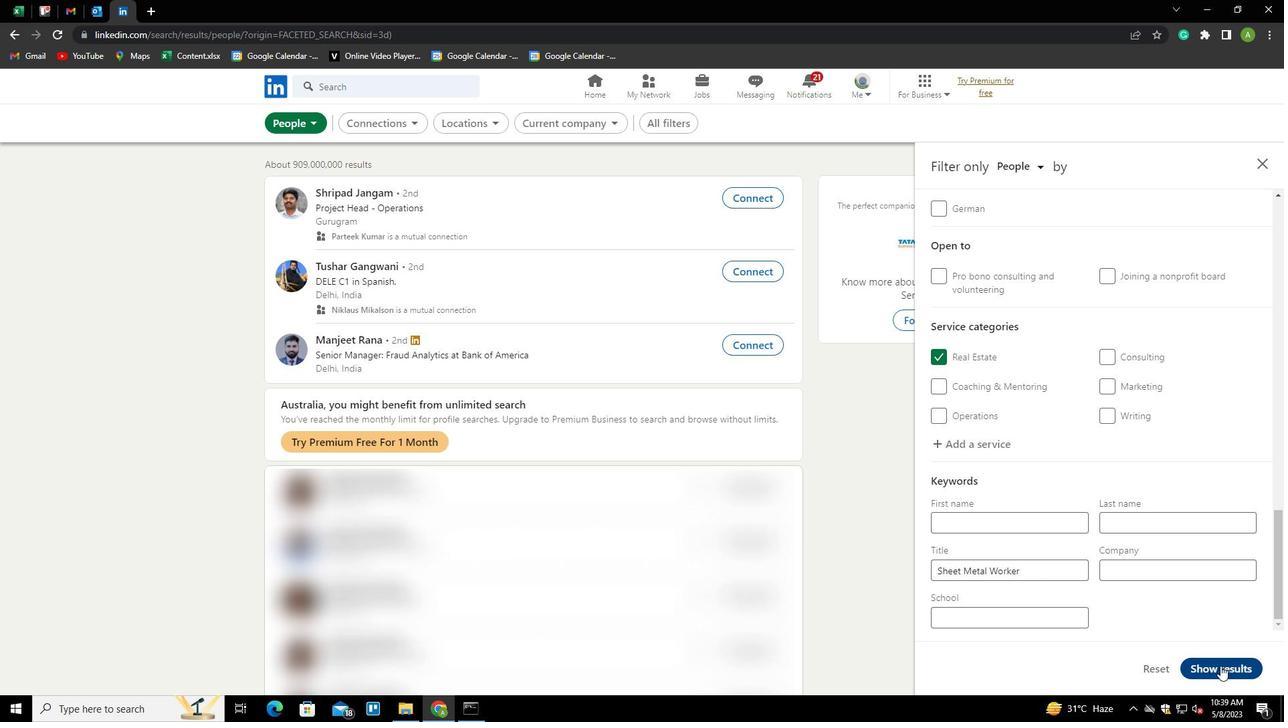 
